 Task: Search one way flight ticket for 4 adults, 2 children, 2 infants in seat and 1 infant on lap in economy from Baltimore: Baltimore/washington International Airport to Fort Wayne: Fort Wayne International Airport on 5-4-2023. Choice of flights is Southwest. Price is upto 100000. Outbound departure time preference is 9:00.
Action: Mouse moved to (310, 118)
Screenshot: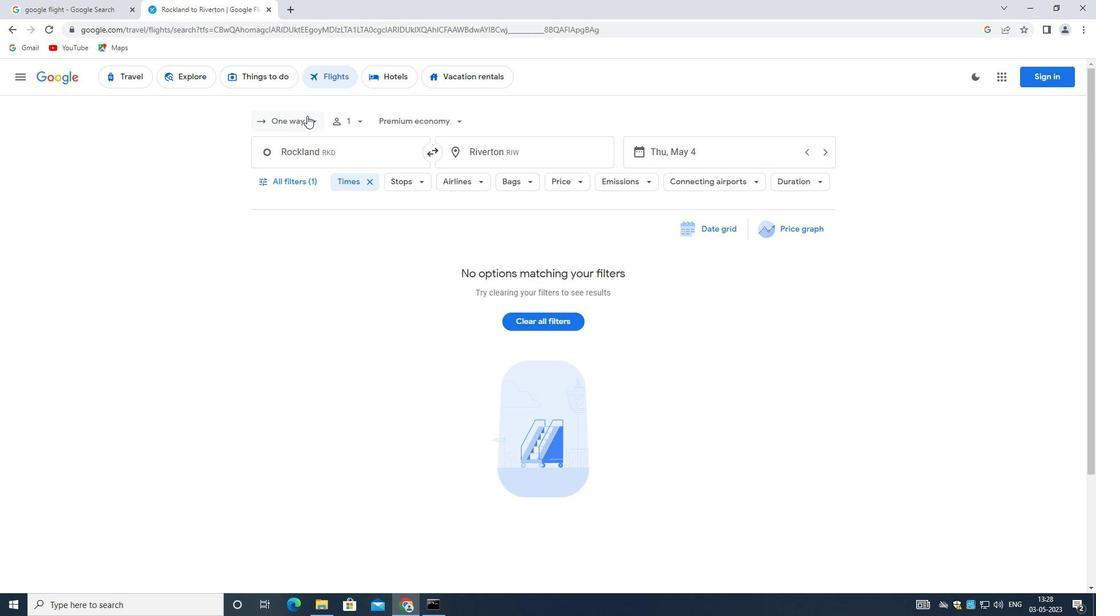 
Action: Mouse pressed left at (310, 118)
Screenshot: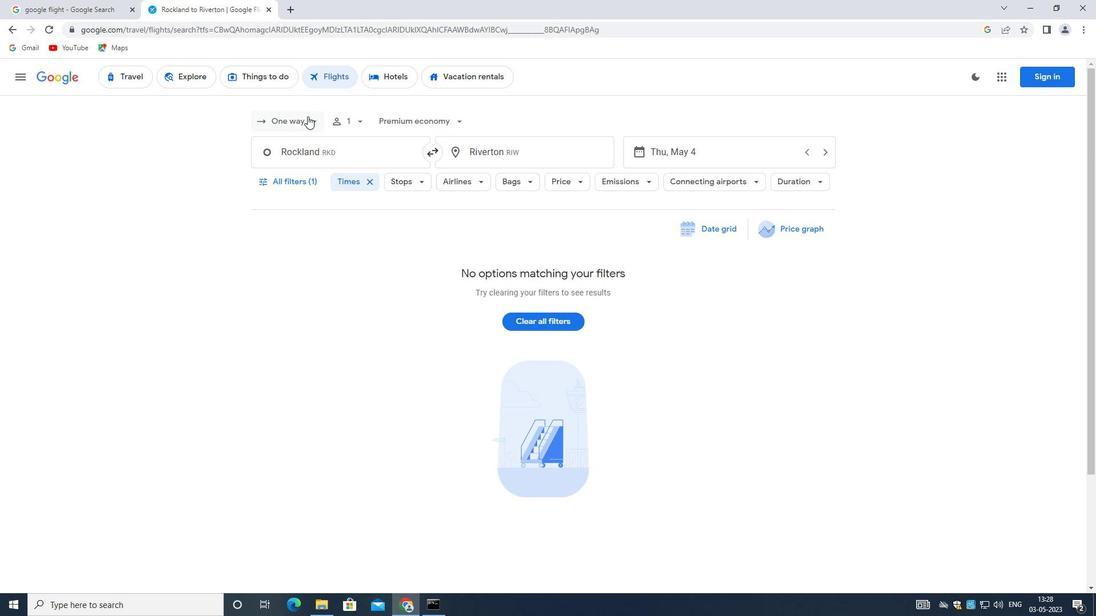 
Action: Mouse moved to (293, 174)
Screenshot: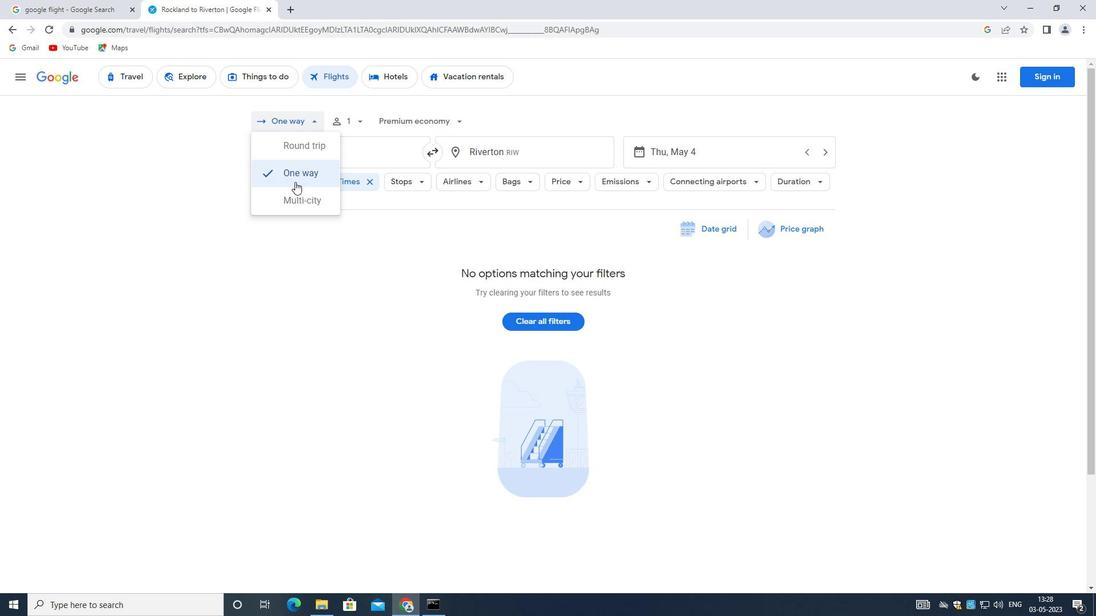 
Action: Mouse pressed left at (293, 174)
Screenshot: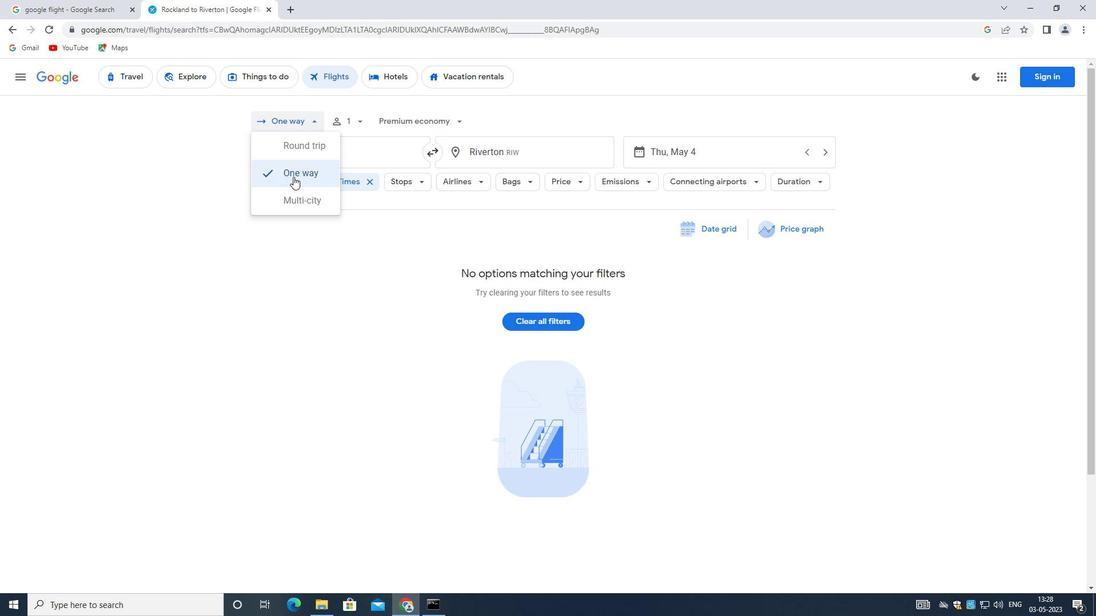 
Action: Mouse moved to (357, 123)
Screenshot: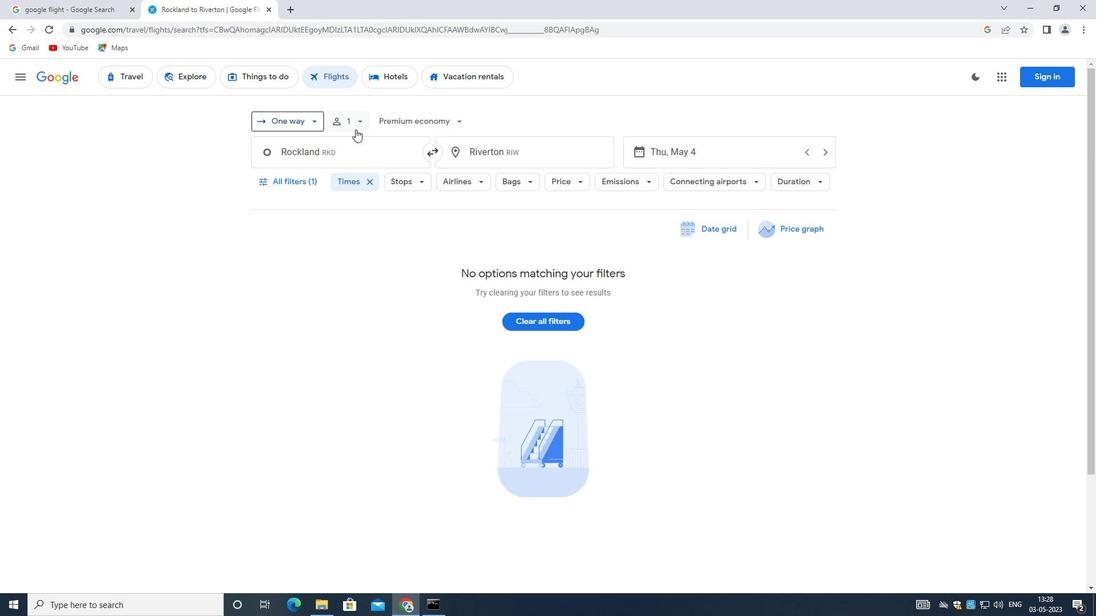 
Action: Mouse pressed left at (357, 123)
Screenshot: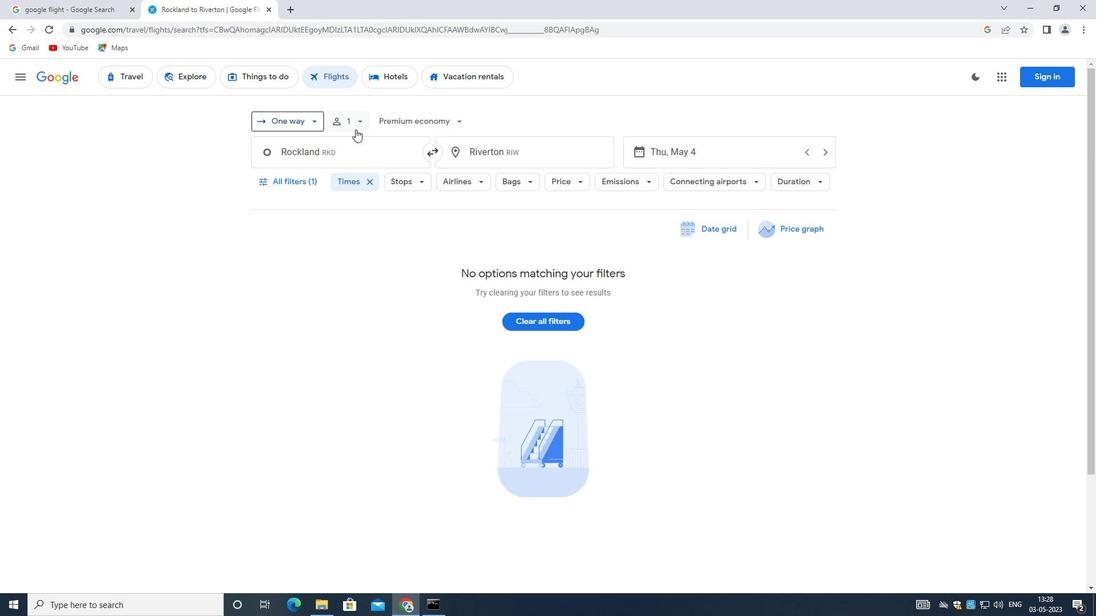 
Action: Mouse moved to (444, 149)
Screenshot: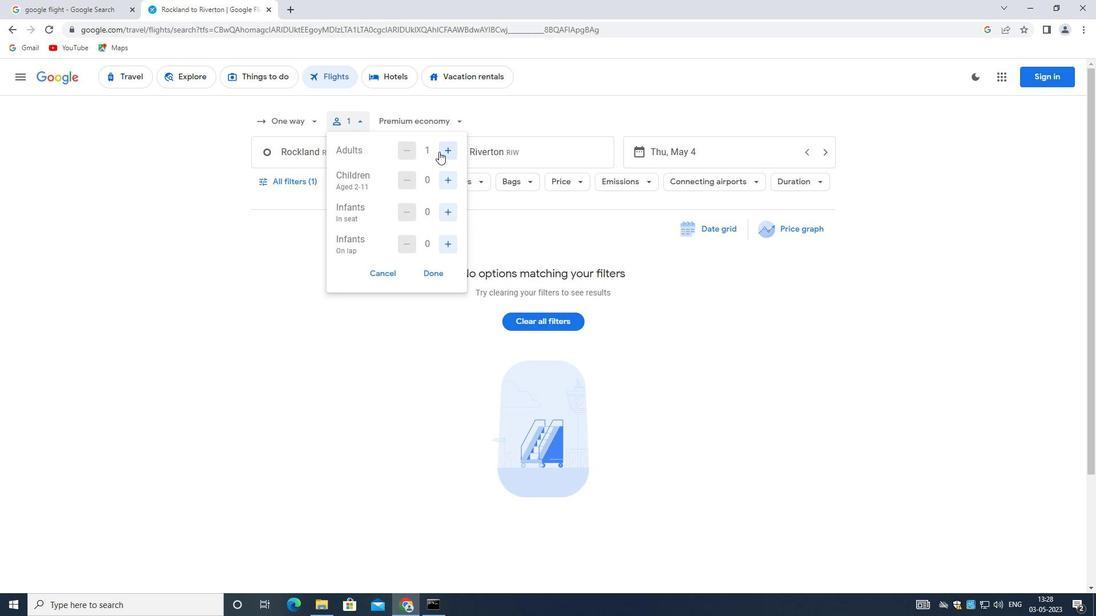 
Action: Mouse pressed left at (444, 149)
Screenshot: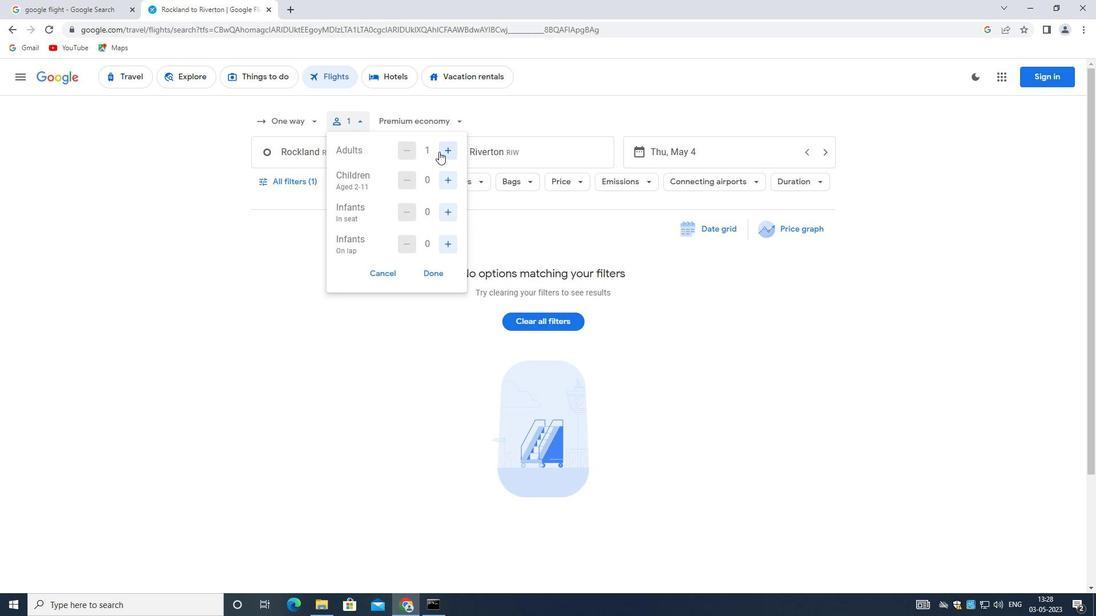 
Action: Mouse pressed left at (444, 149)
Screenshot: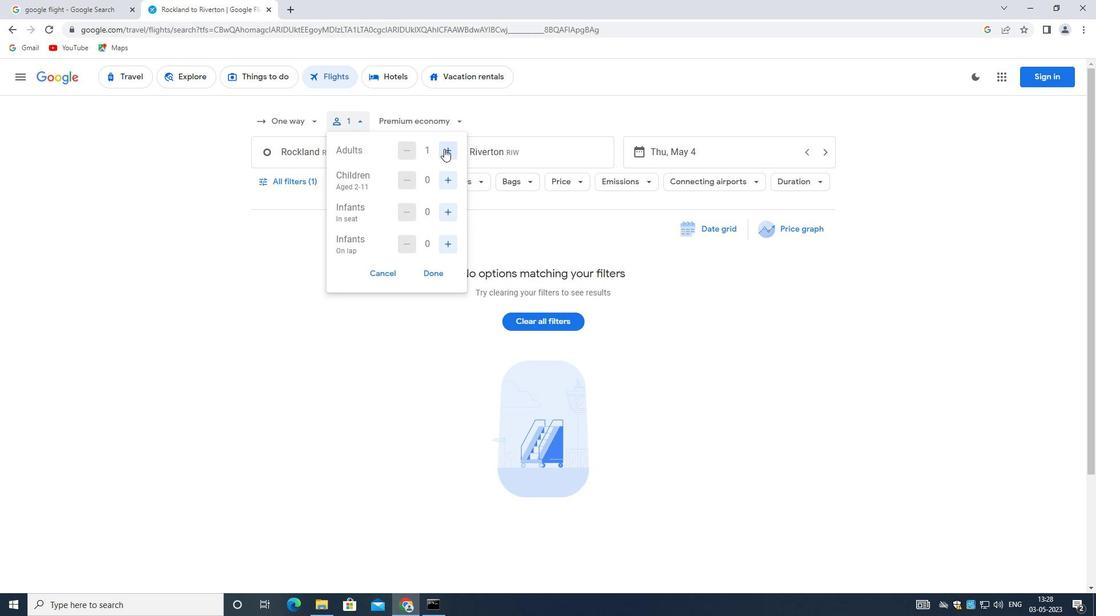 
Action: Mouse pressed left at (444, 149)
Screenshot: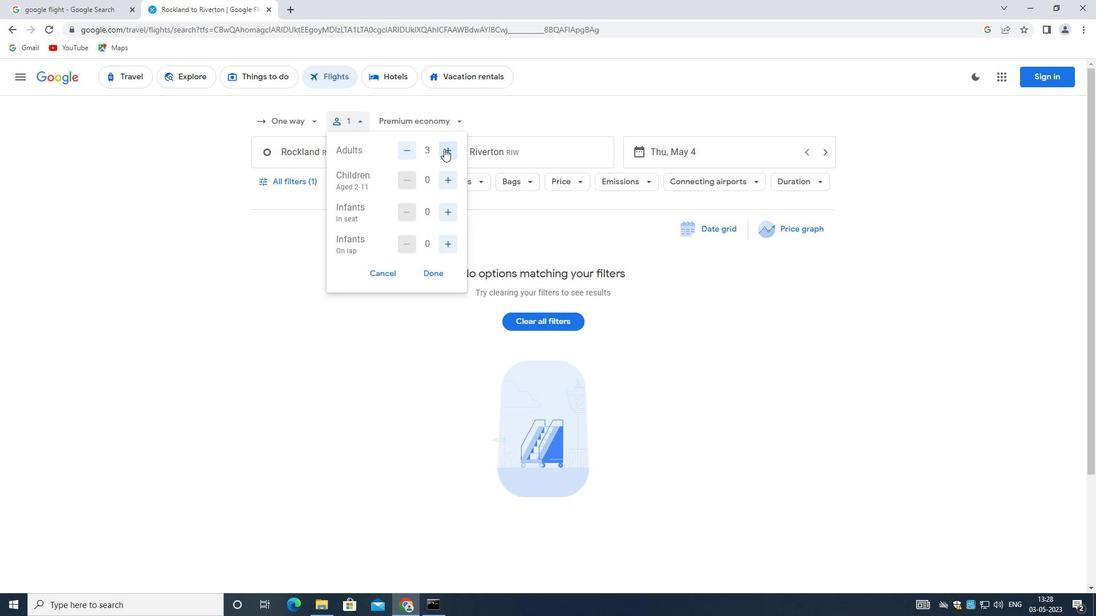 
Action: Mouse moved to (445, 178)
Screenshot: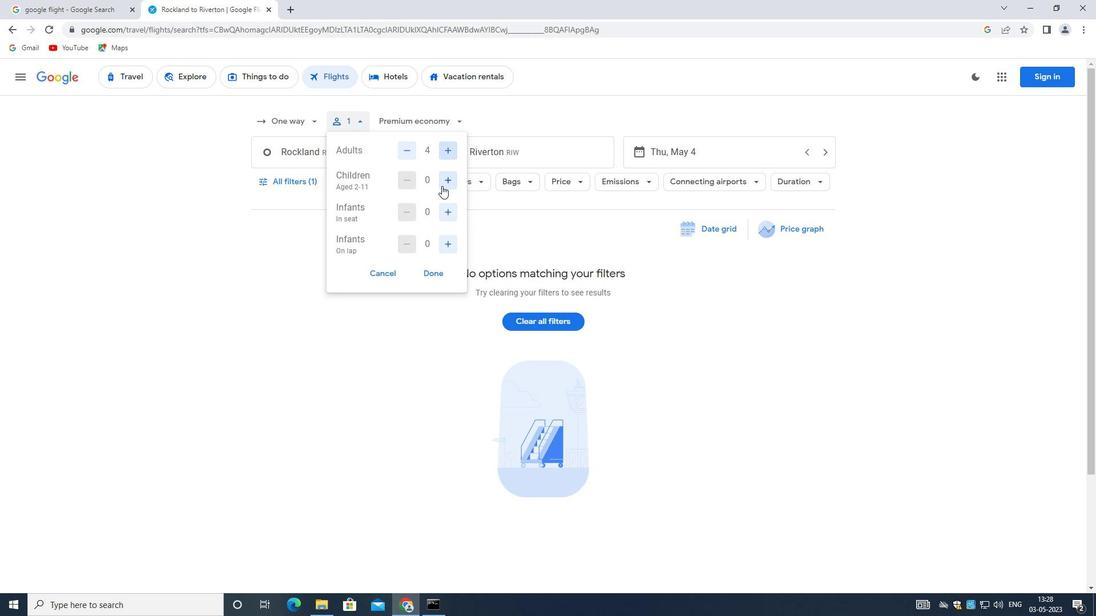 
Action: Mouse pressed left at (445, 178)
Screenshot: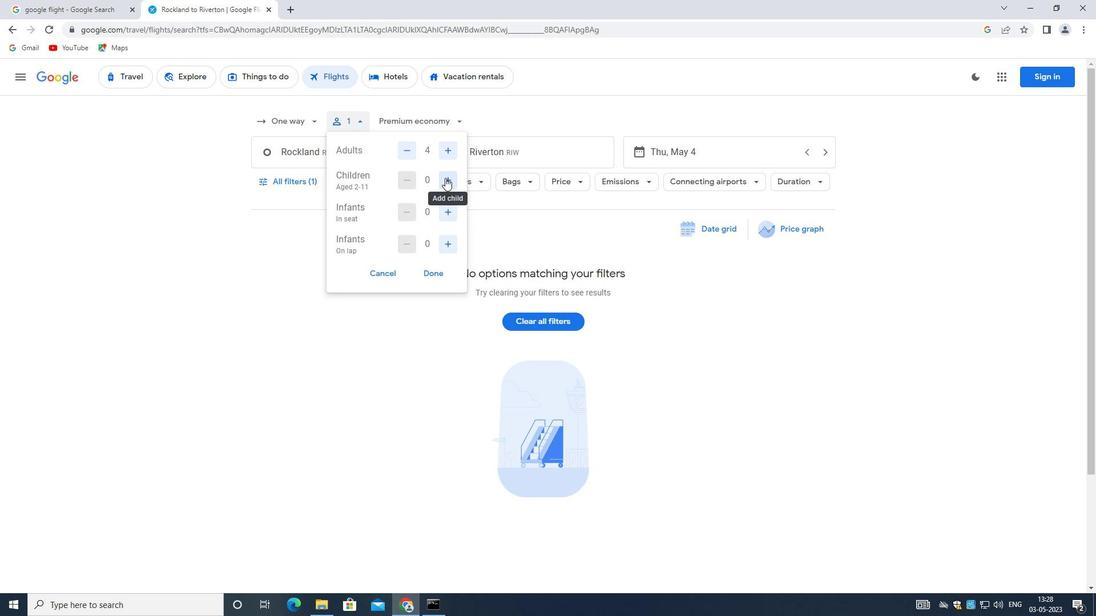 
Action: Mouse moved to (445, 178)
Screenshot: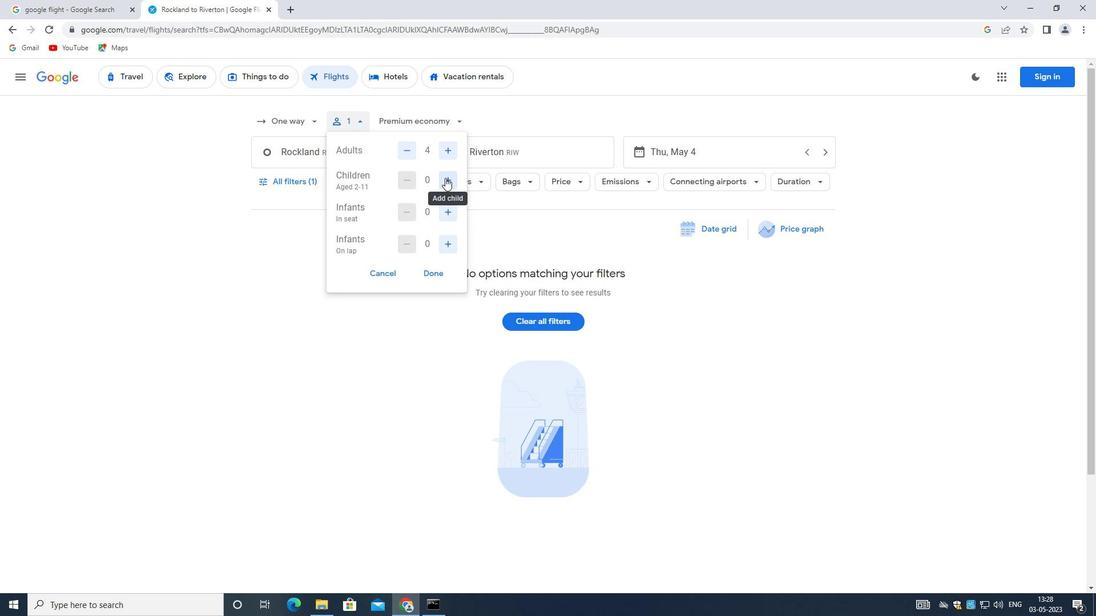 
Action: Mouse pressed left at (445, 178)
Screenshot: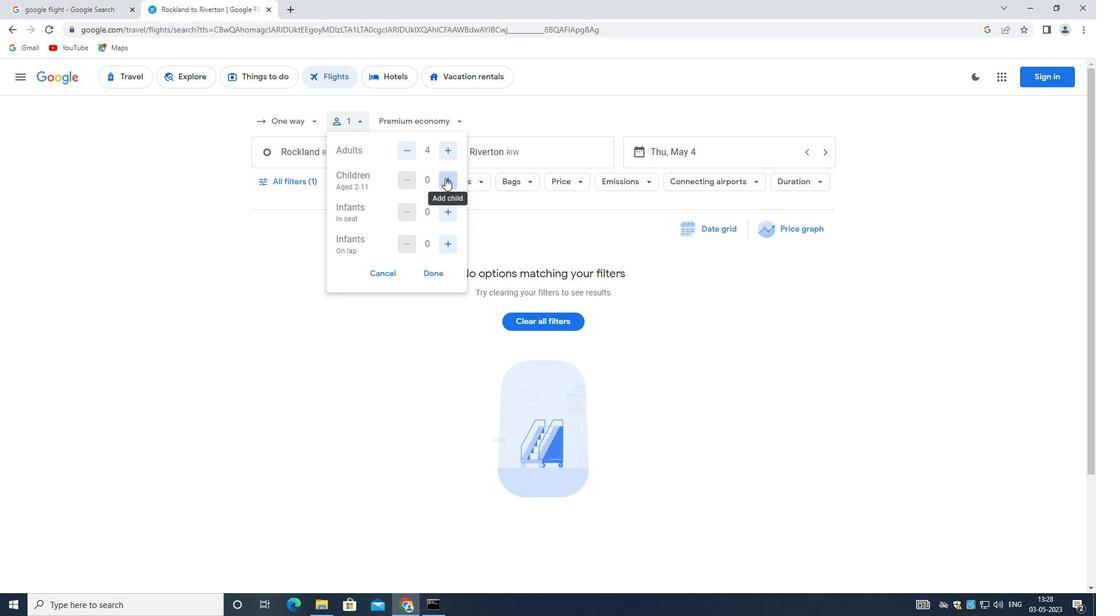 
Action: Mouse moved to (447, 211)
Screenshot: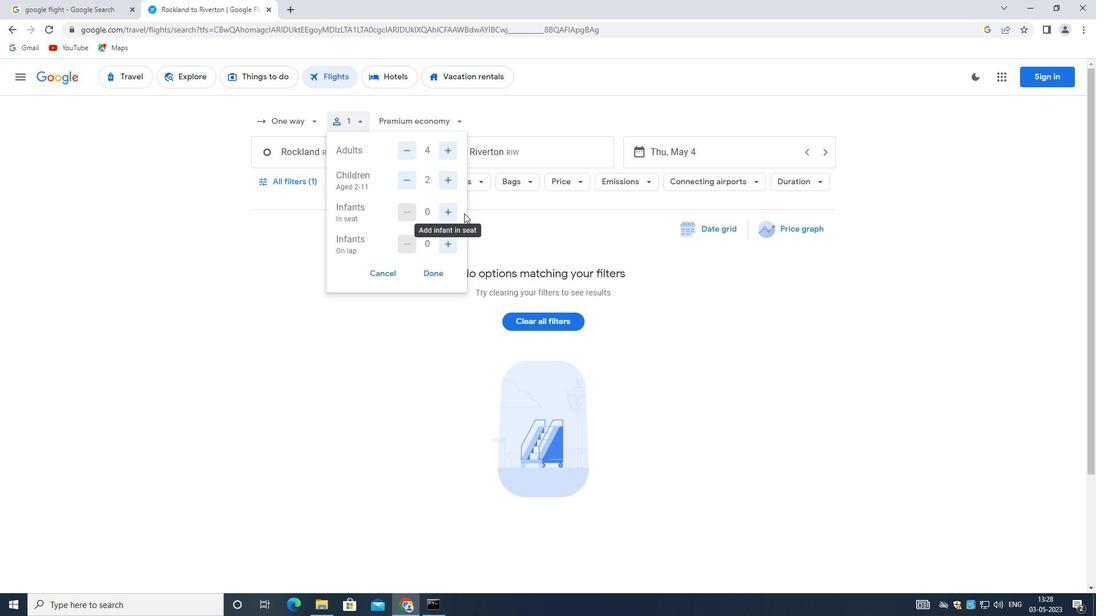 
Action: Mouse pressed left at (447, 211)
Screenshot: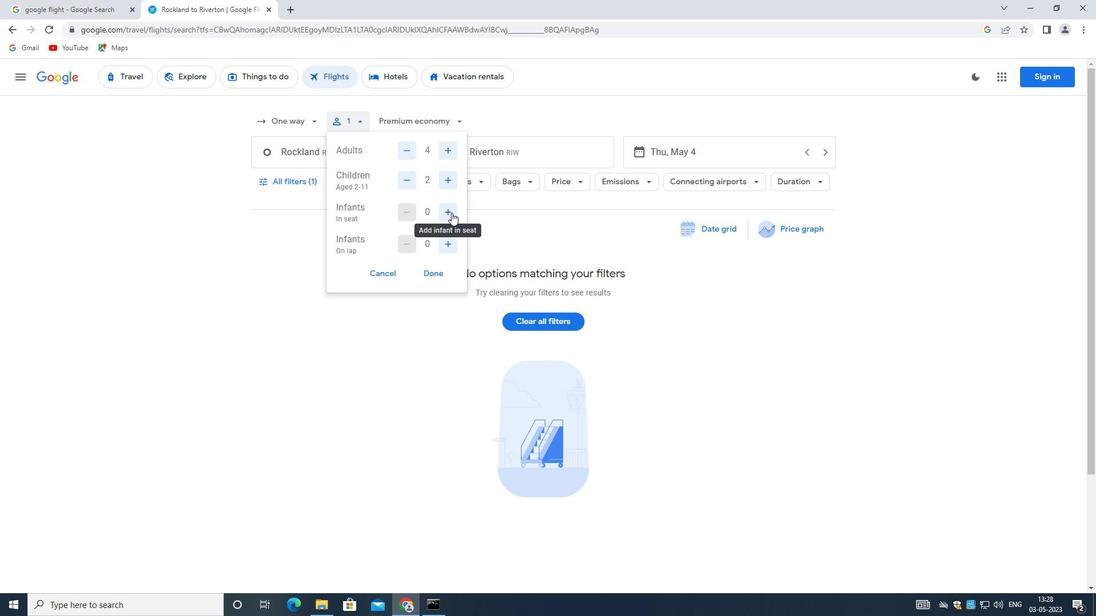 
Action: Mouse moved to (449, 242)
Screenshot: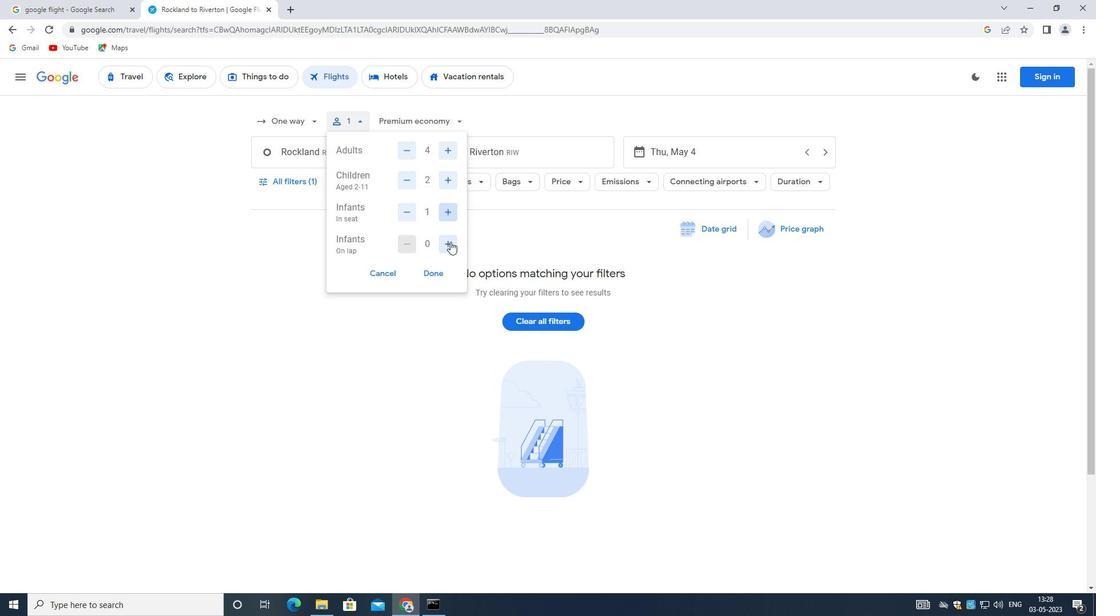 
Action: Mouse pressed left at (449, 242)
Screenshot: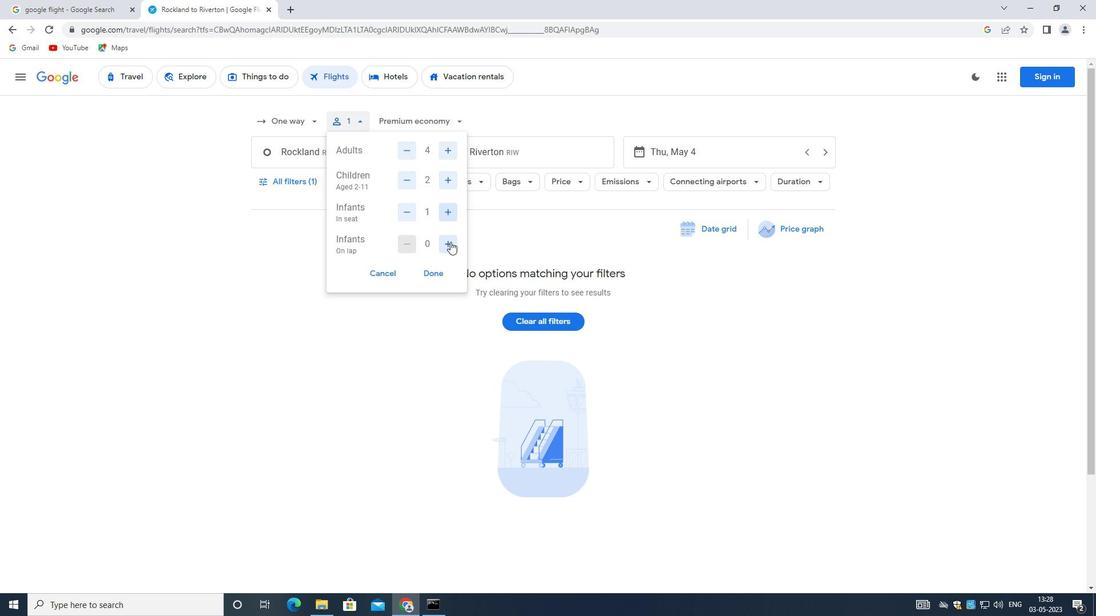 
Action: Mouse moved to (438, 273)
Screenshot: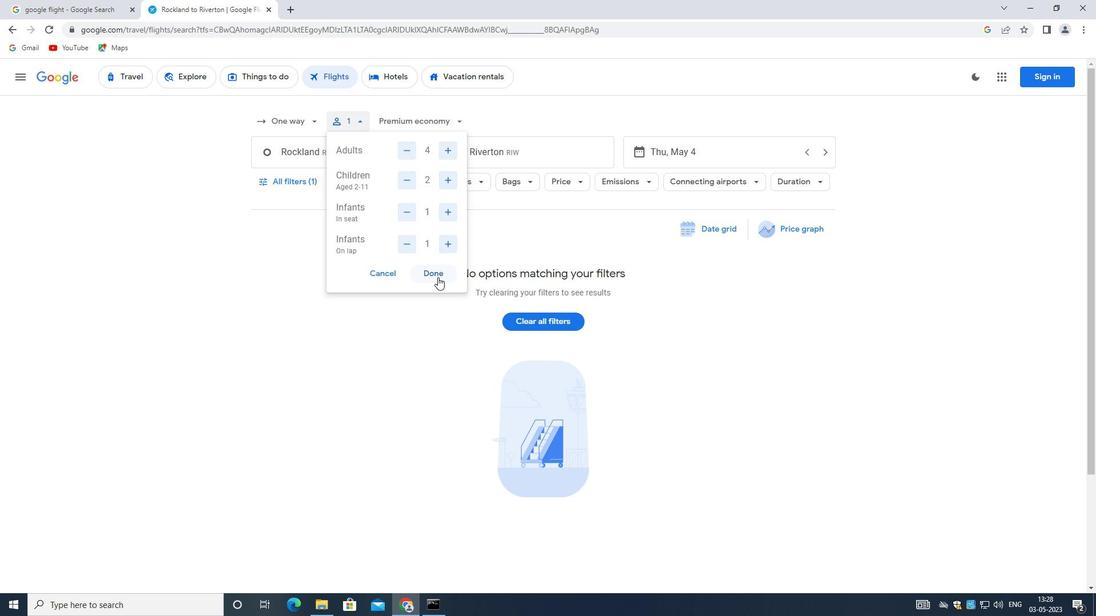 
Action: Mouse pressed left at (438, 273)
Screenshot: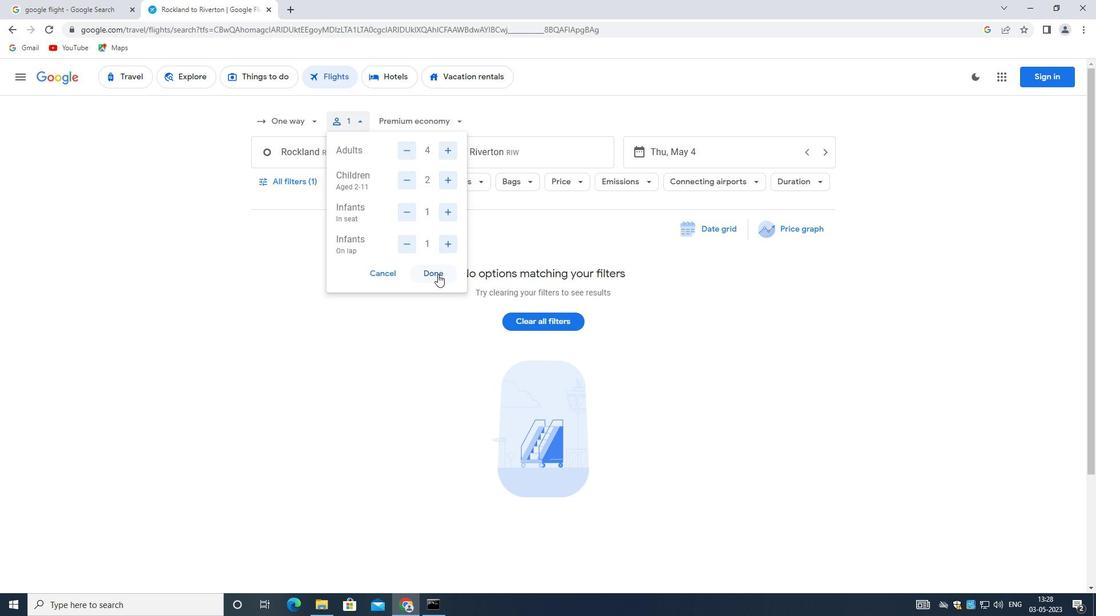 
Action: Mouse moved to (461, 263)
Screenshot: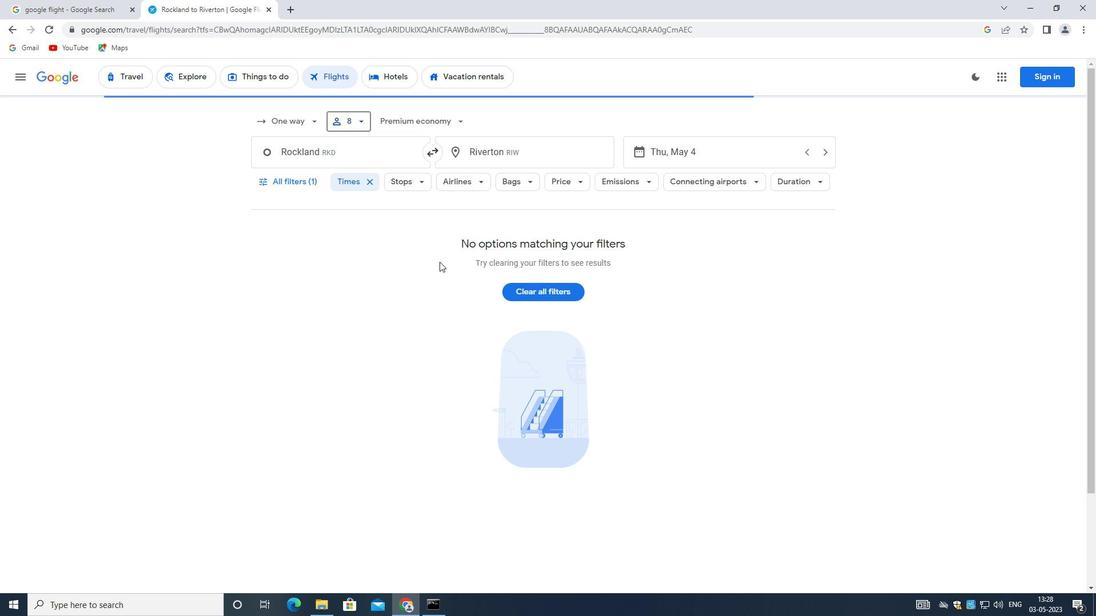 
Action: Mouse scrolled (461, 262) with delta (0, 0)
Screenshot: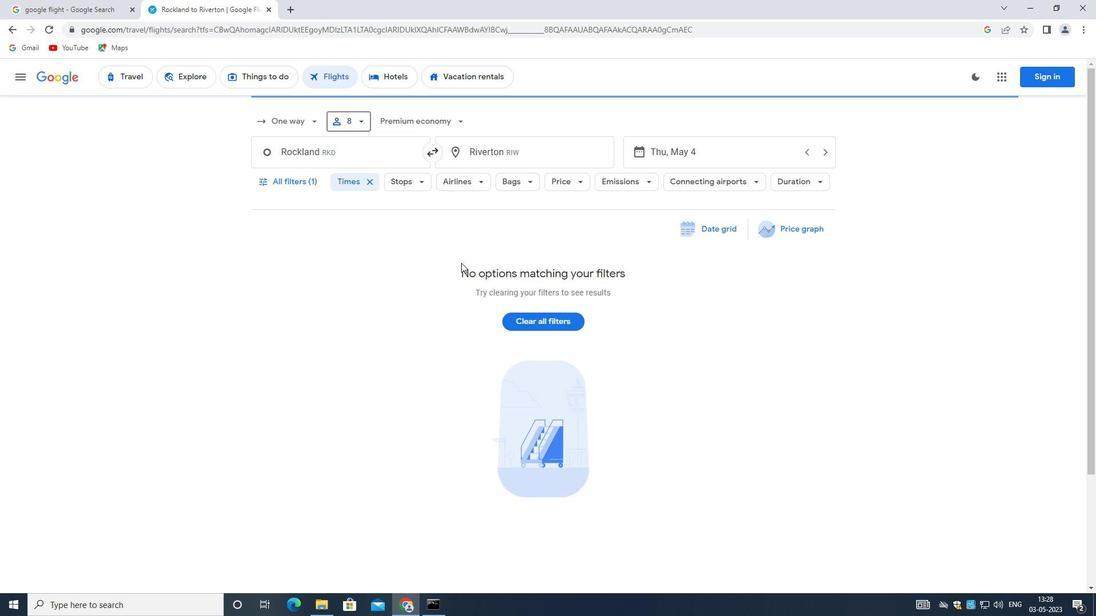 
Action: Mouse moved to (445, 230)
Screenshot: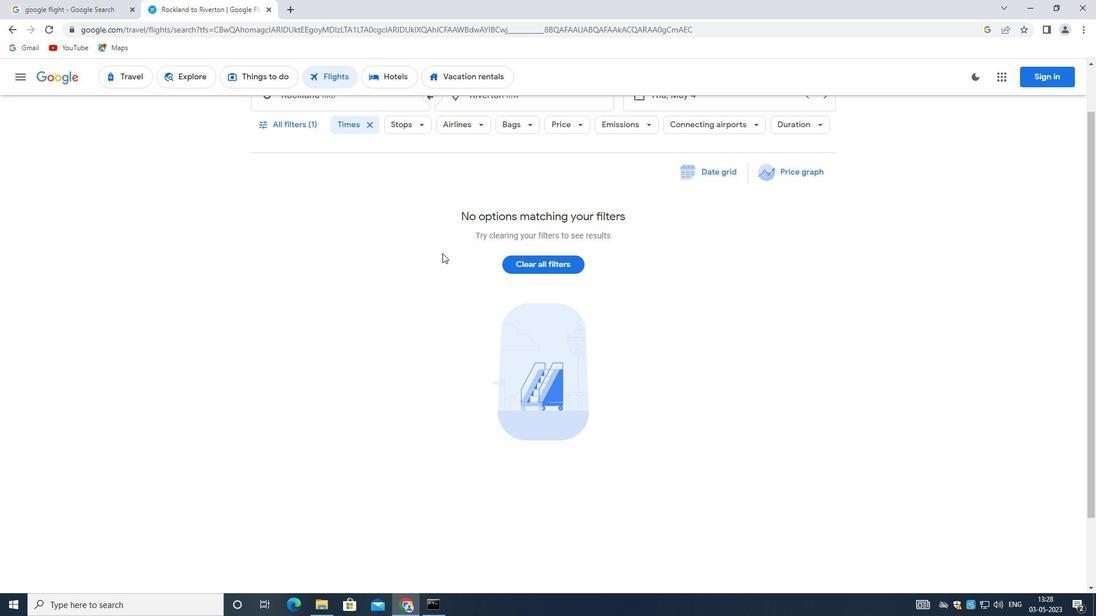 
Action: Mouse scrolled (445, 230) with delta (0, 0)
Screenshot: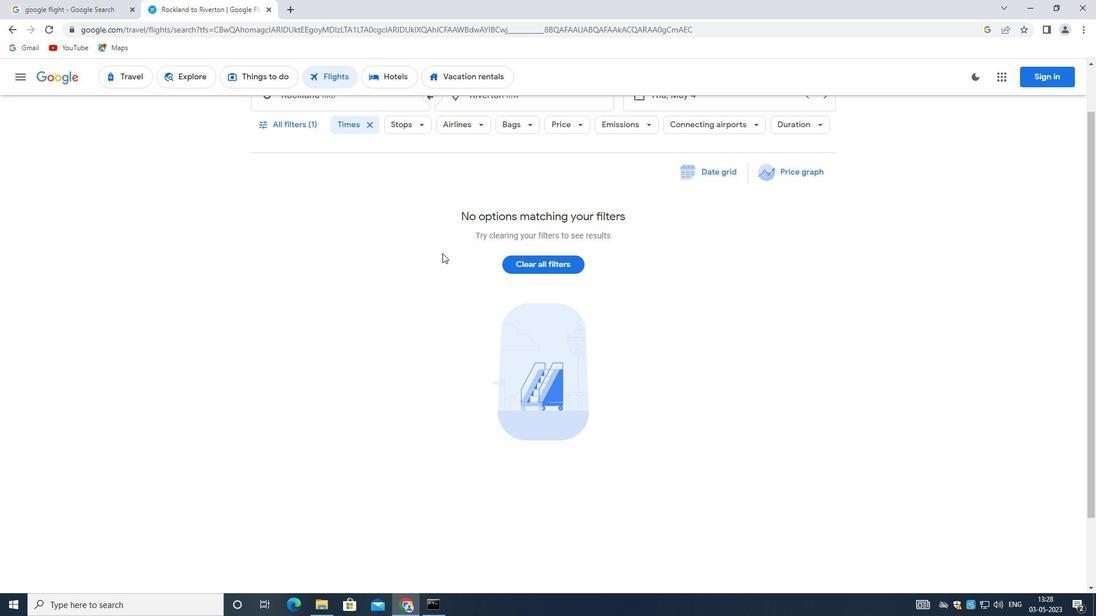 
Action: Mouse moved to (445, 227)
Screenshot: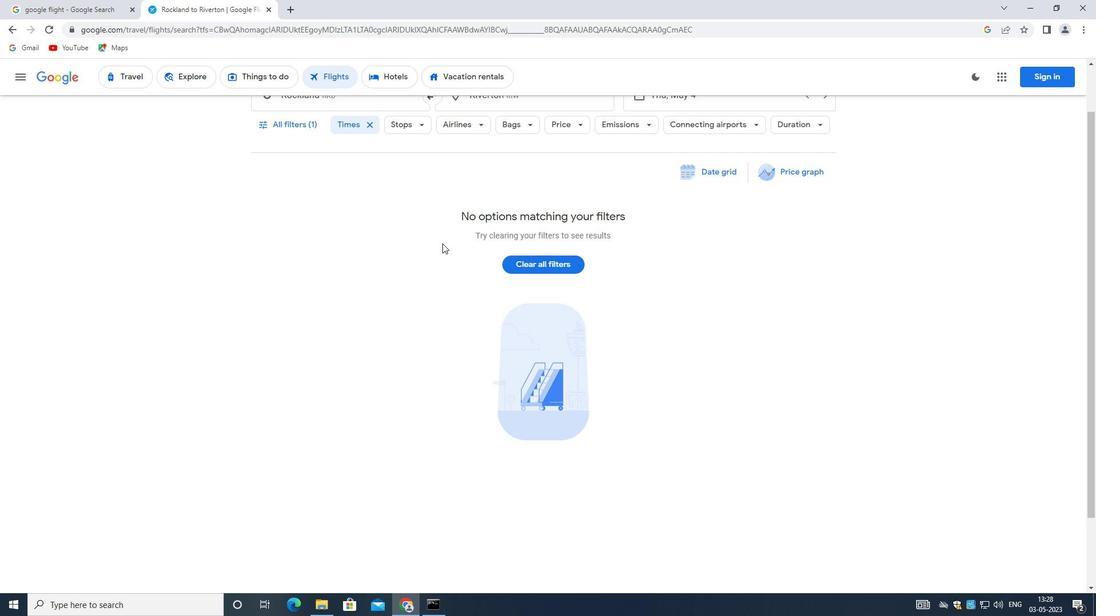 
Action: Mouse scrolled (445, 228) with delta (0, 0)
Screenshot: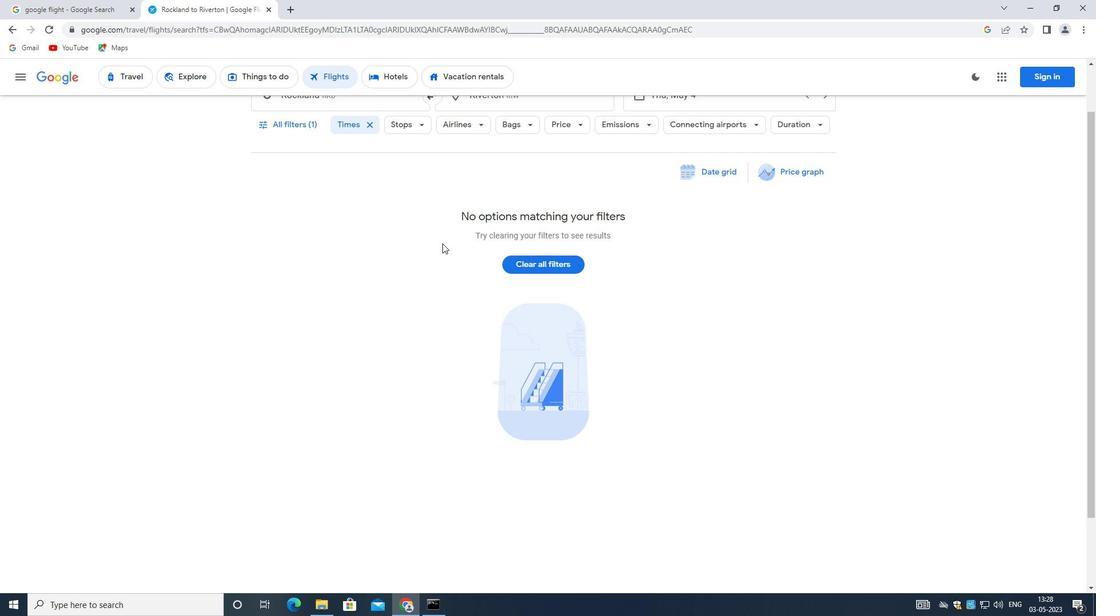 
Action: Mouse moved to (422, 120)
Screenshot: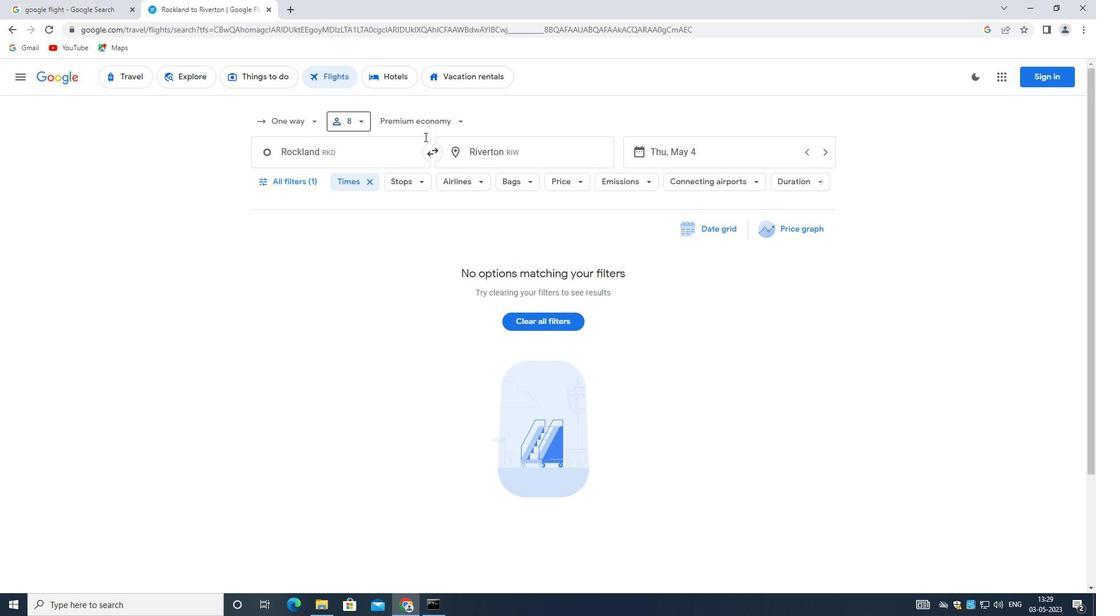
Action: Mouse pressed left at (422, 120)
Screenshot: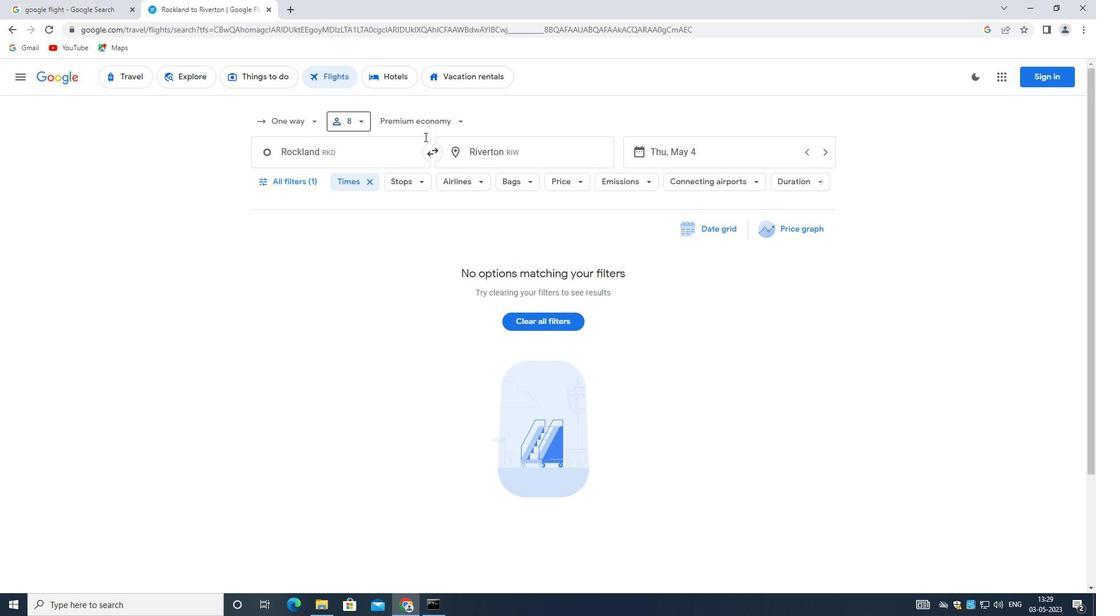 
Action: Mouse moved to (430, 146)
Screenshot: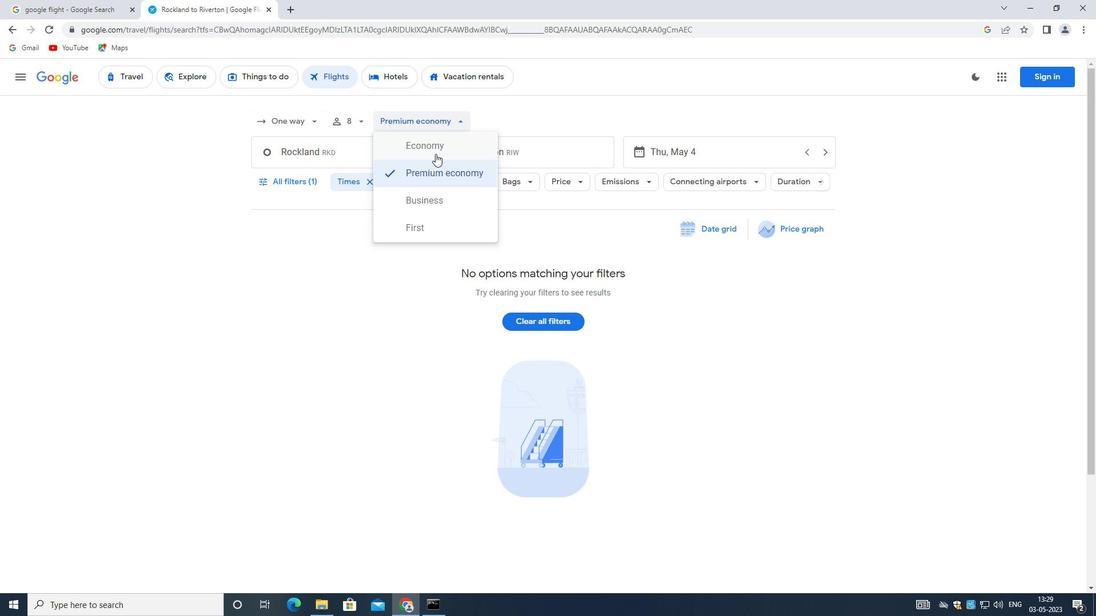 
Action: Mouse pressed left at (430, 146)
Screenshot: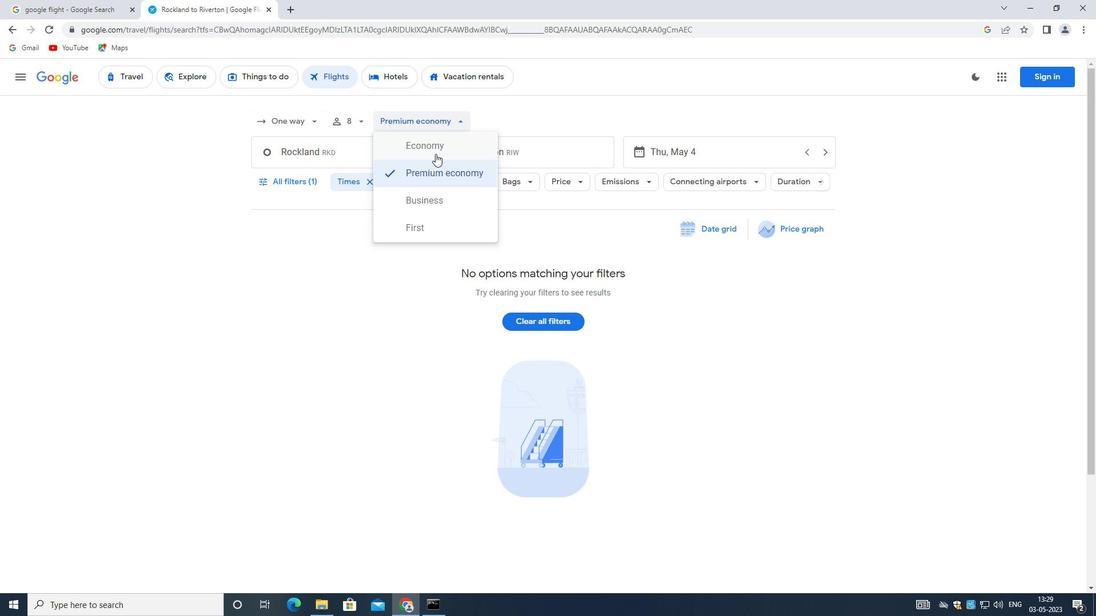 
Action: Mouse moved to (342, 150)
Screenshot: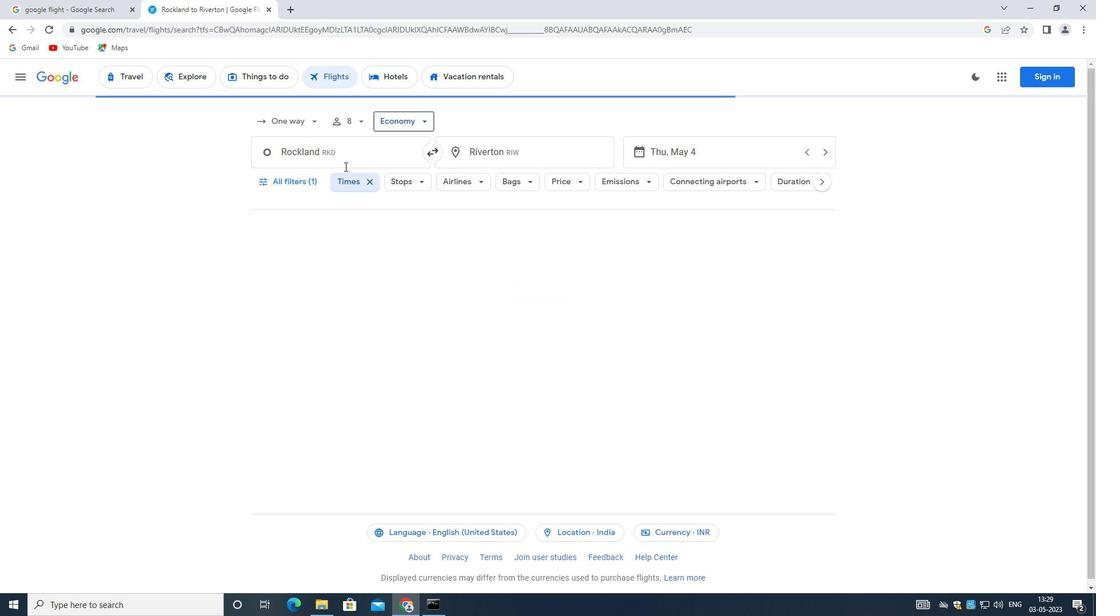 
Action: Mouse pressed left at (342, 150)
Screenshot: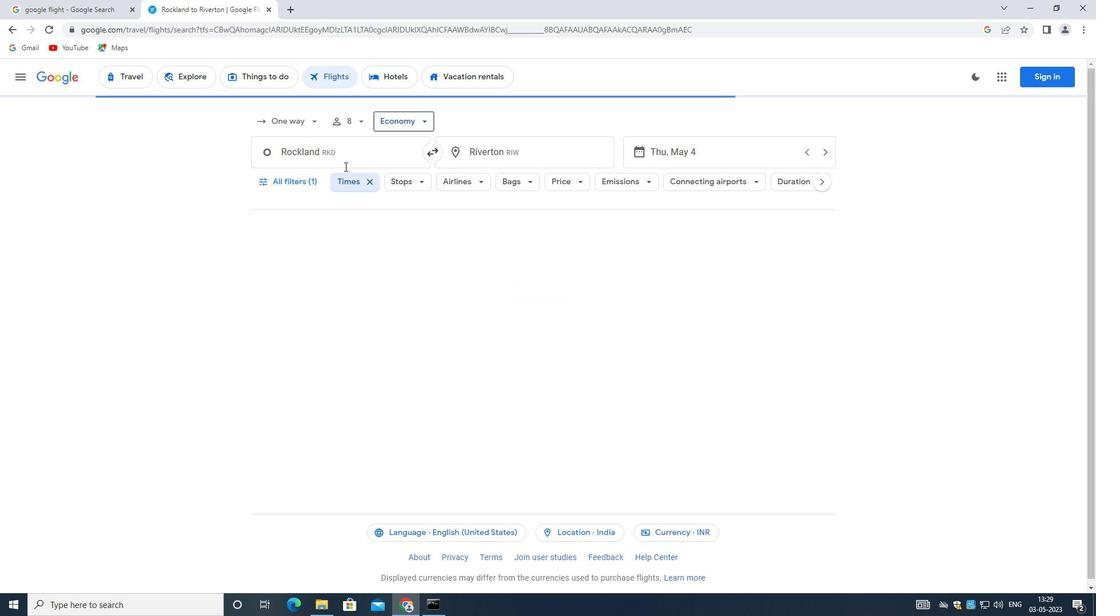 
Action: Mouse moved to (347, 143)
Screenshot: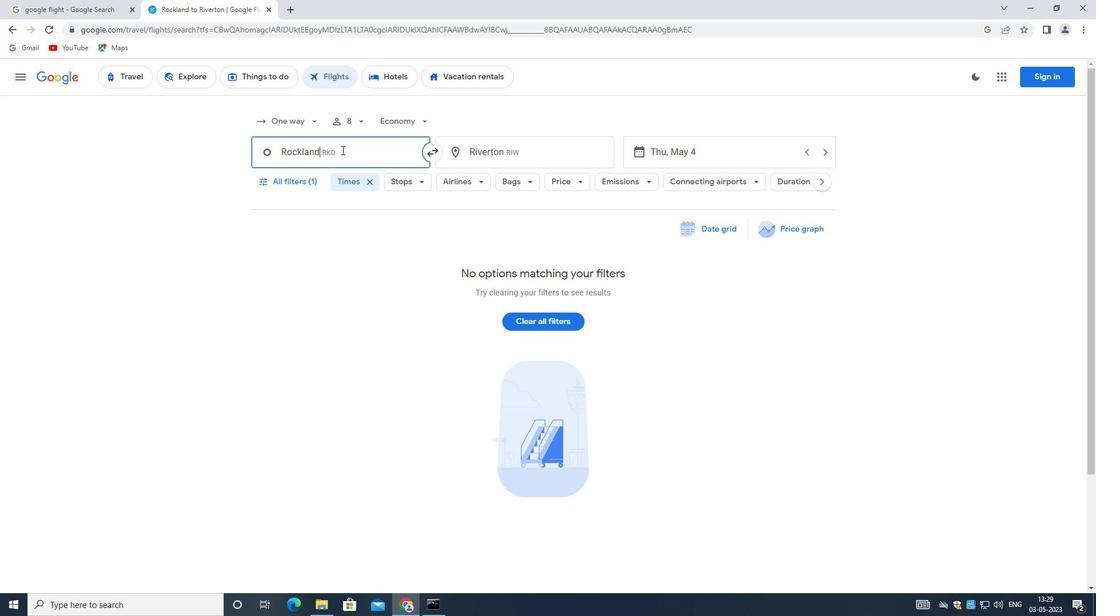 
Action: Key pressed <Key.backspace><Key.shift_r><Key.shift_r><Key.shift_r><Key.shift_r><Key.shift_r><Key.shift_r><Key.shift_r><Key.shift_r><Key.shift_r><Key.shift_r>Baltimore
Screenshot: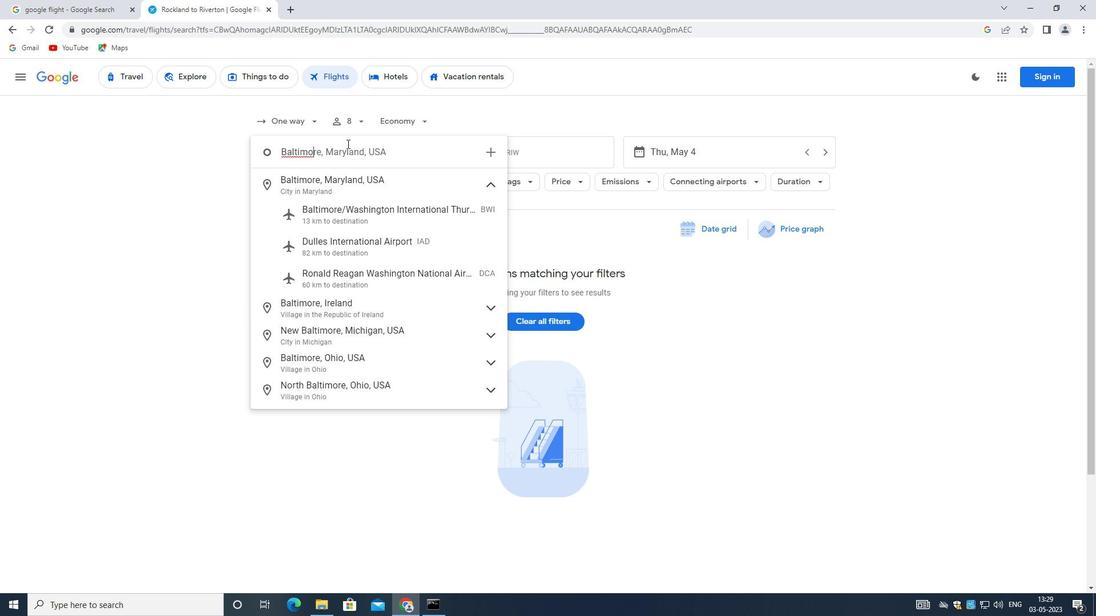
Action: Mouse moved to (383, 206)
Screenshot: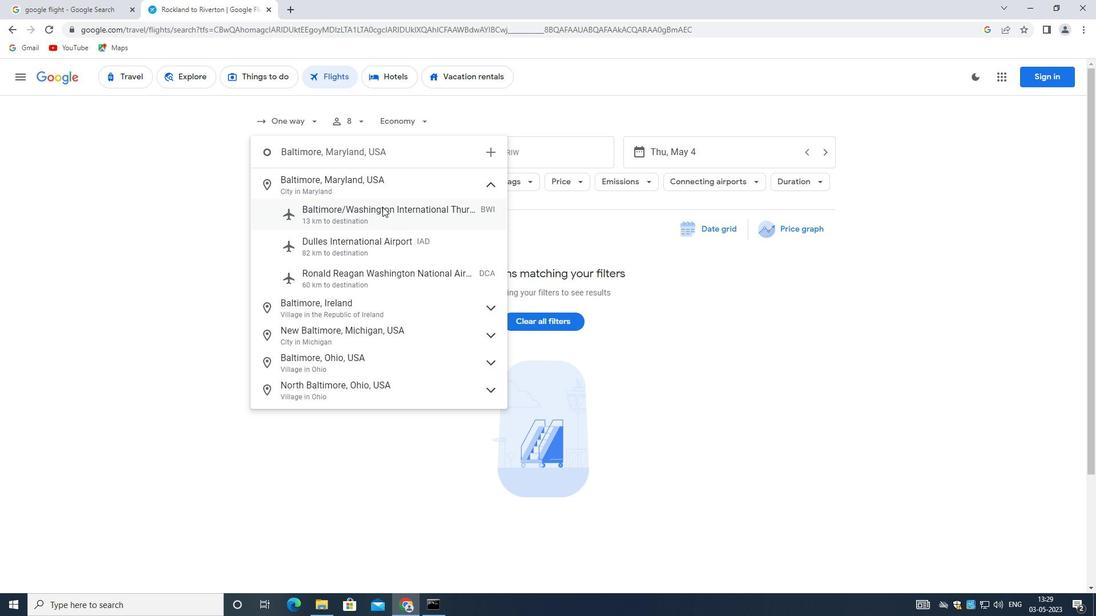 
Action: Mouse pressed left at (383, 206)
Screenshot: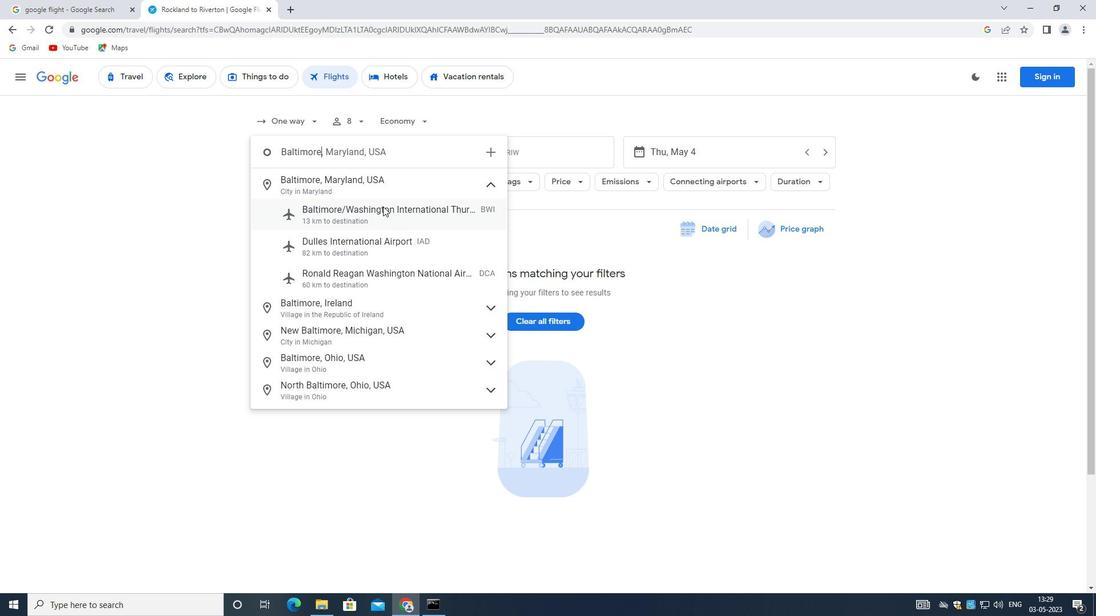 
Action: Mouse moved to (498, 156)
Screenshot: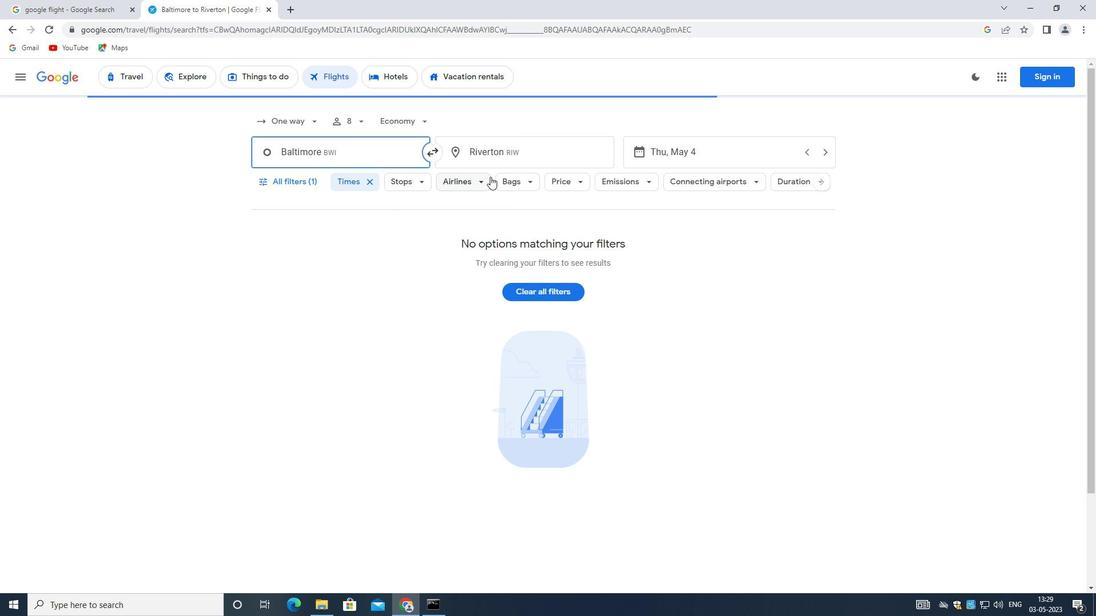 
Action: Mouse pressed left at (498, 156)
Screenshot: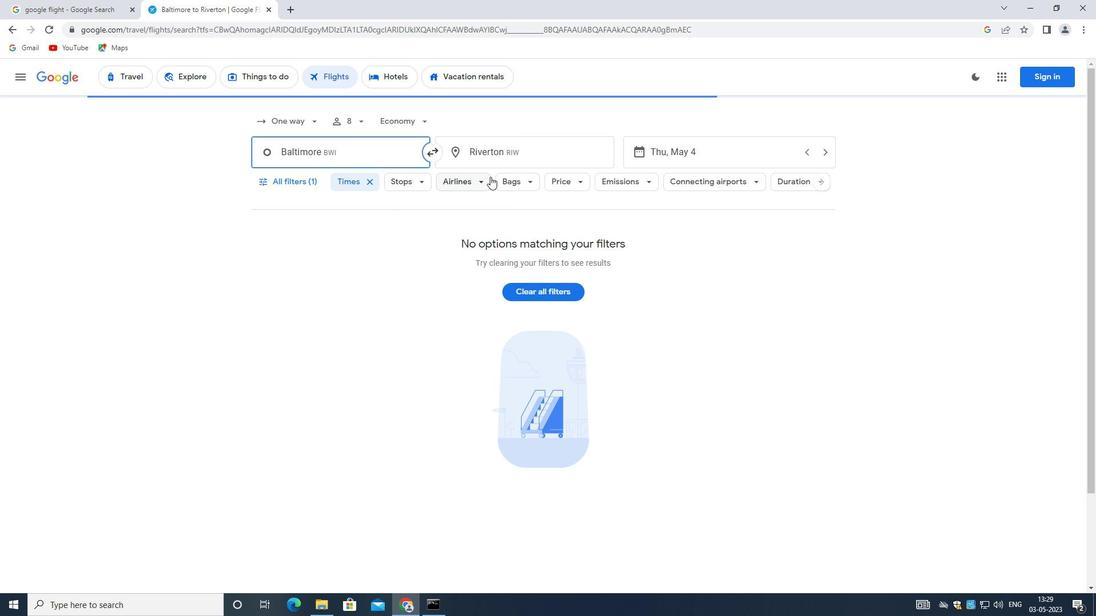 
Action: Mouse moved to (518, 190)
Screenshot: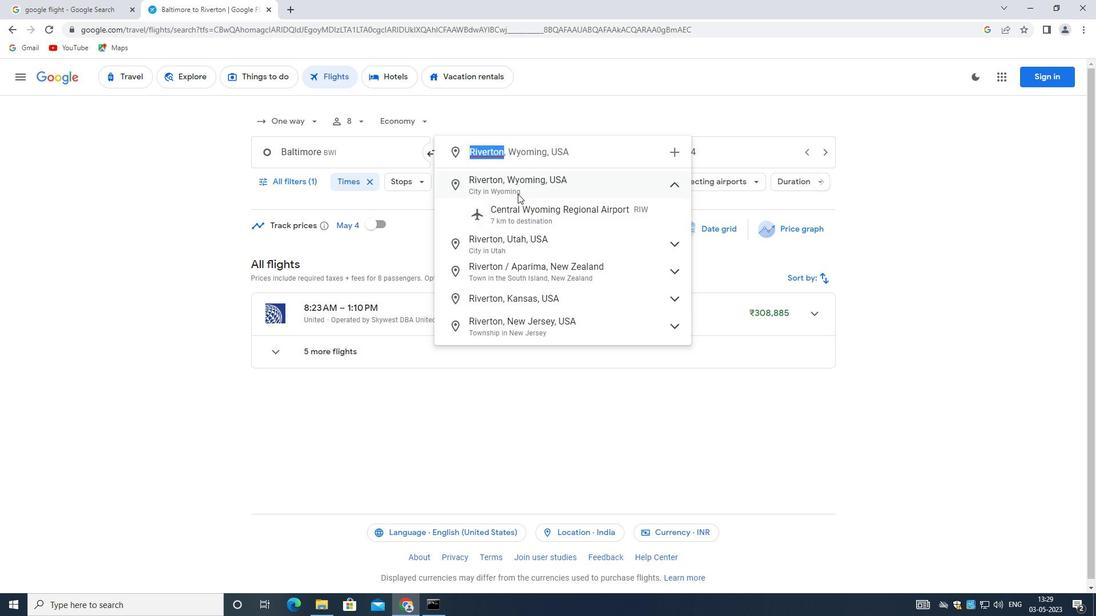 
Action: Key pressed <Key.backspace><Key.shift><Key.shift><Key.shift><Key.shift><Key.shift><Key.shift>FORT<Key.space><Key.shift>W
Screenshot: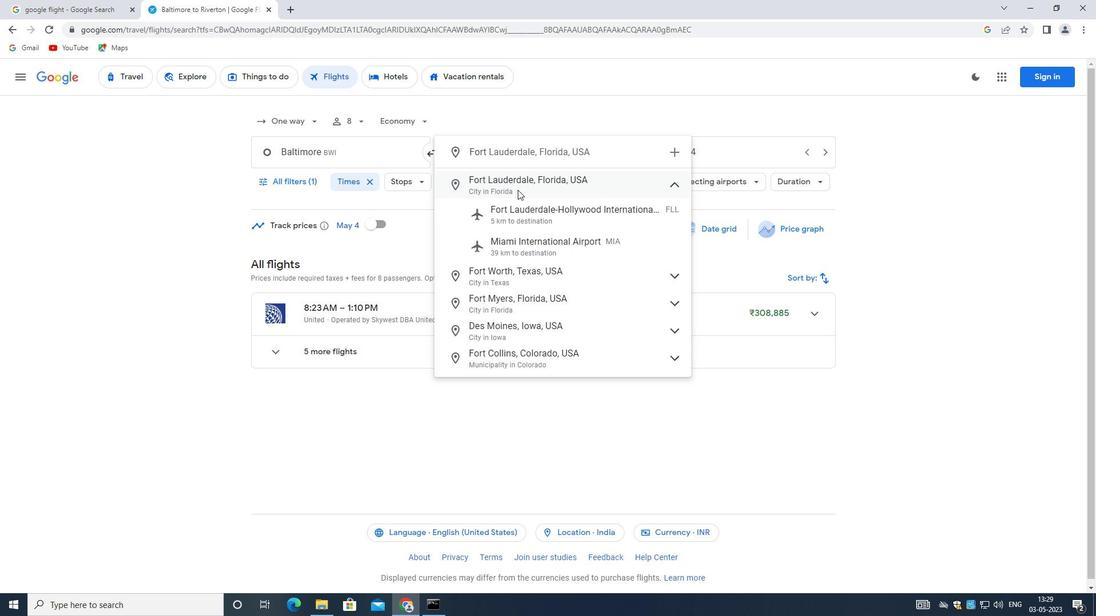 
Action: Mouse moved to (523, 189)
Screenshot: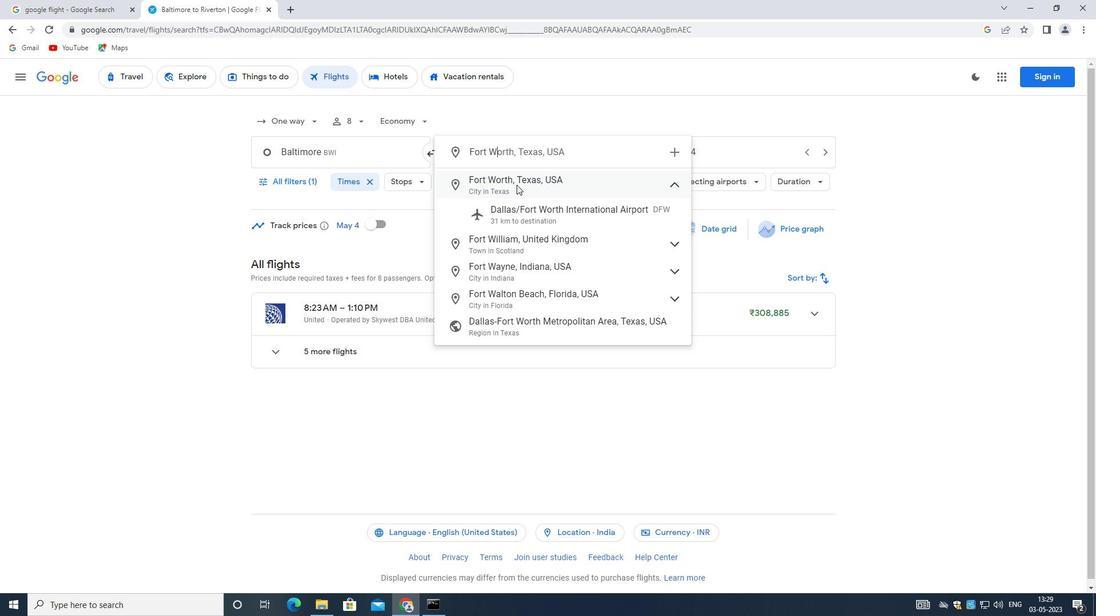 
Action: Key pressed AYNE
Screenshot: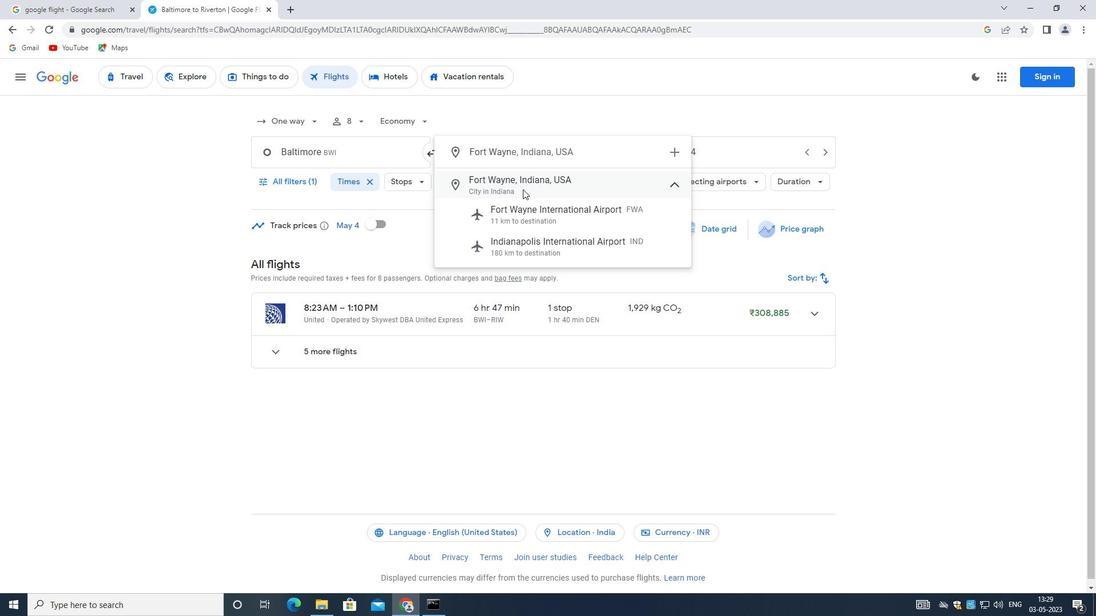 
Action: Mouse moved to (555, 210)
Screenshot: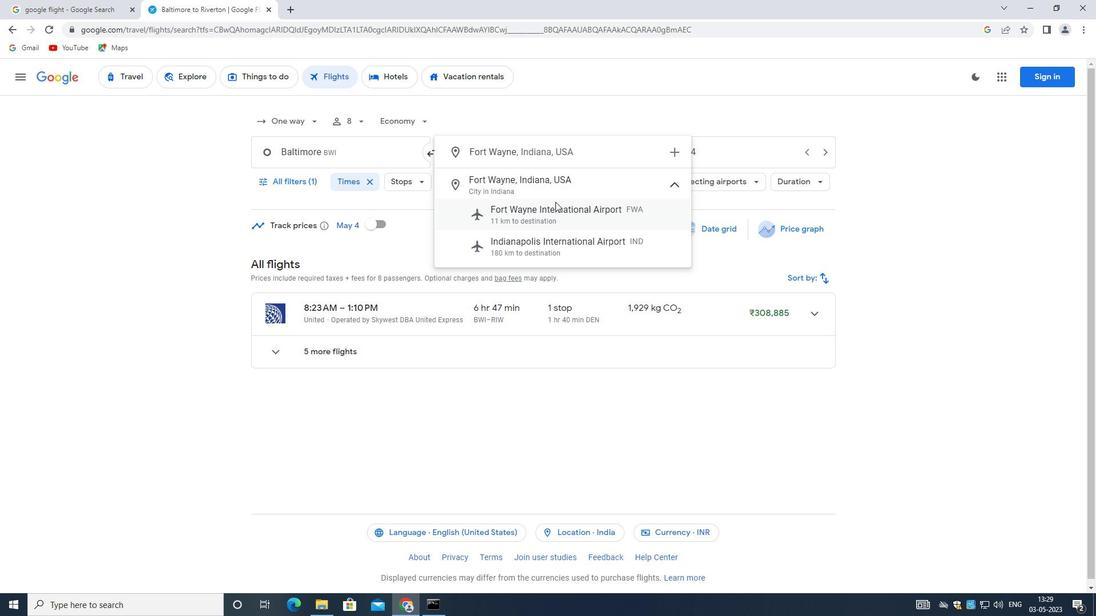 
Action: Mouse pressed left at (555, 210)
Screenshot: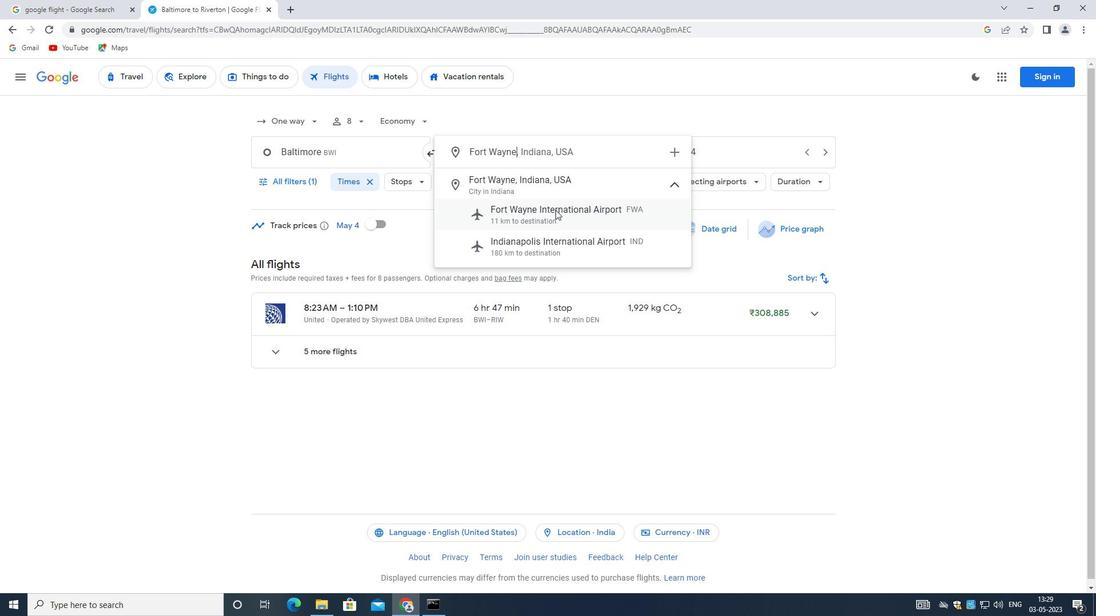 
Action: Mouse moved to (667, 146)
Screenshot: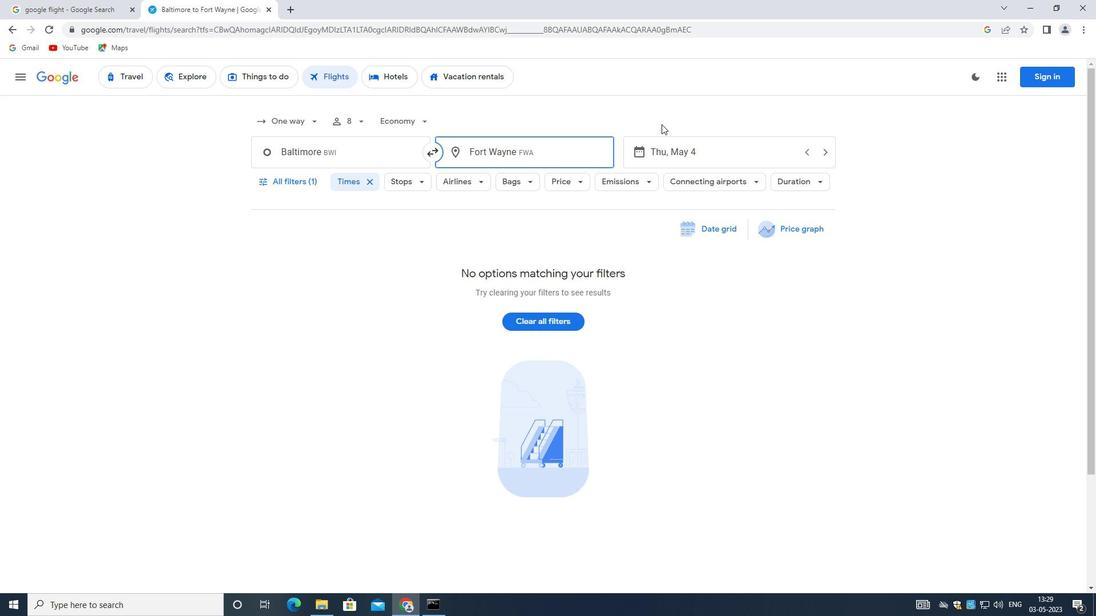 
Action: Mouse pressed left at (667, 146)
Screenshot: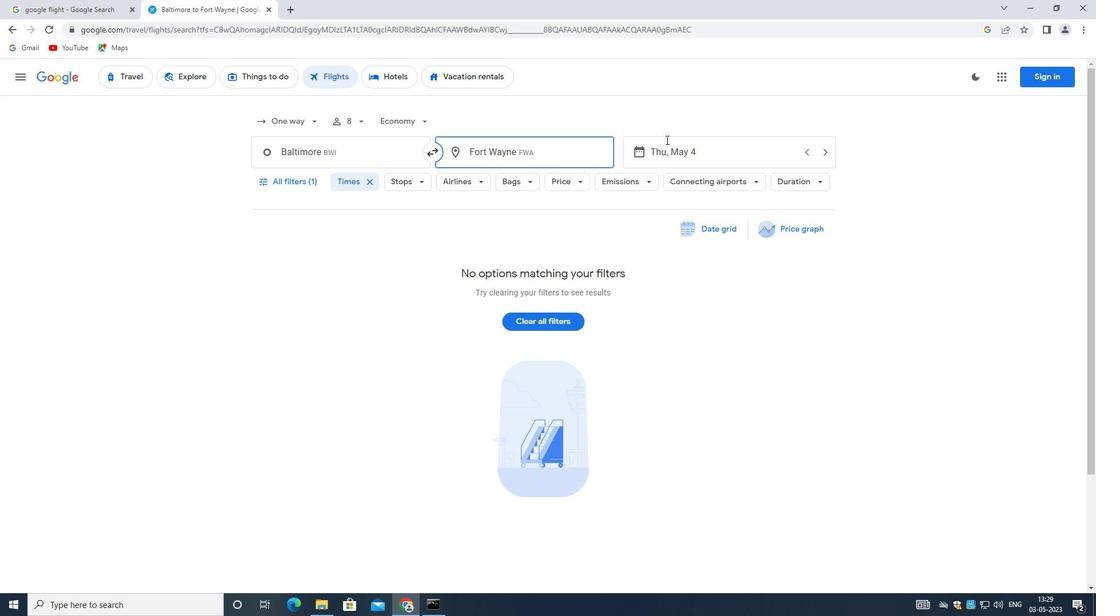 
Action: Mouse moved to (812, 429)
Screenshot: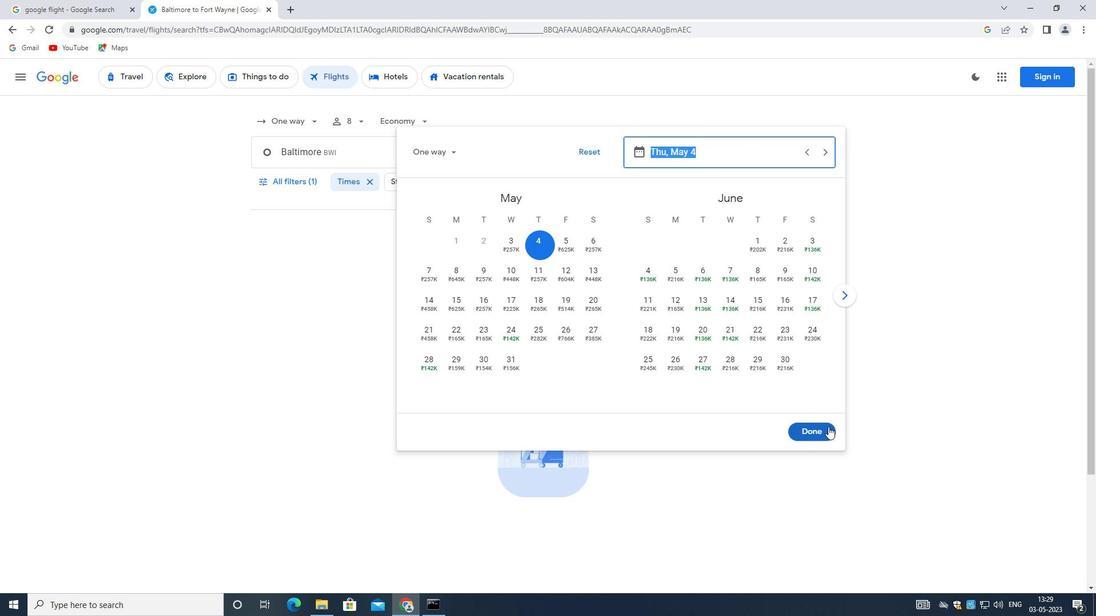 
Action: Mouse pressed left at (812, 429)
Screenshot: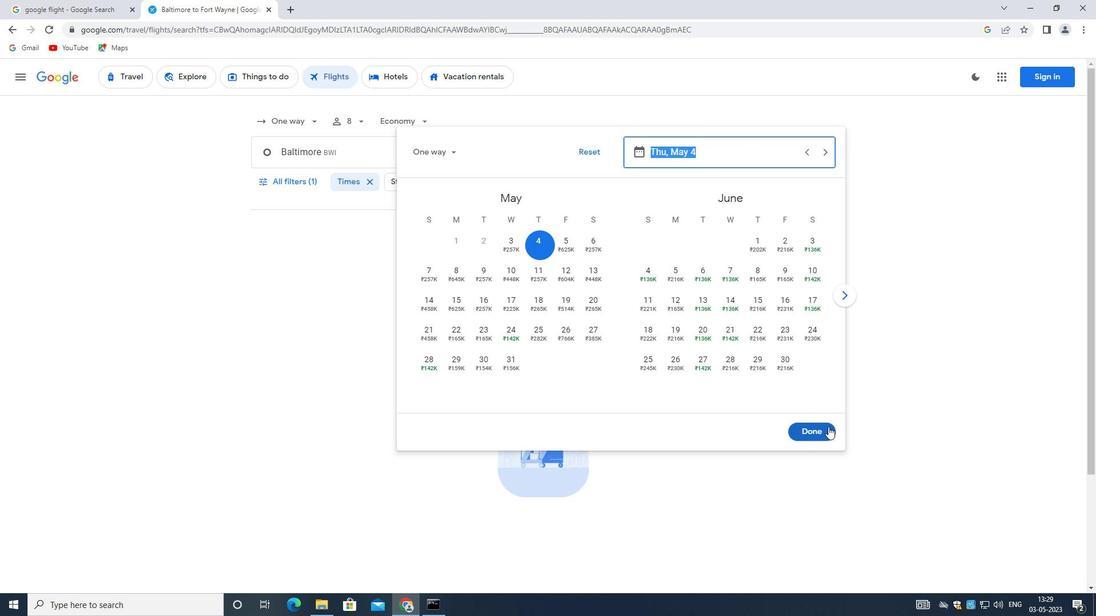 
Action: Mouse moved to (304, 180)
Screenshot: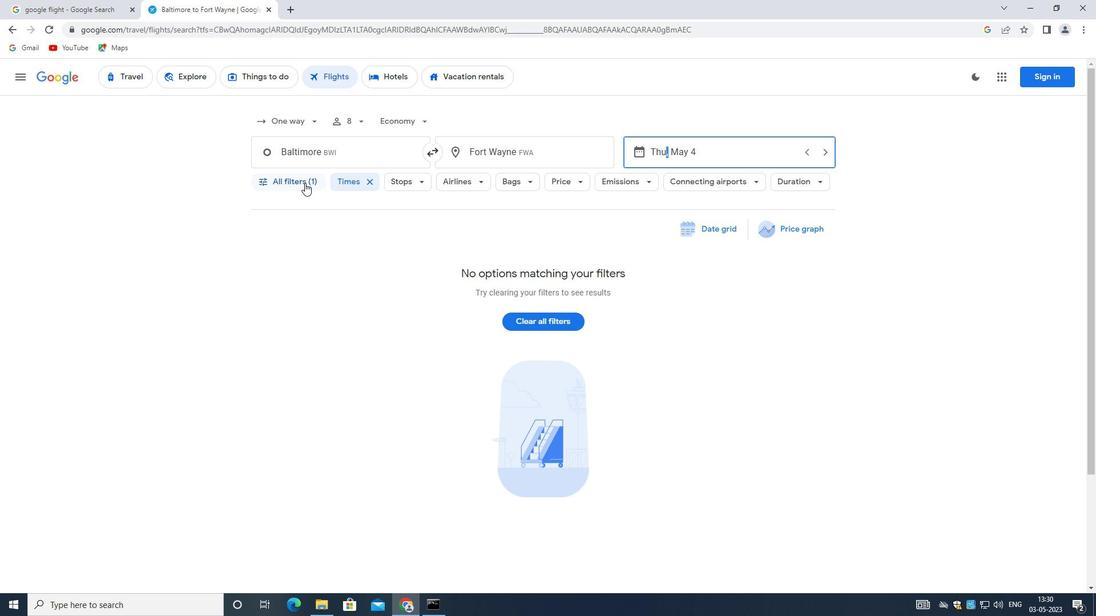 
Action: Mouse pressed left at (304, 180)
Screenshot: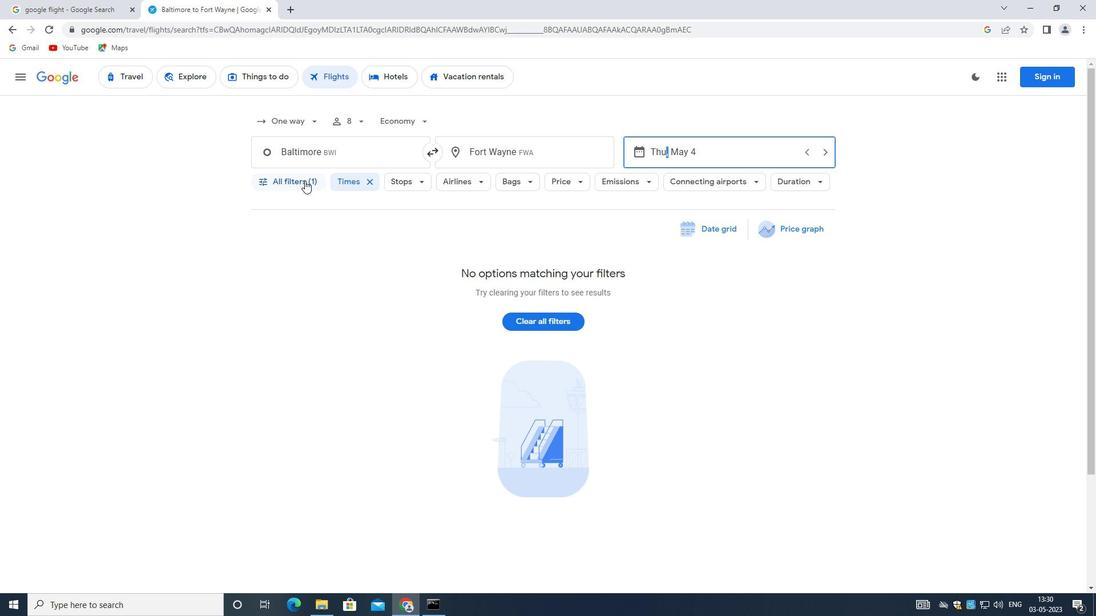 
Action: Mouse moved to (350, 322)
Screenshot: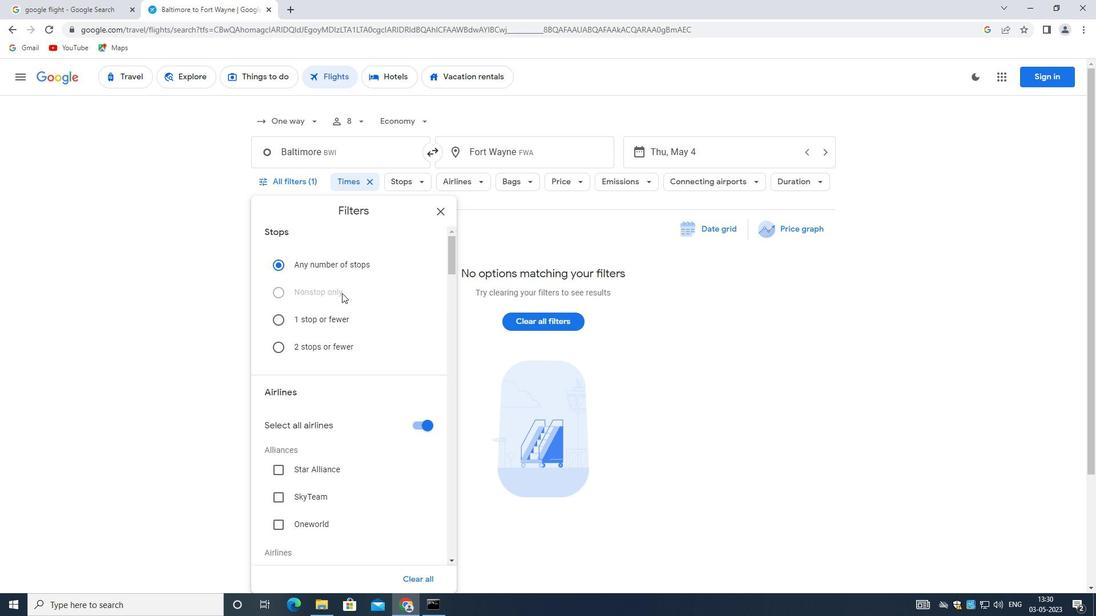 
Action: Mouse scrolled (350, 322) with delta (0, 0)
Screenshot: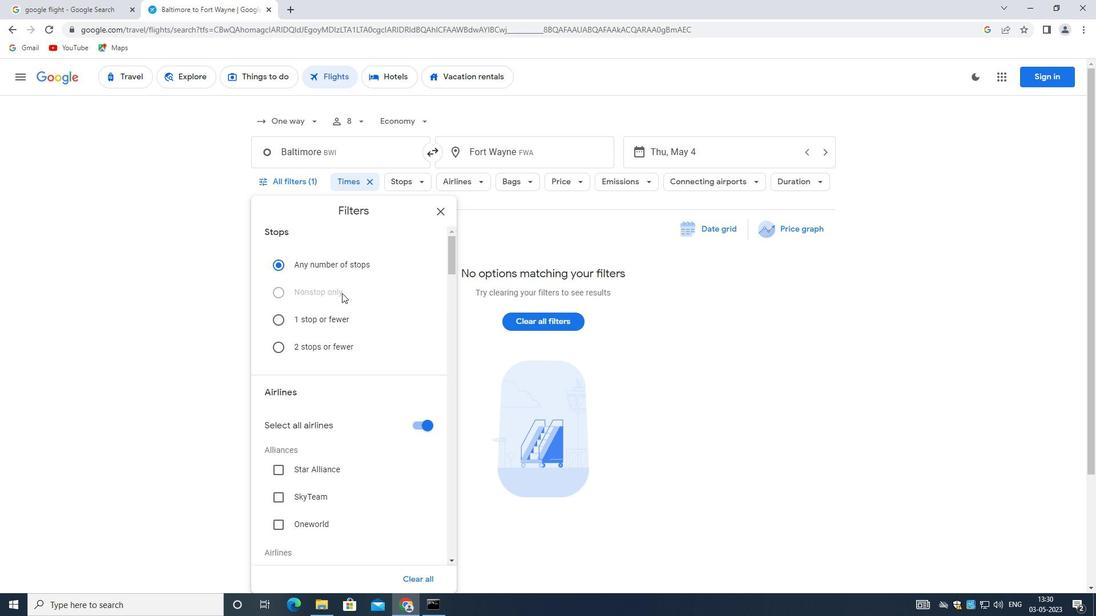 
Action: Mouse scrolled (350, 322) with delta (0, 0)
Screenshot: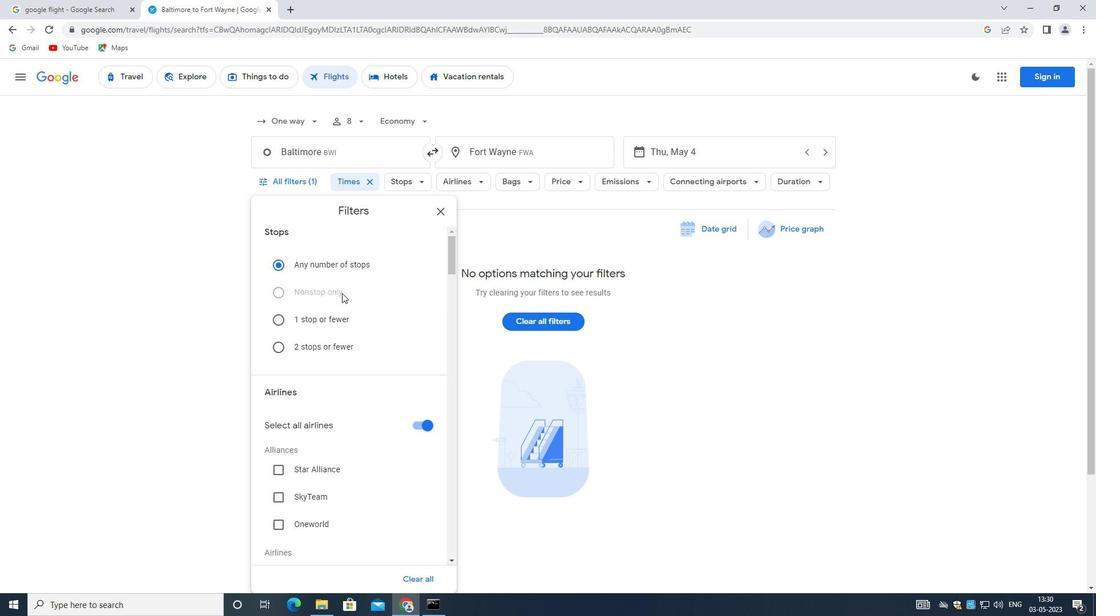 
Action: Mouse scrolled (350, 322) with delta (0, 0)
Screenshot: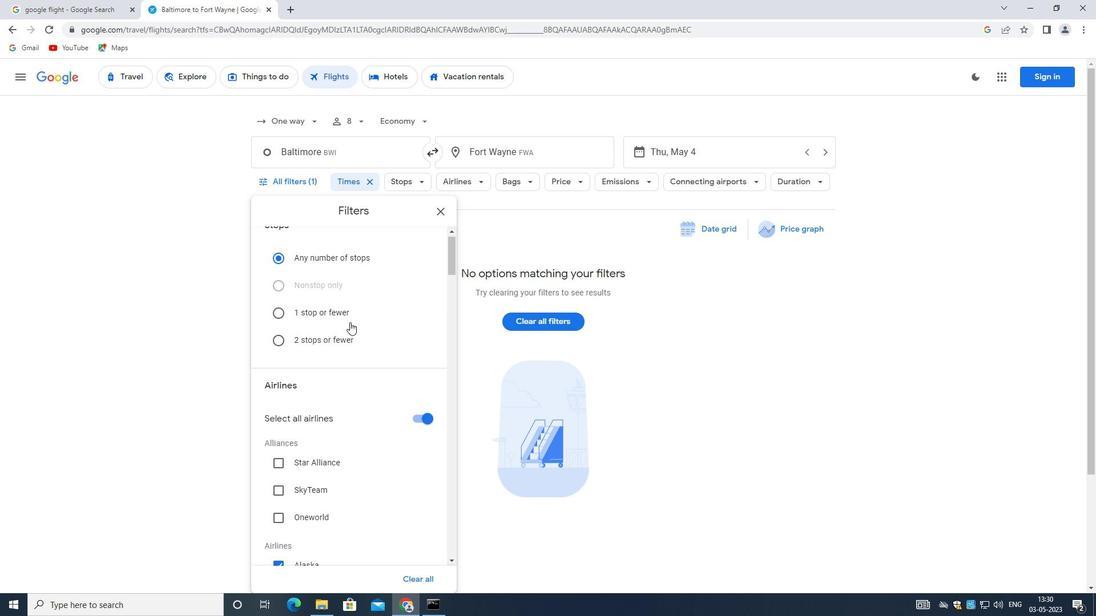 
Action: Mouse moved to (412, 254)
Screenshot: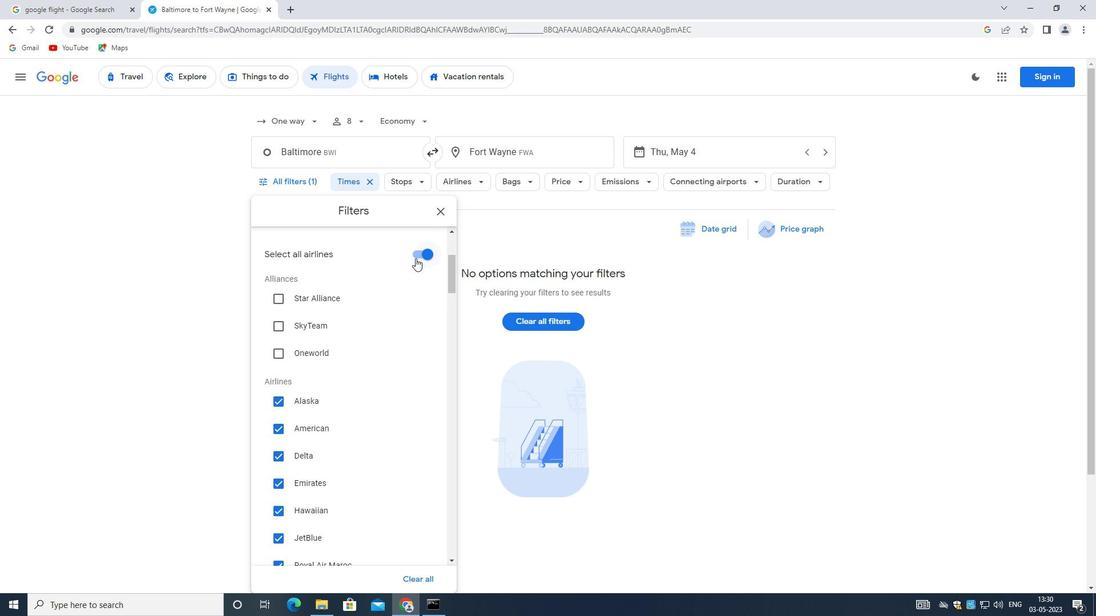 
Action: Mouse pressed left at (412, 254)
Screenshot: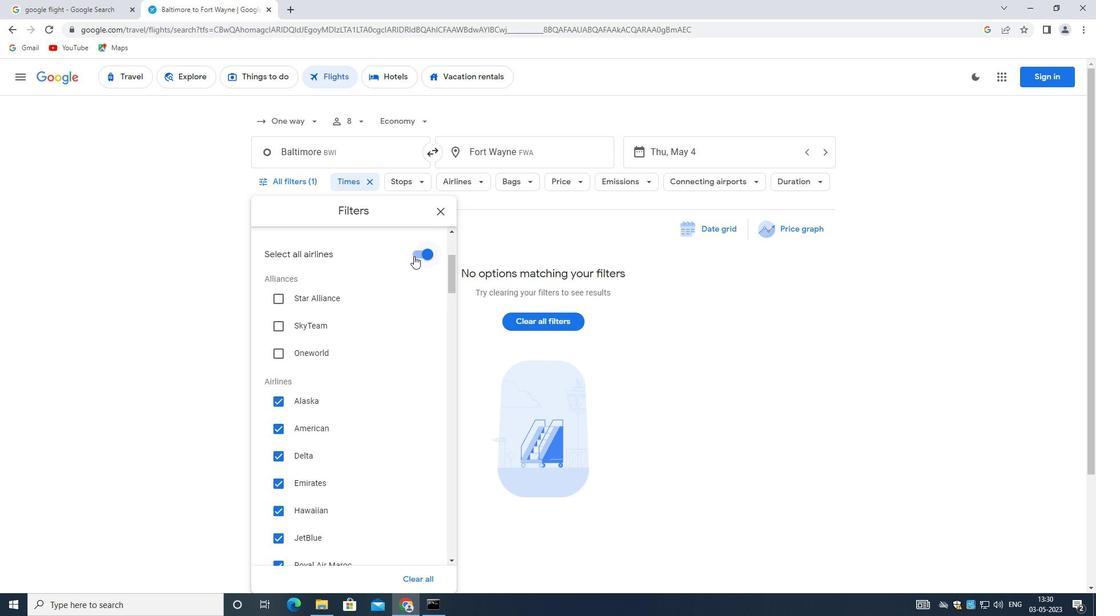
Action: Mouse moved to (372, 339)
Screenshot: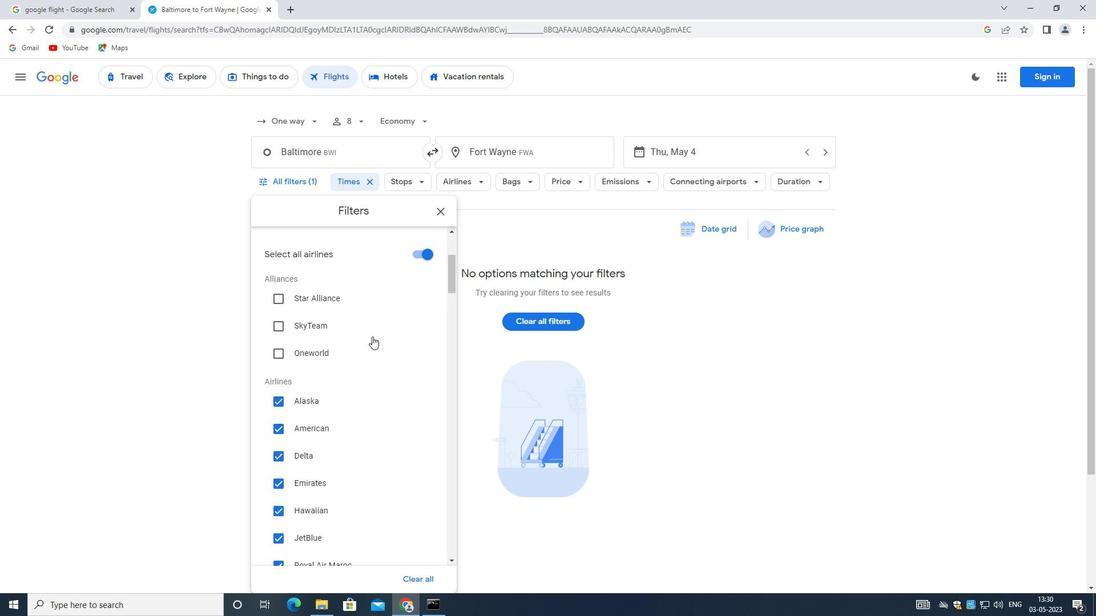 
Action: Mouse scrolled (372, 339) with delta (0, 0)
Screenshot: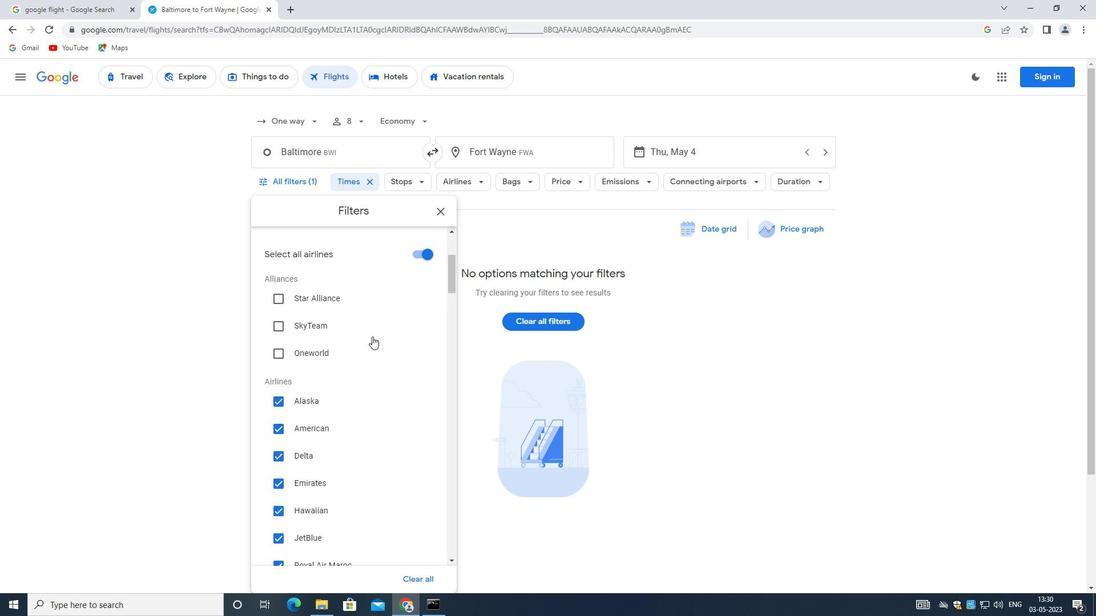 
Action: Mouse moved to (382, 305)
Screenshot: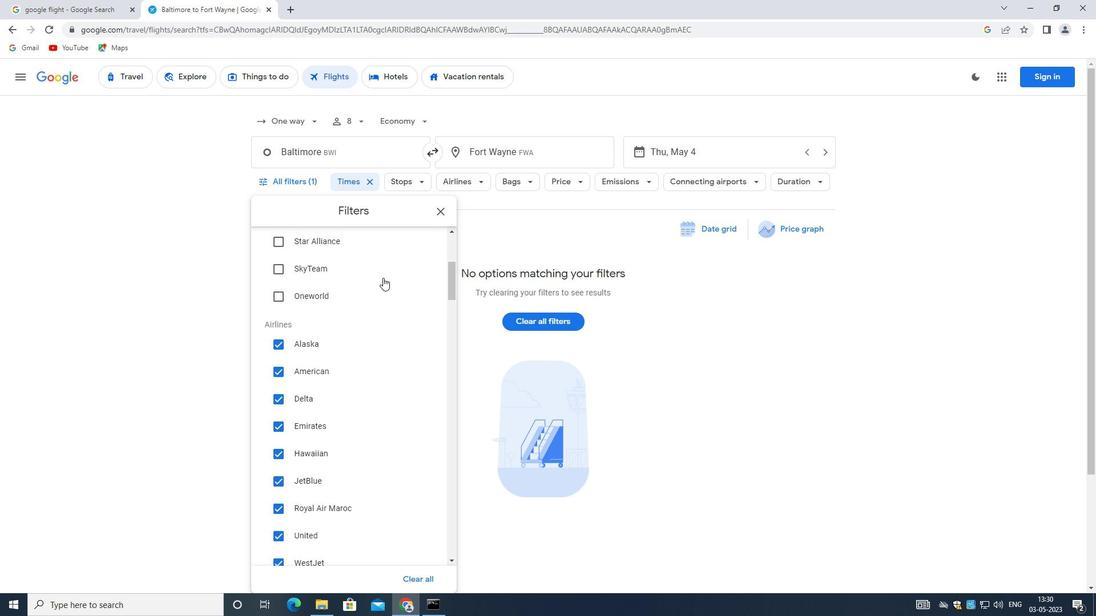 
Action: Mouse scrolled (382, 306) with delta (0, 0)
Screenshot: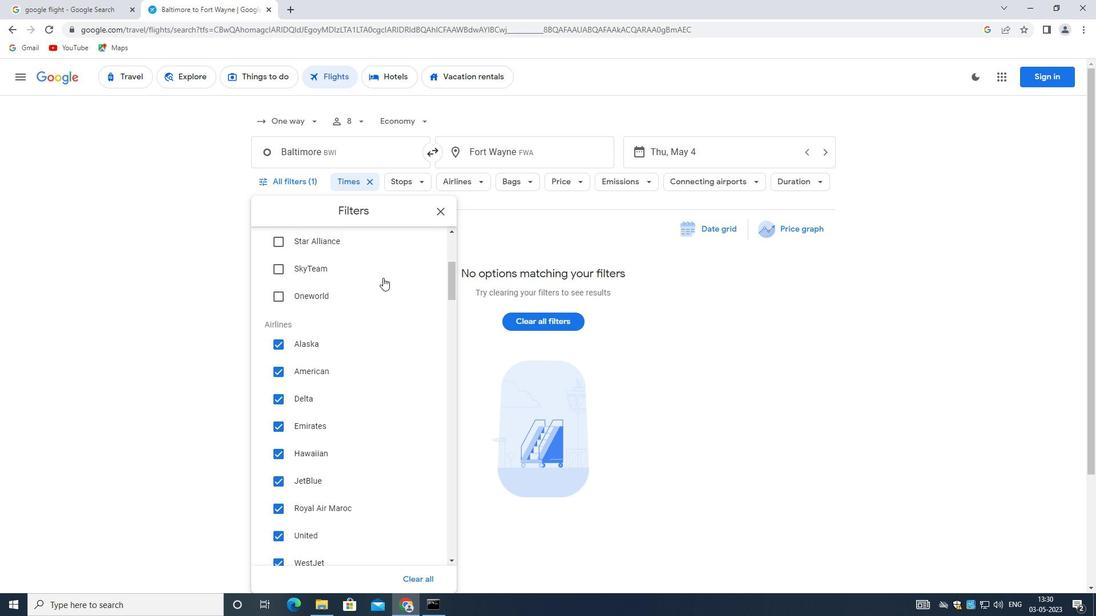 
Action: Mouse scrolled (382, 306) with delta (0, 0)
Screenshot: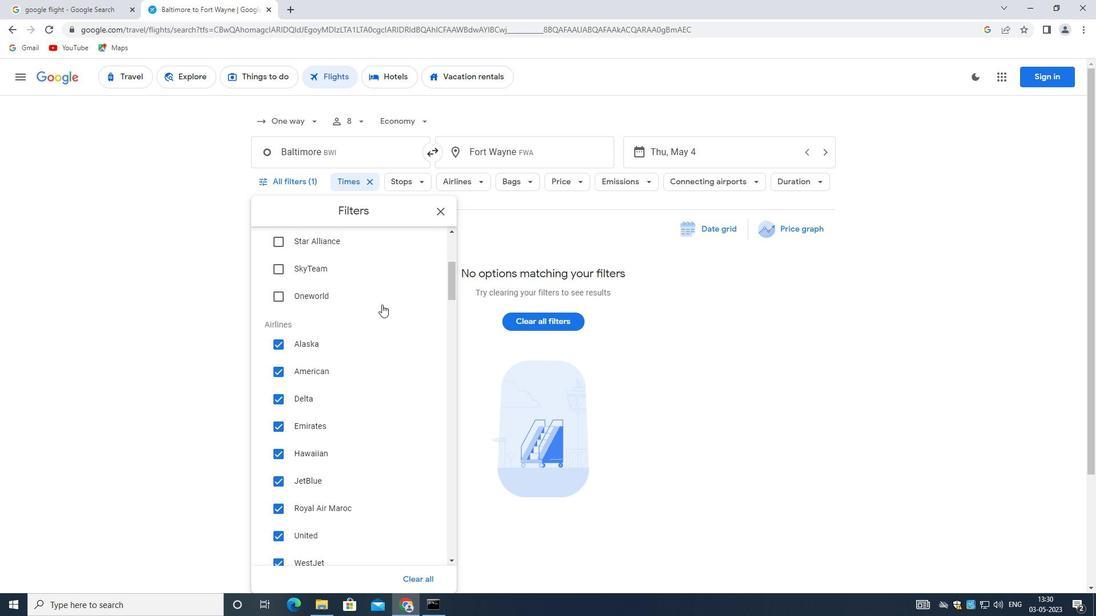 
Action: Mouse moved to (414, 313)
Screenshot: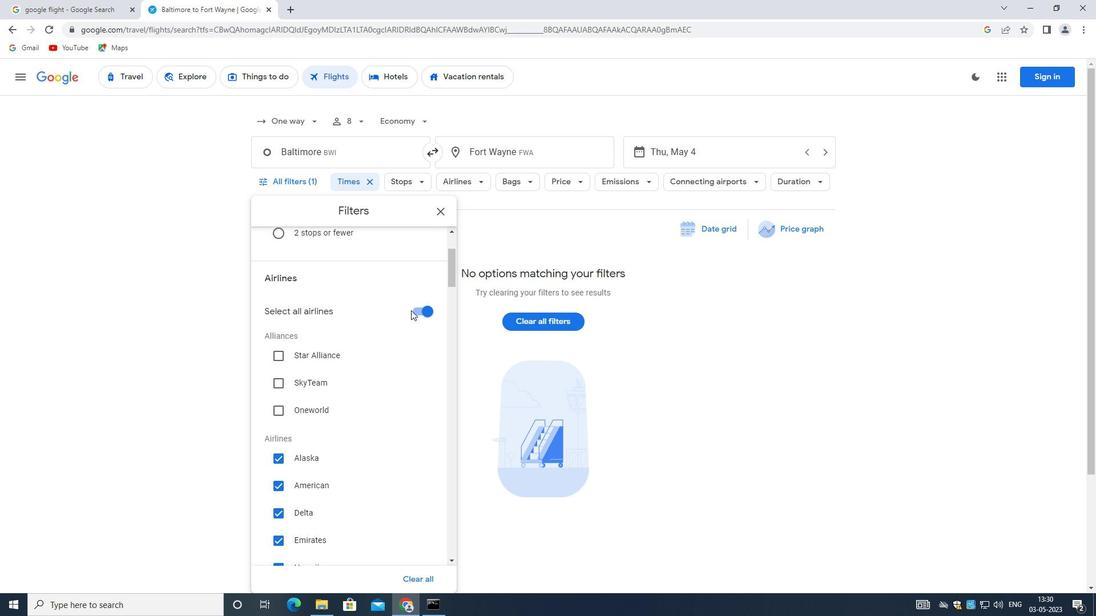 
Action: Mouse pressed left at (414, 313)
Screenshot: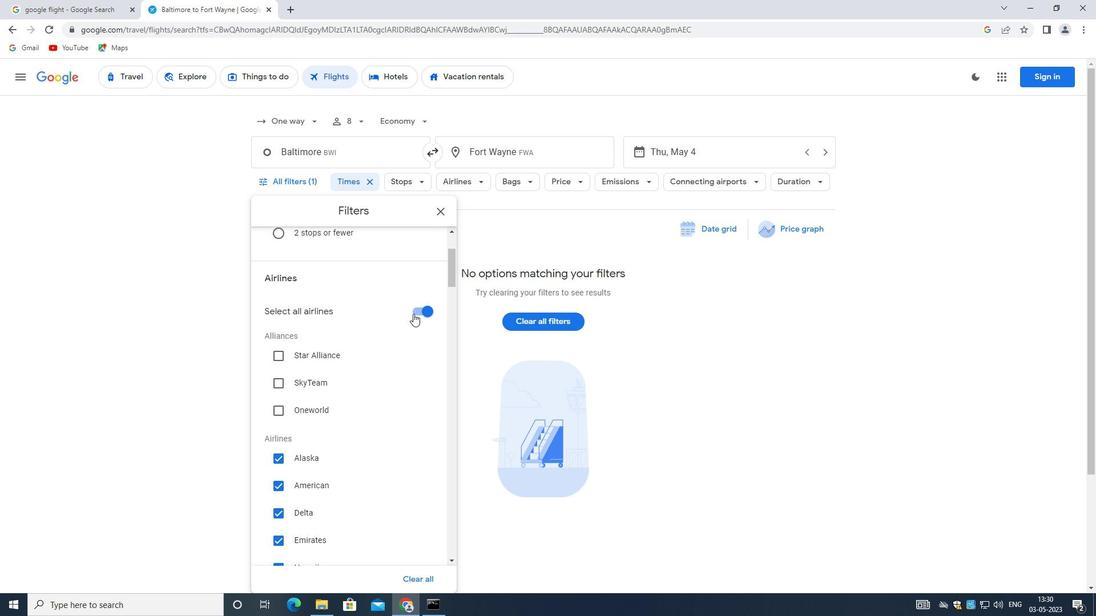 
Action: Mouse moved to (394, 361)
Screenshot: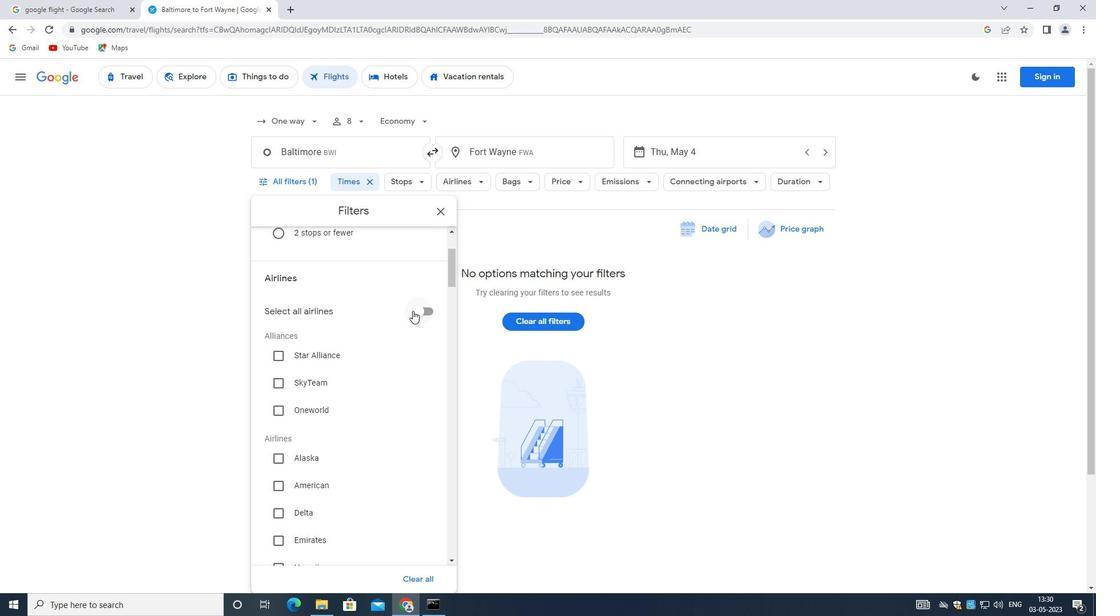 
Action: Mouse scrolled (394, 361) with delta (0, 0)
Screenshot: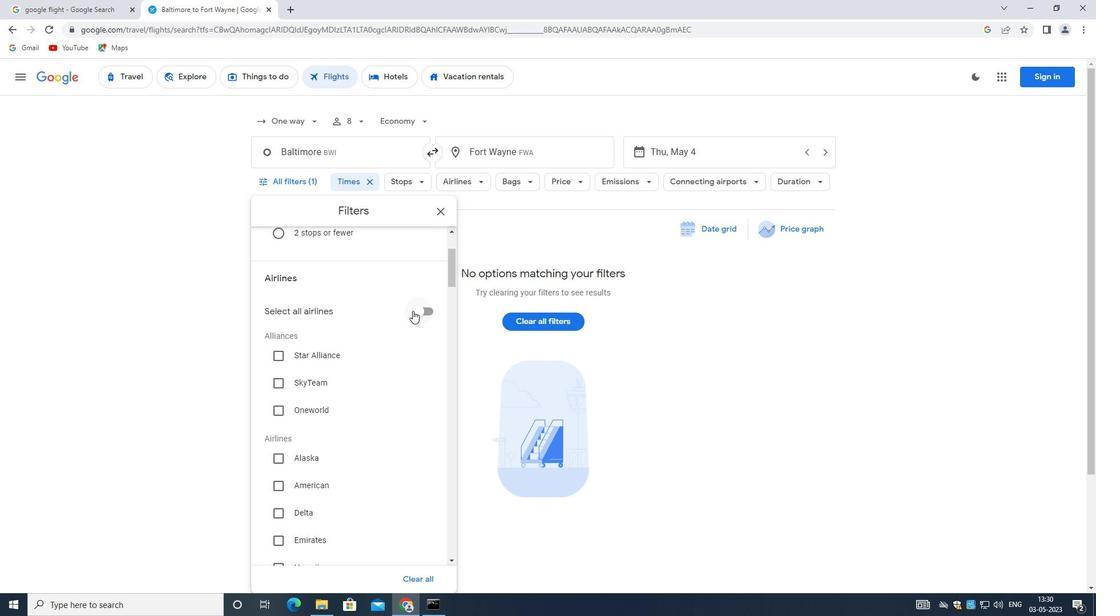 
Action: Mouse moved to (394, 362)
Screenshot: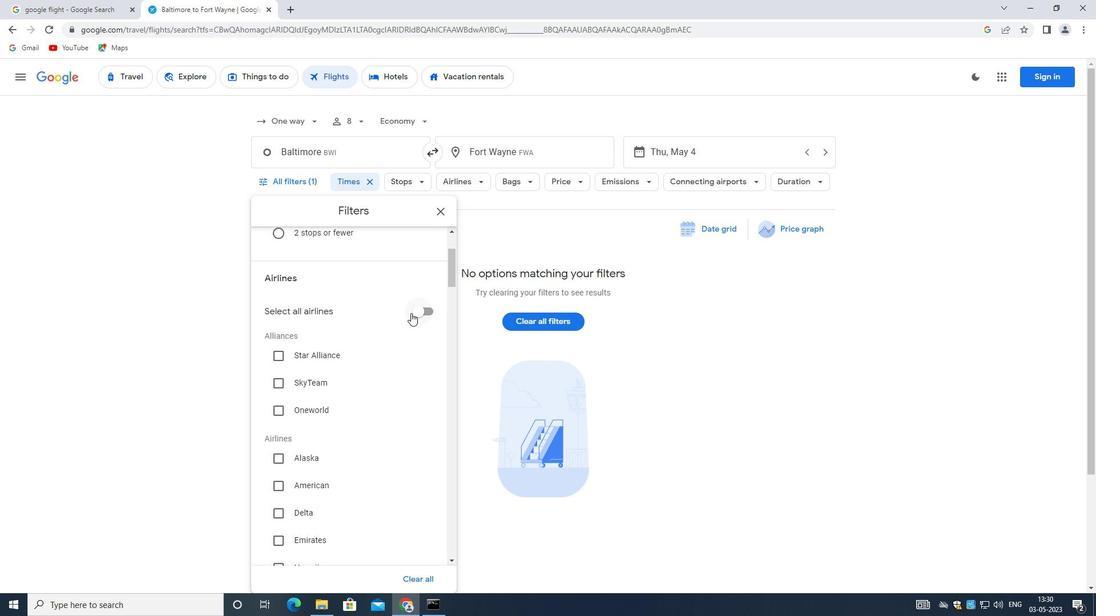 
Action: Mouse scrolled (394, 362) with delta (0, 0)
Screenshot: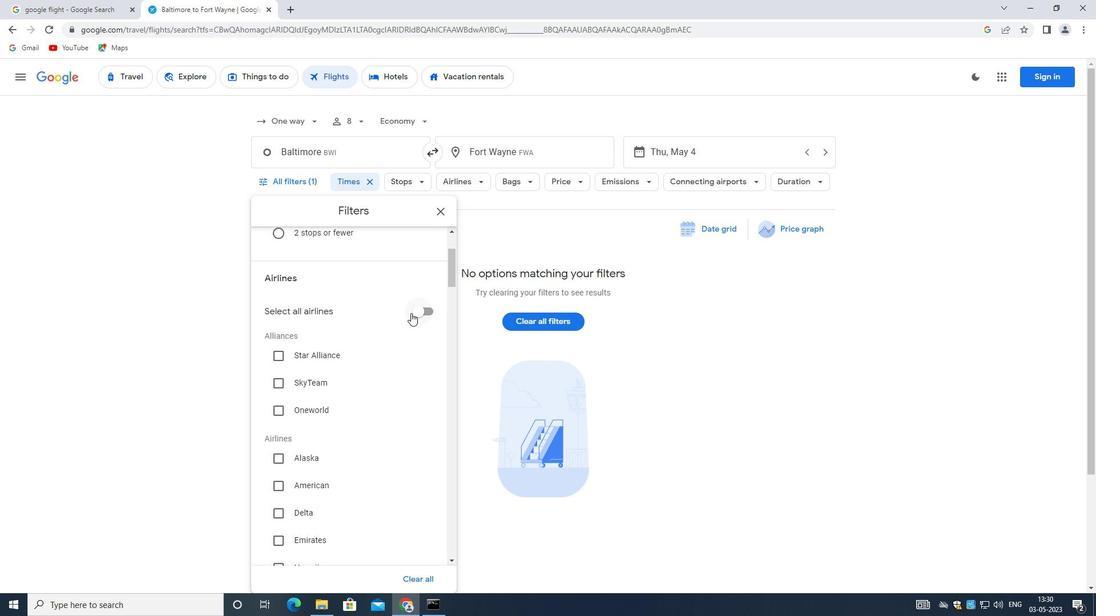 
Action: Mouse moved to (394, 363)
Screenshot: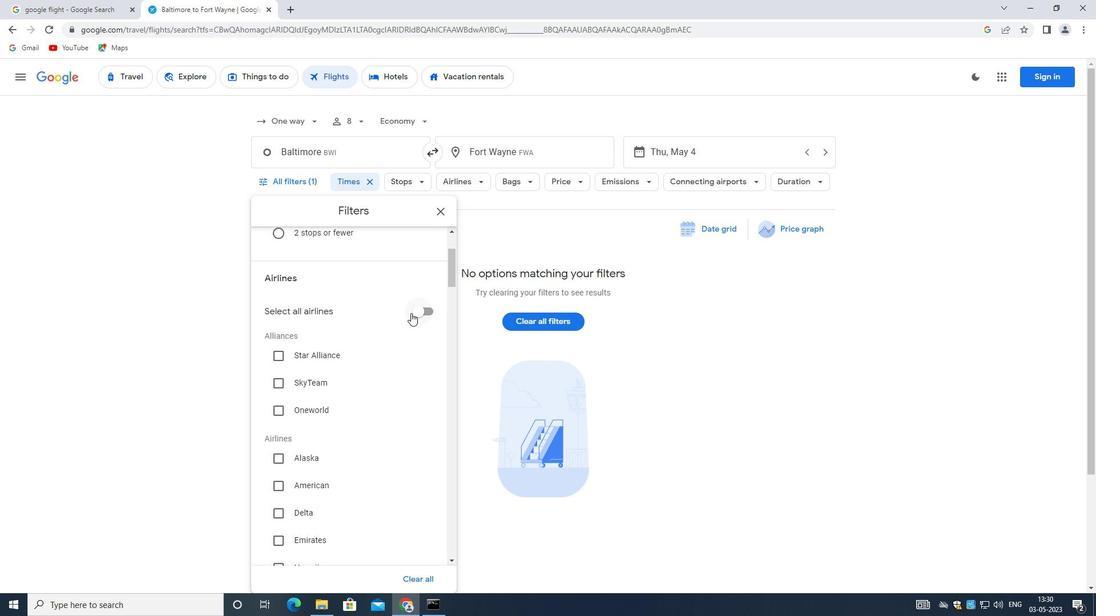 
Action: Mouse scrolled (394, 363) with delta (0, 0)
Screenshot: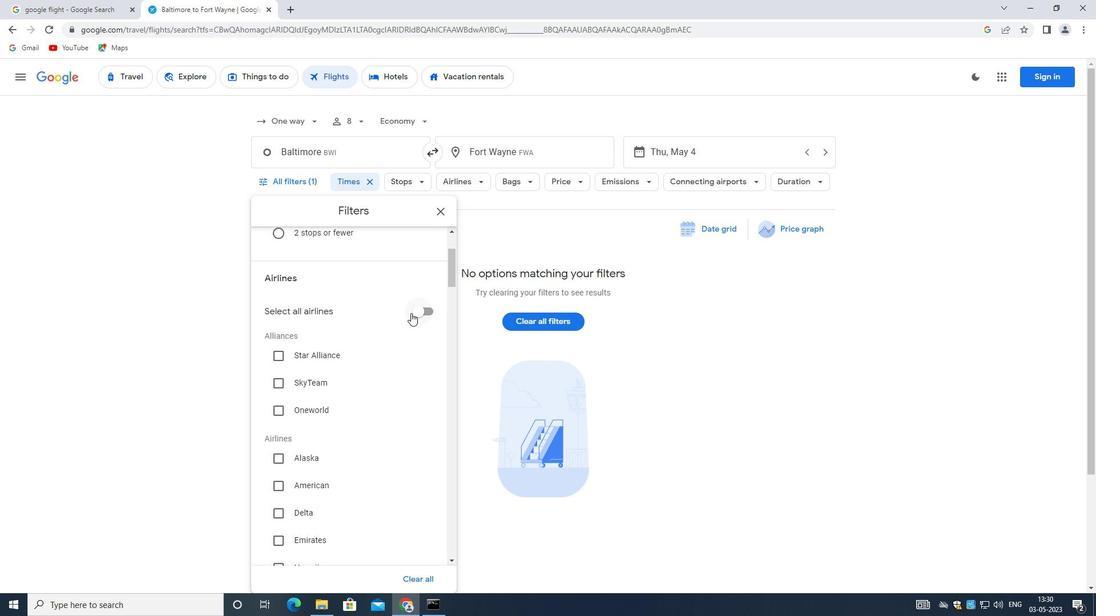 
Action: Mouse moved to (394, 364)
Screenshot: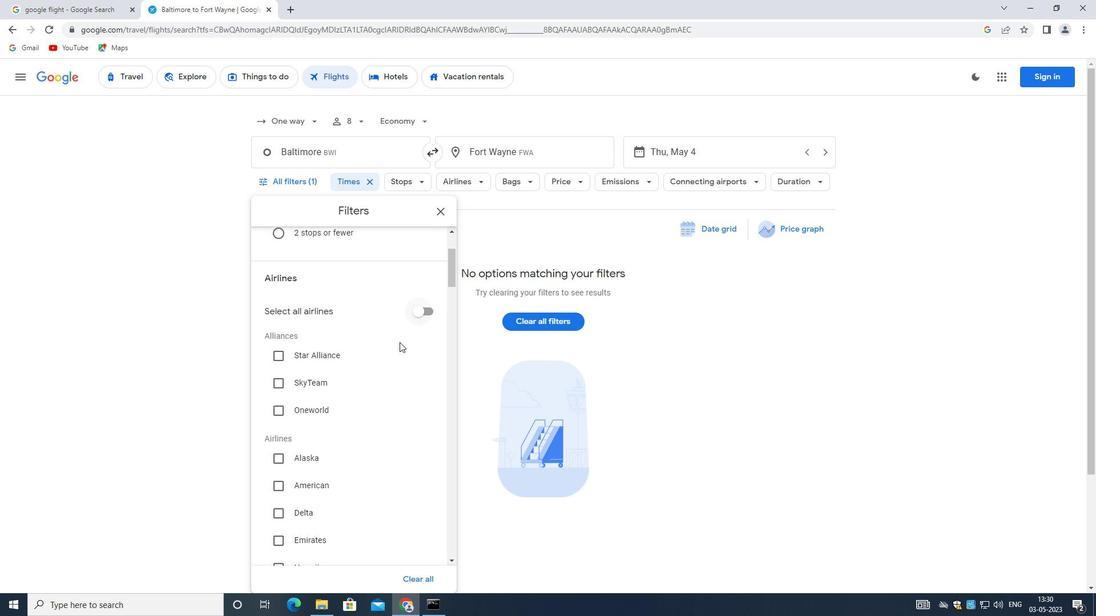 
Action: Mouse scrolled (394, 363) with delta (0, 0)
Screenshot: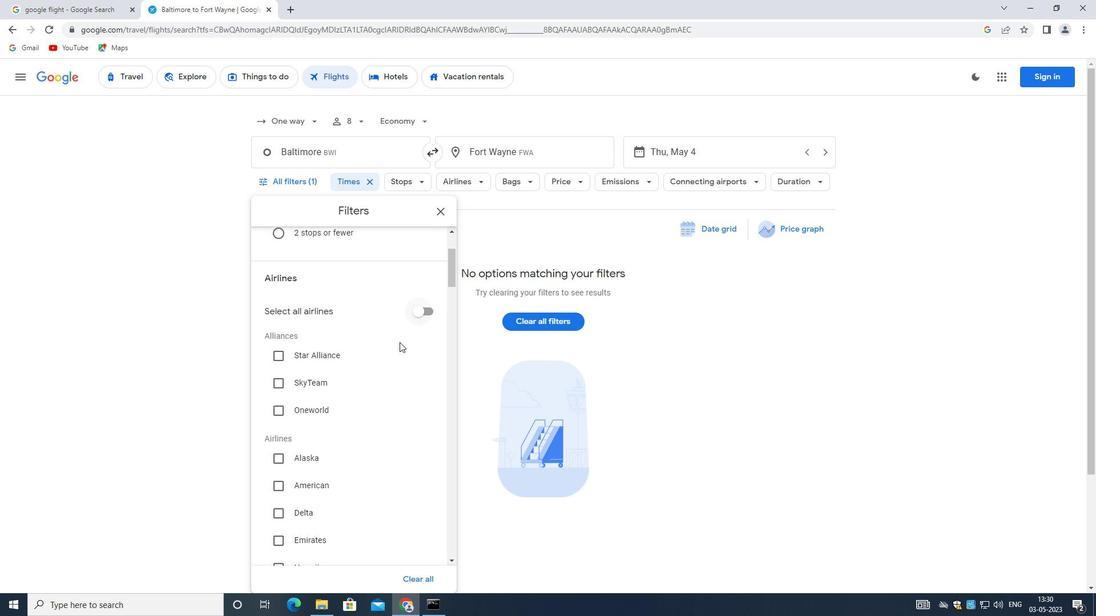 
Action: Mouse moved to (394, 366)
Screenshot: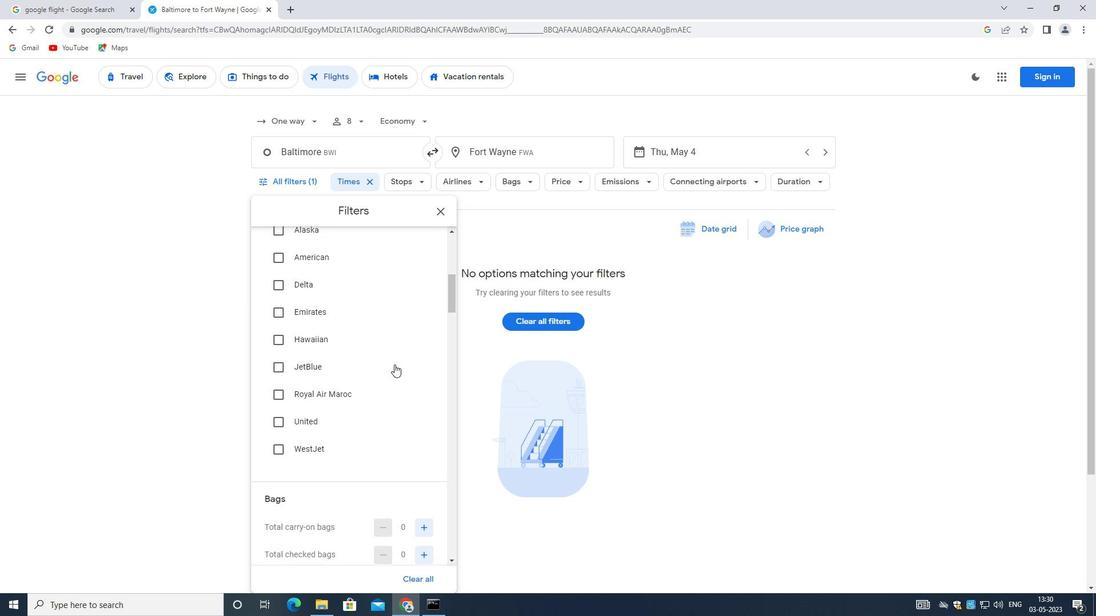 
Action: Mouse scrolled (394, 365) with delta (0, 0)
Screenshot: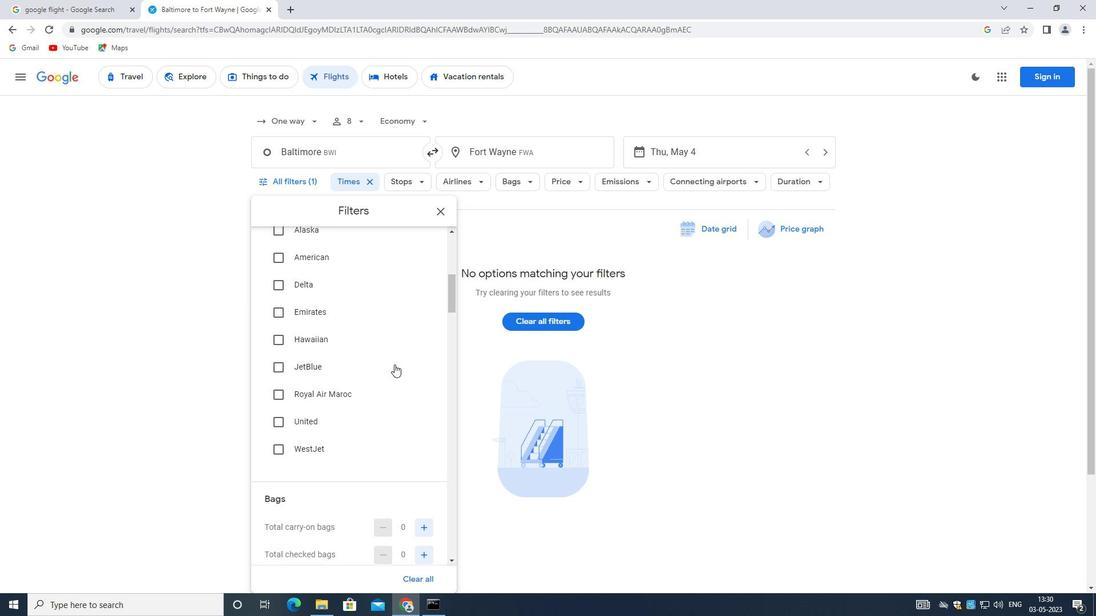 
Action: Mouse scrolled (394, 365) with delta (0, 0)
Screenshot: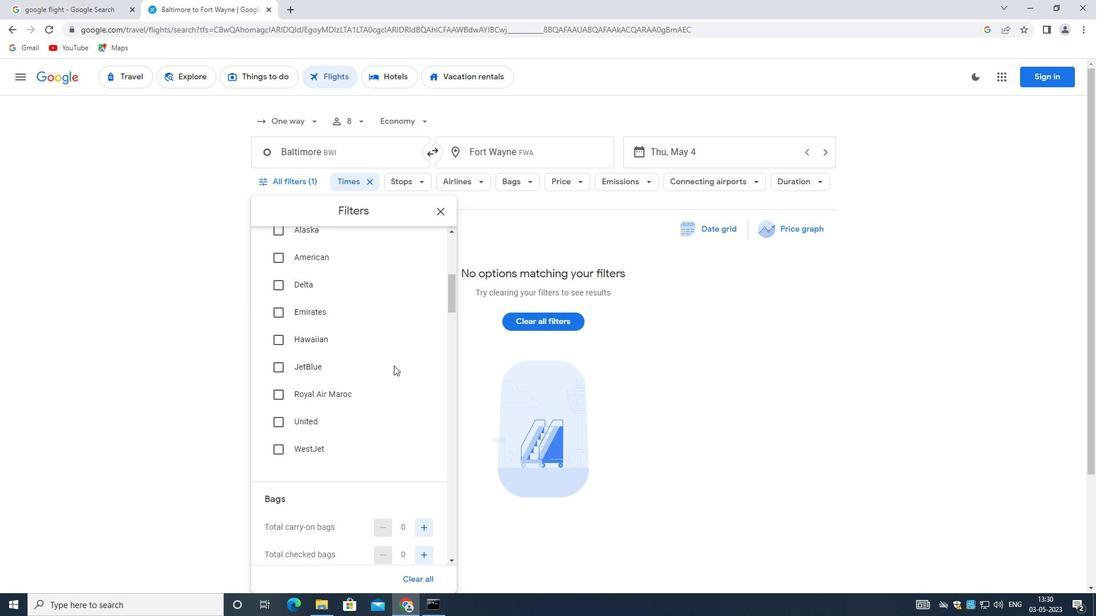 
Action: Mouse scrolled (394, 365) with delta (0, 0)
Screenshot: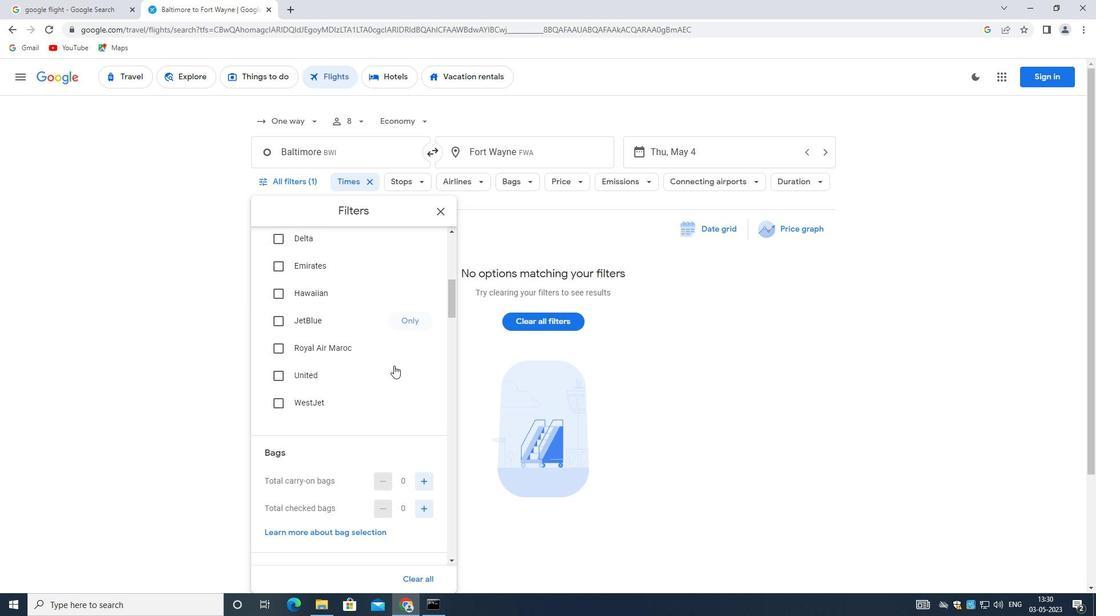 
Action: Mouse moved to (286, 411)
Screenshot: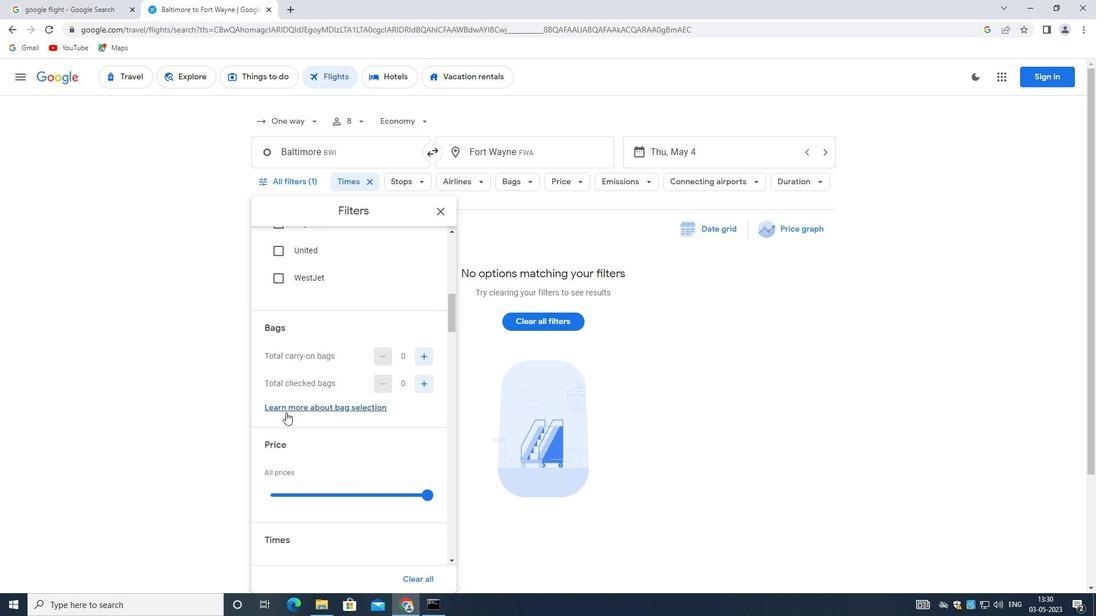 
Action: Mouse scrolled (286, 410) with delta (0, 0)
Screenshot: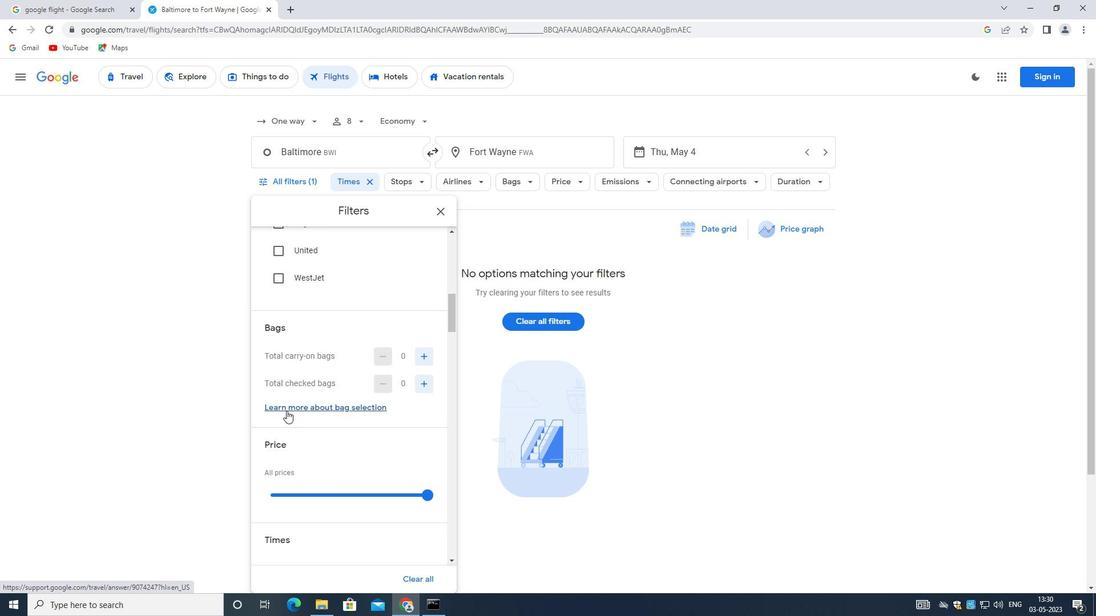 
Action: Mouse moved to (315, 365)
Screenshot: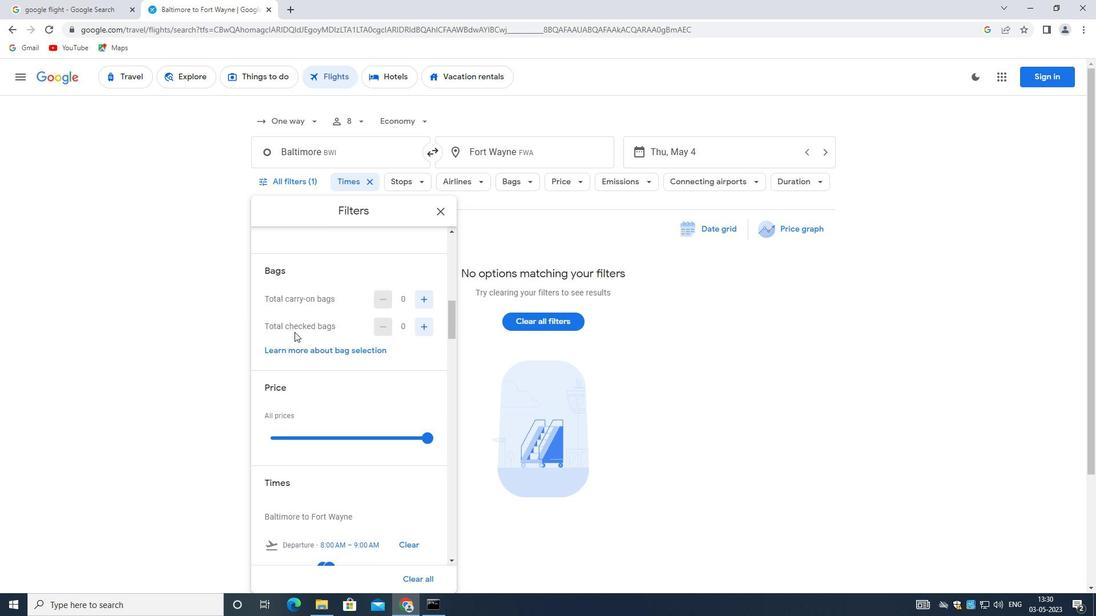 
Action: Mouse scrolled (315, 365) with delta (0, 0)
Screenshot: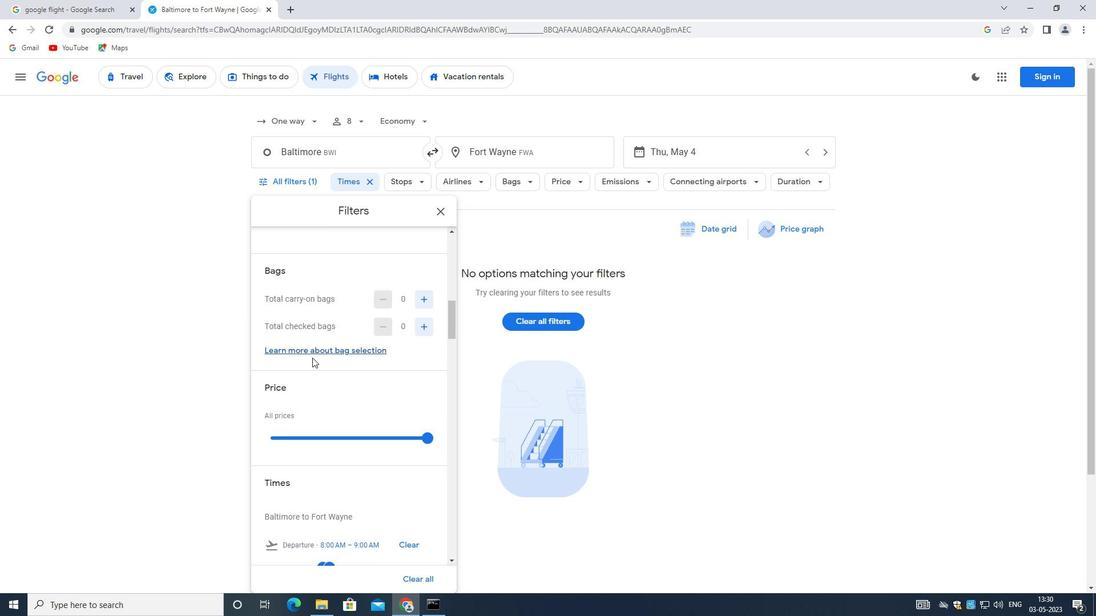
Action: Mouse moved to (423, 379)
Screenshot: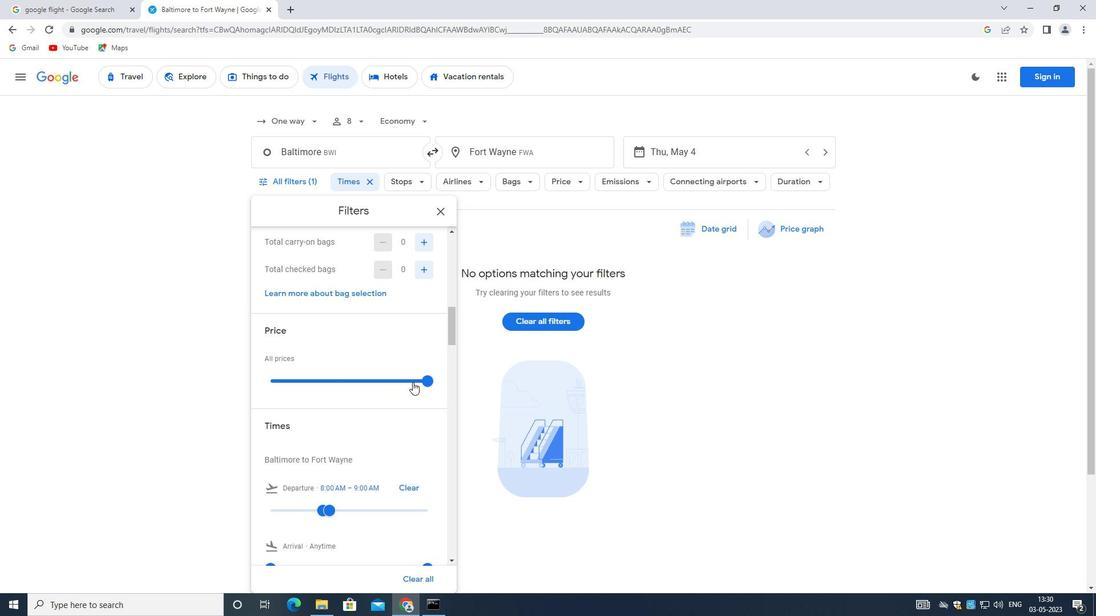 
Action: Mouse pressed left at (423, 379)
Screenshot: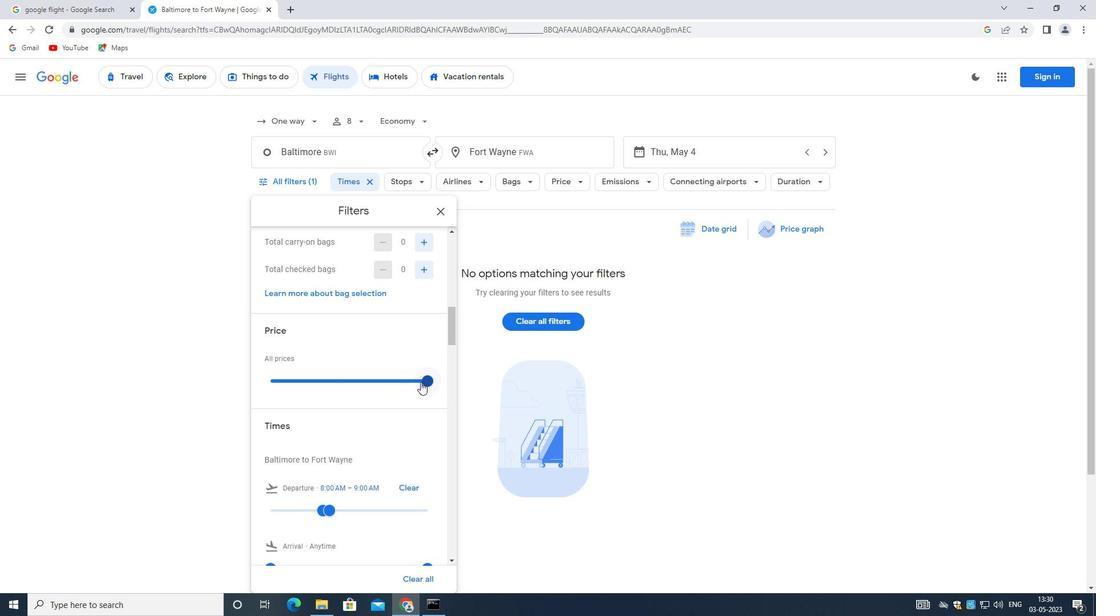 
Action: Mouse moved to (423, 379)
Screenshot: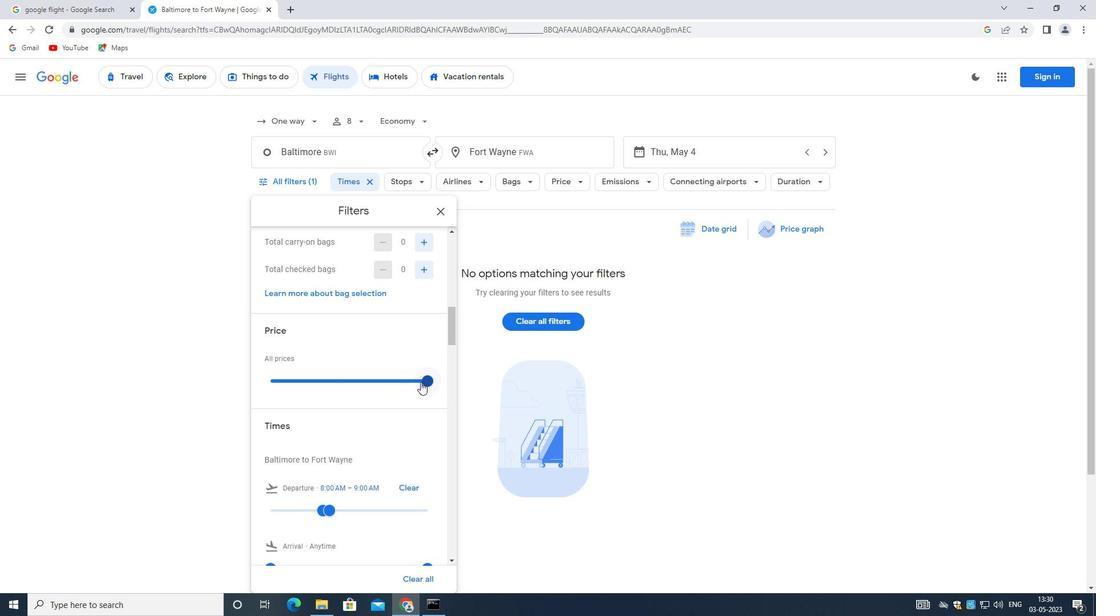 
Action: Mouse pressed left at (423, 379)
Screenshot: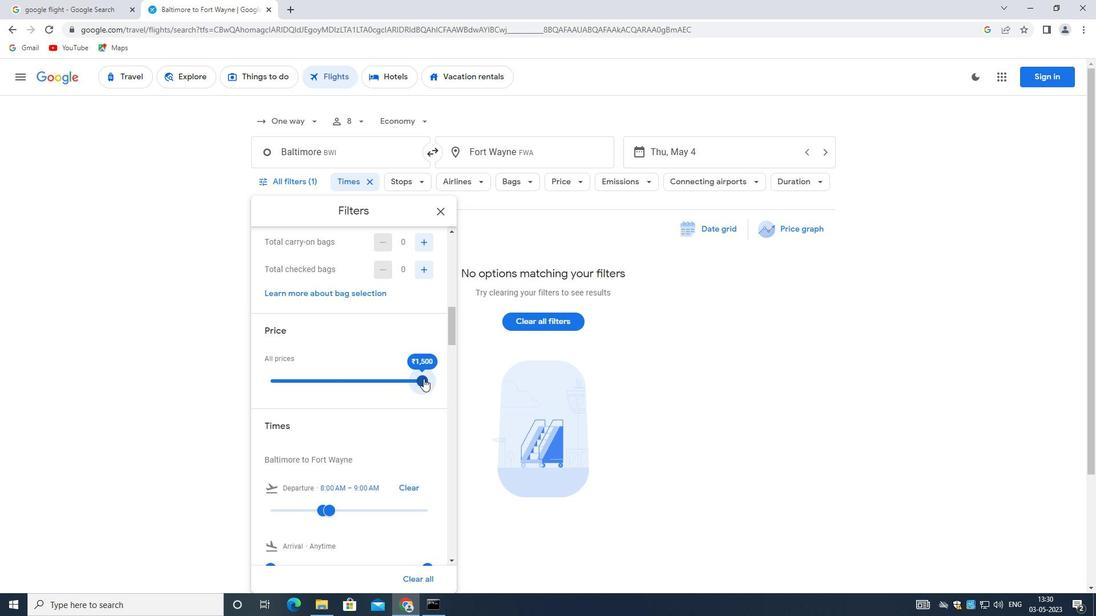 
Action: Mouse moved to (357, 469)
Screenshot: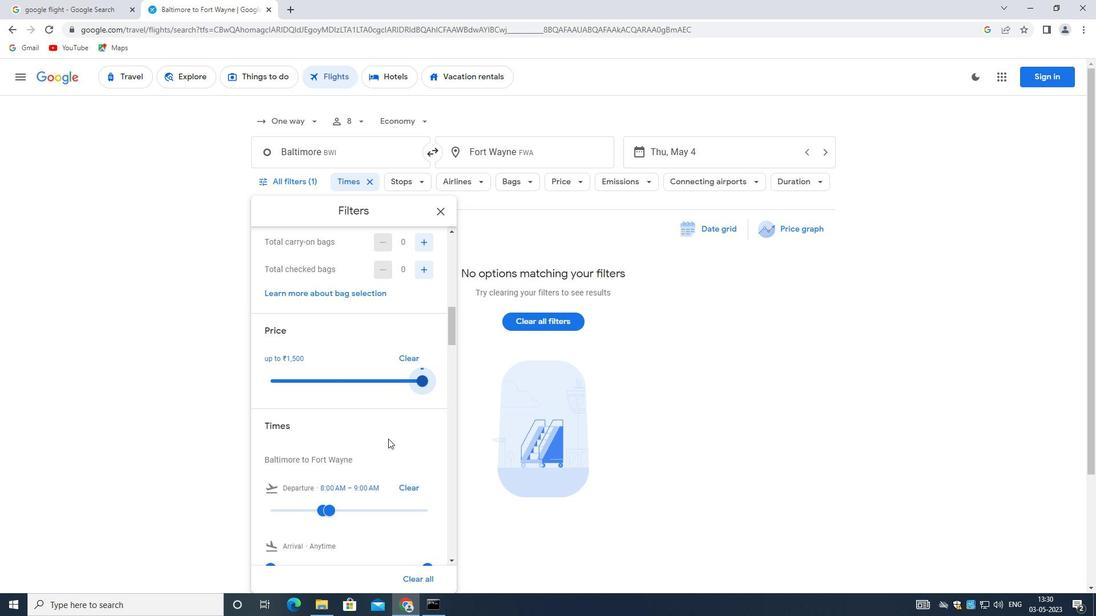 
Action: Mouse scrolled (357, 468) with delta (0, 0)
Screenshot: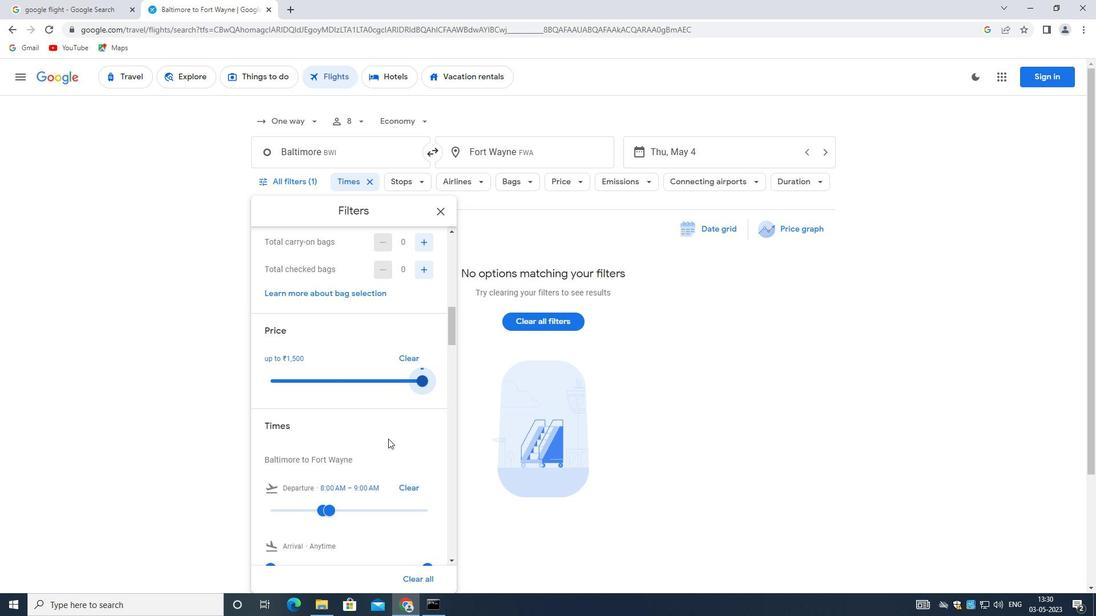 
Action: Mouse moved to (355, 474)
Screenshot: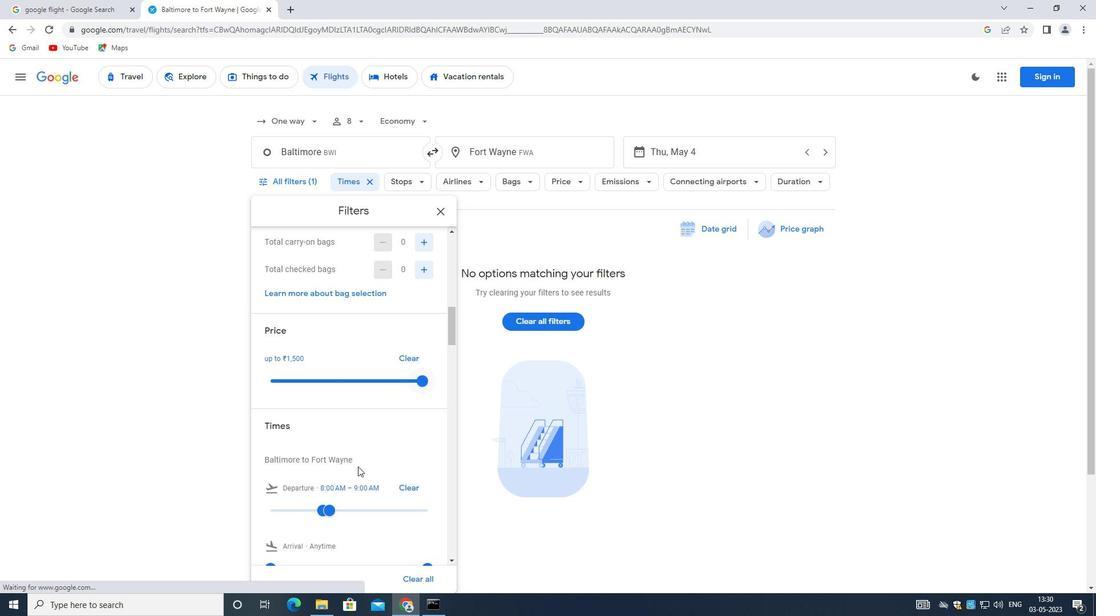 
Action: Mouse scrolled (355, 474) with delta (0, 0)
Screenshot: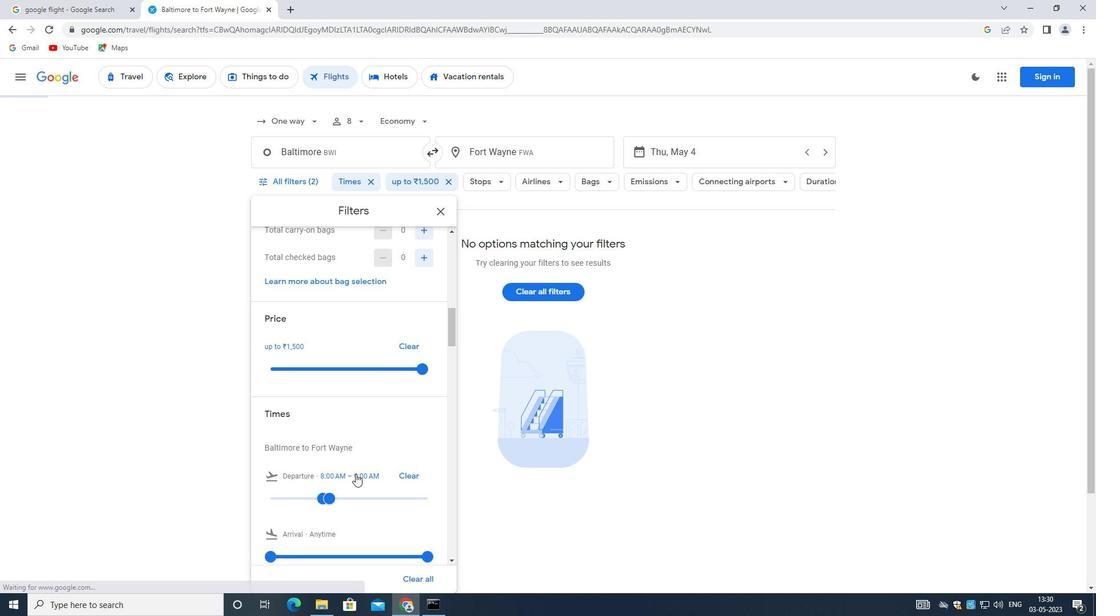 
Action: Mouse moved to (347, 392)
Screenshot: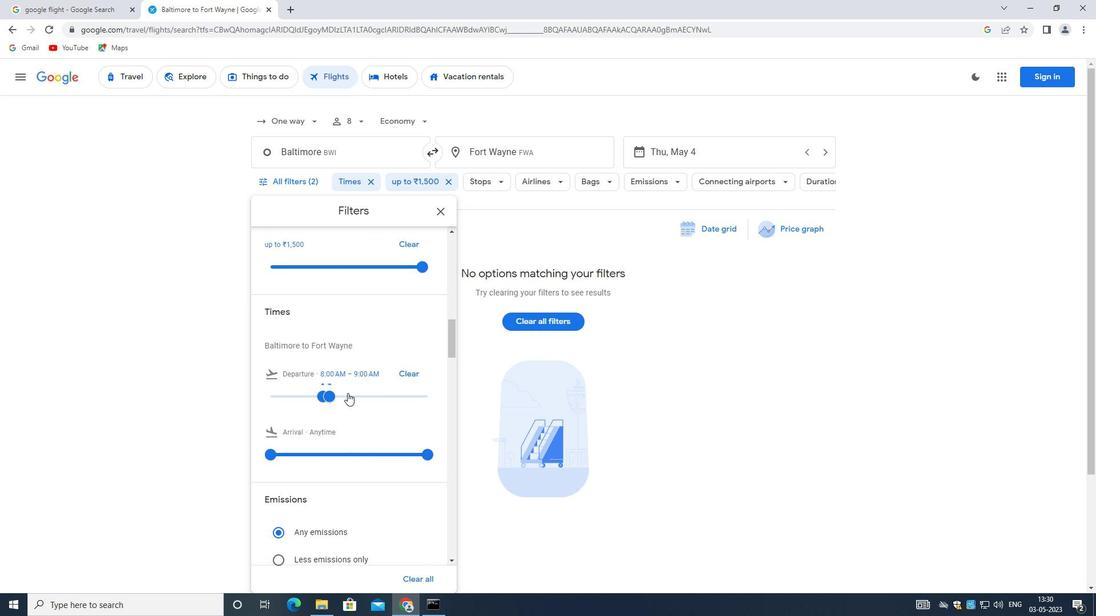 
Action: Mouse pressed left at (347, 392)
Screenshot: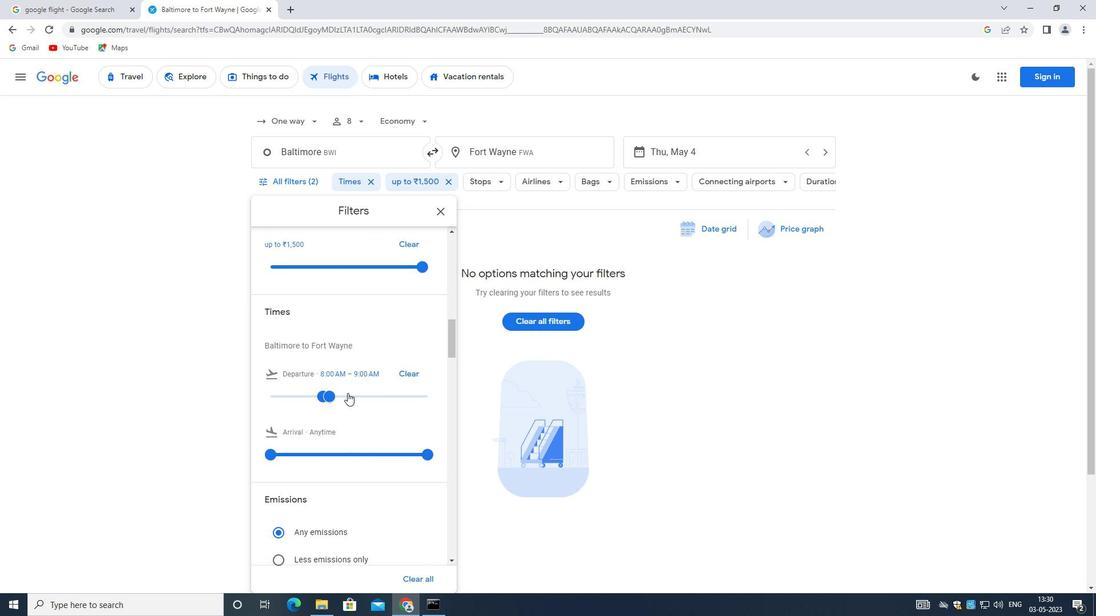 
Action: Mouse moved to (322, 394)
Screenshot: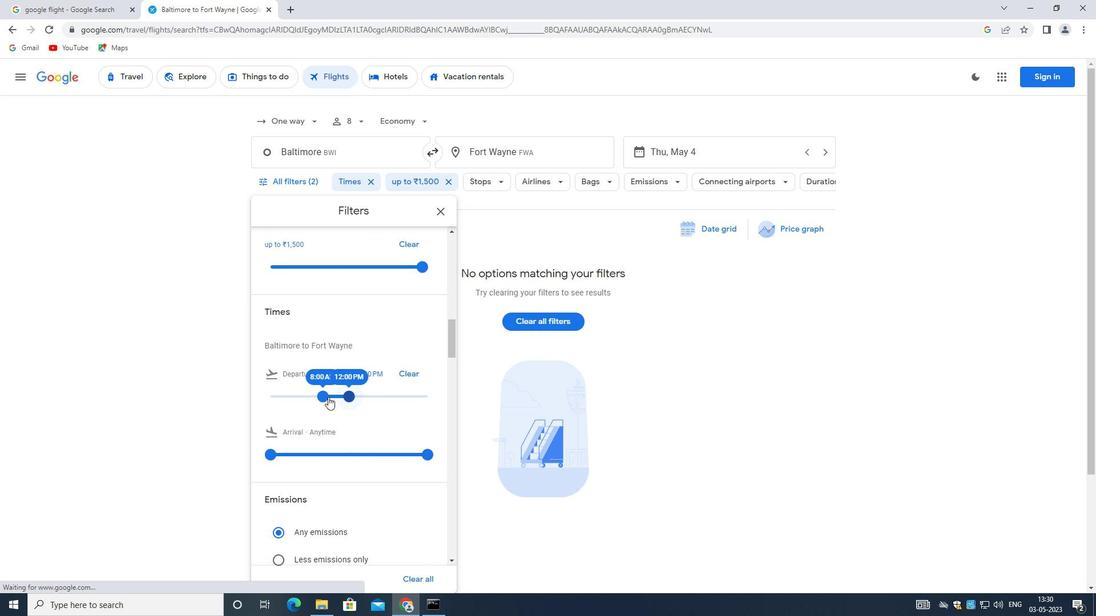 
Action: Mouse pressed left at (322, 394)
Screenshot: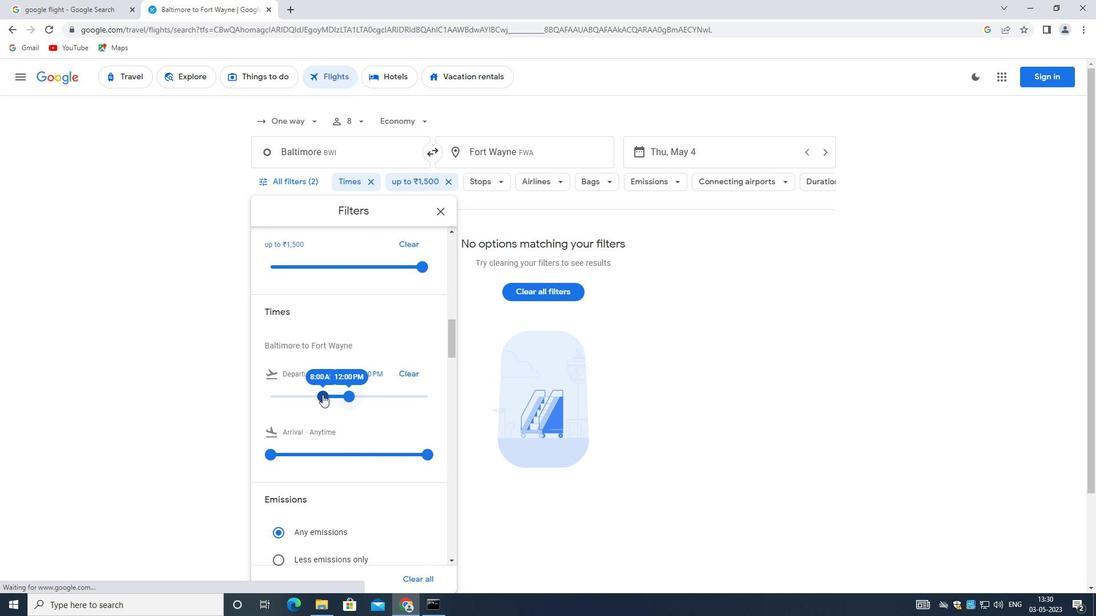 
Action: Mouse moved to (347, 394)
Screenshot: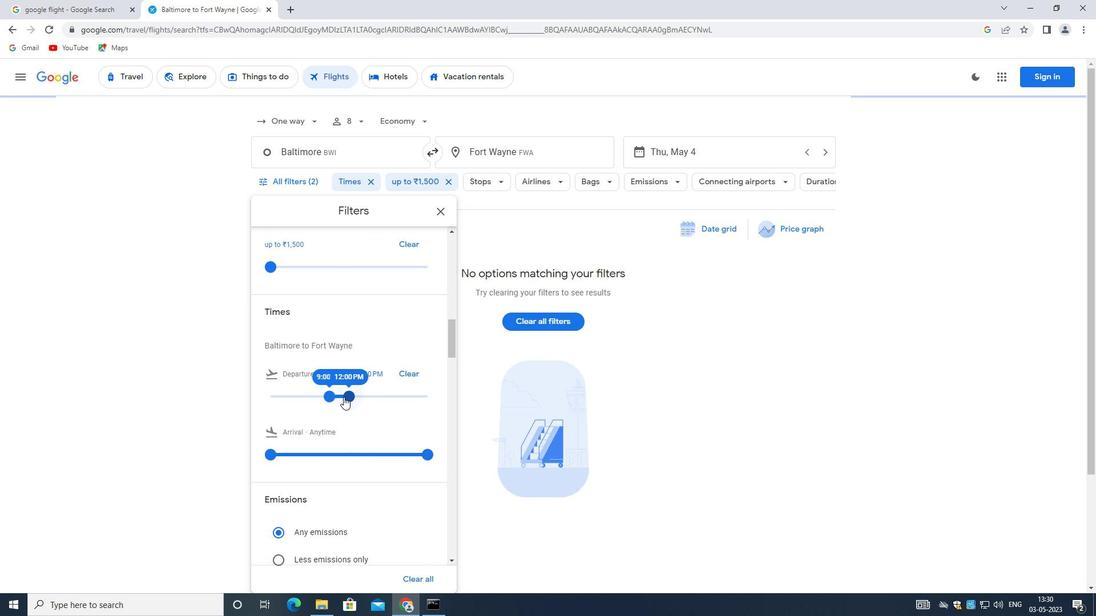 
Action: Mouse pressed left at (347, 394)
Screenshot: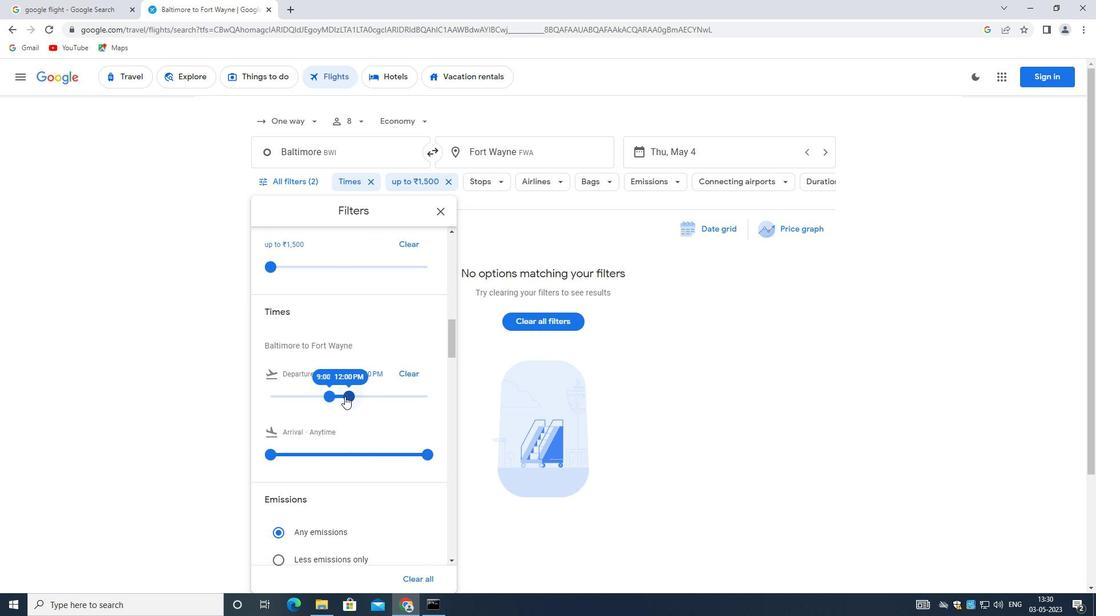 
Action: Mouse moved to (374, 502)
Screenshot: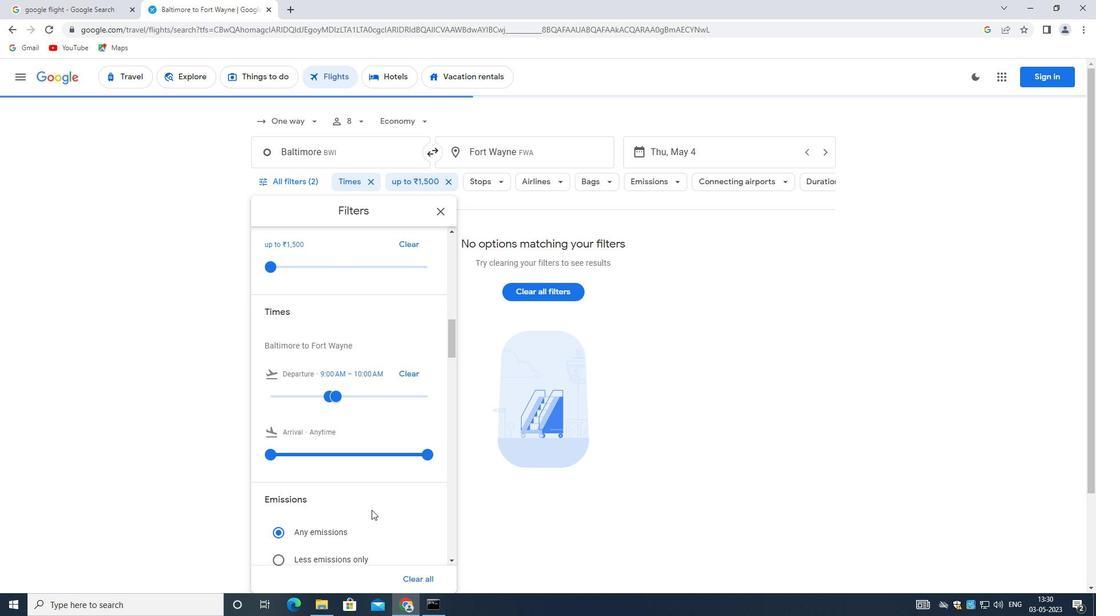 
Action: Mouse scrolled (374, 502) with delta (0, 0)
Screenshot: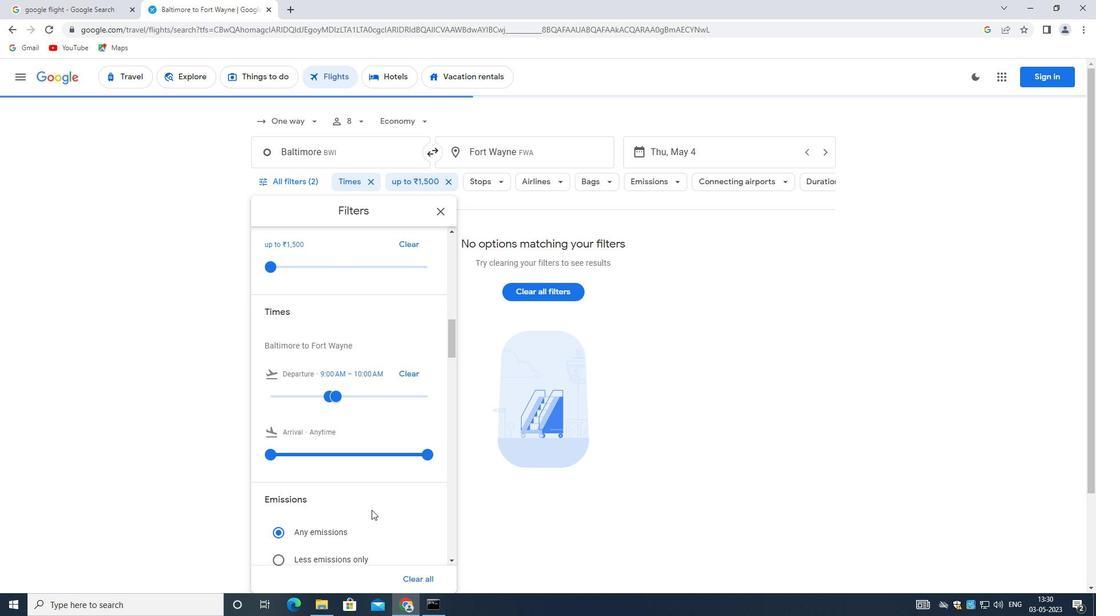 
Action: Mouse moved to (374, 501)
Screenshot: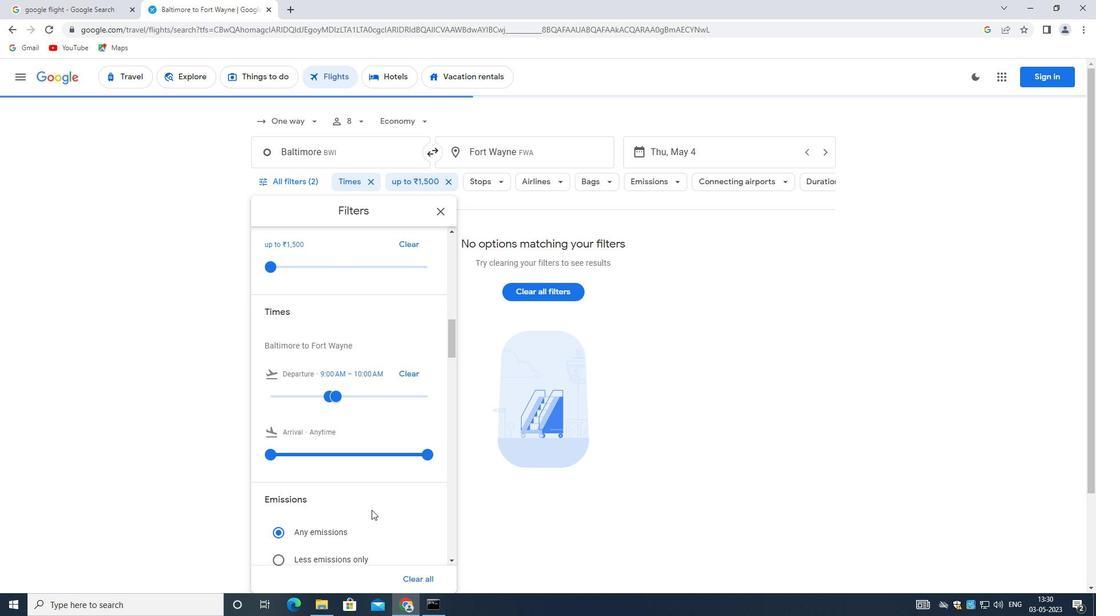 
Action: Mouse scrolled (374, 501) with delta (0, 0)
Screenshot: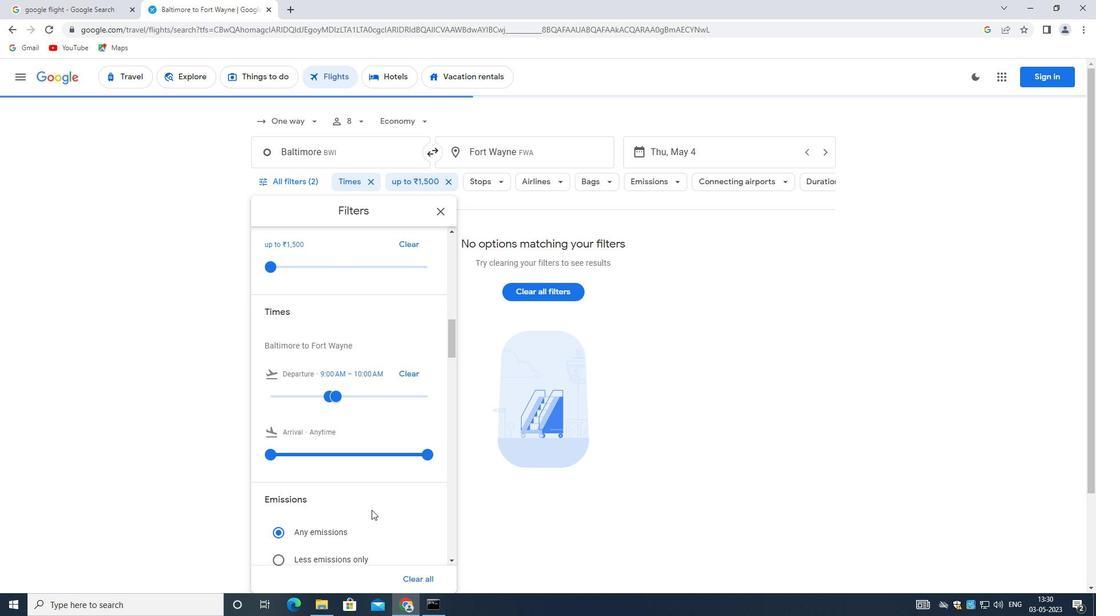 
Action: Mouse moved to (374, 499)
Screenshot: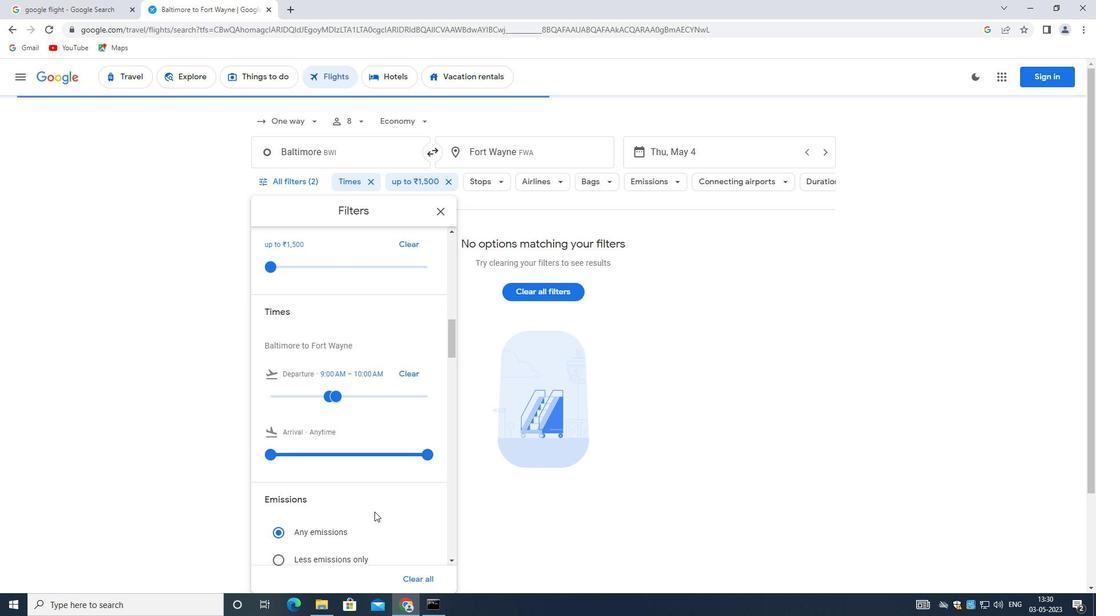 
Action: Mouse scrolled (374, 498) with delta (0, 0)
Screenshot: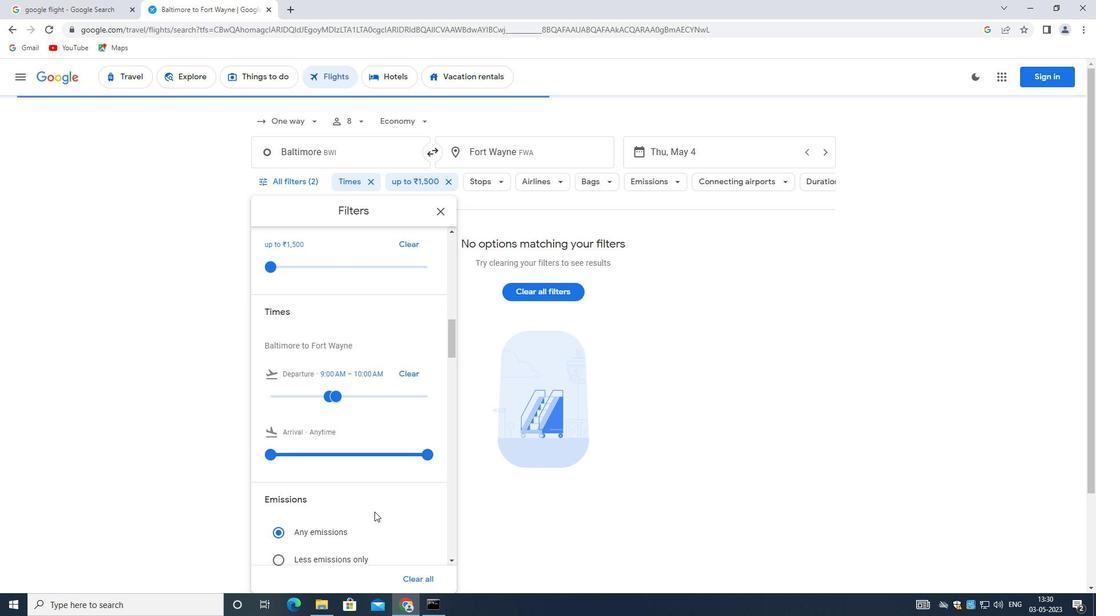 
Action: Mouse moved to (374, 494)
Screenshot: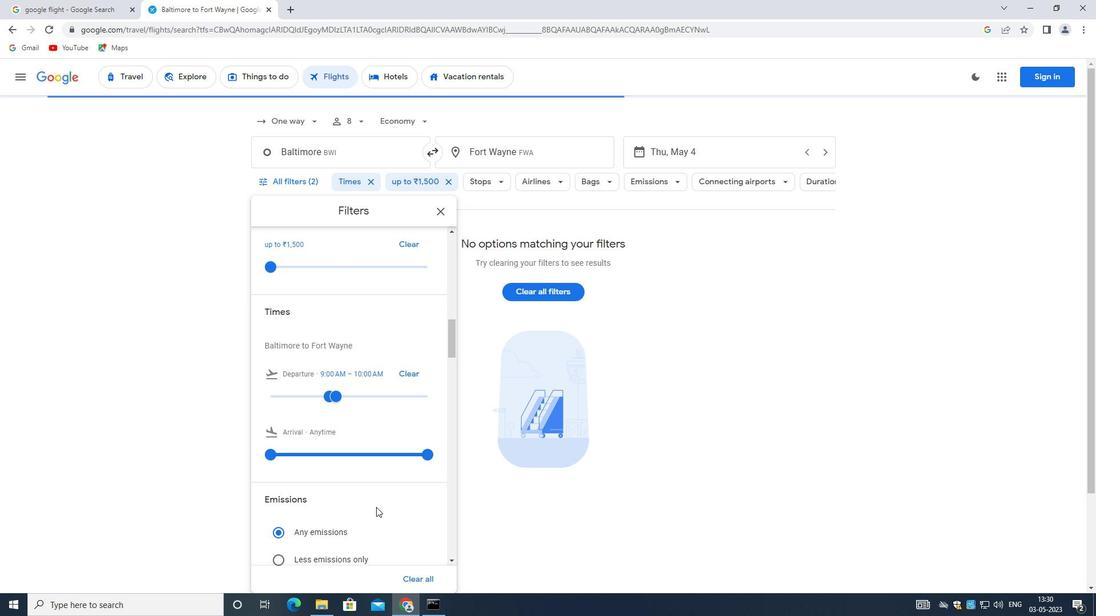 
Action: Mouse scrolled (374, 494) with delta (0, 0)
Screenshot: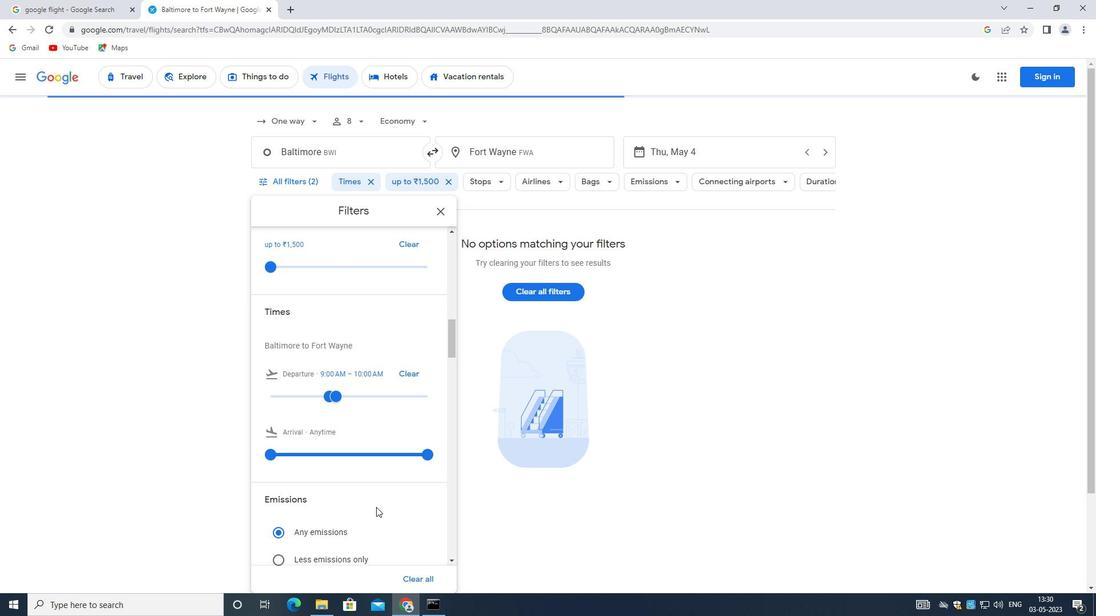 
Action: Mouse moved to (371, 487)
Screenshot: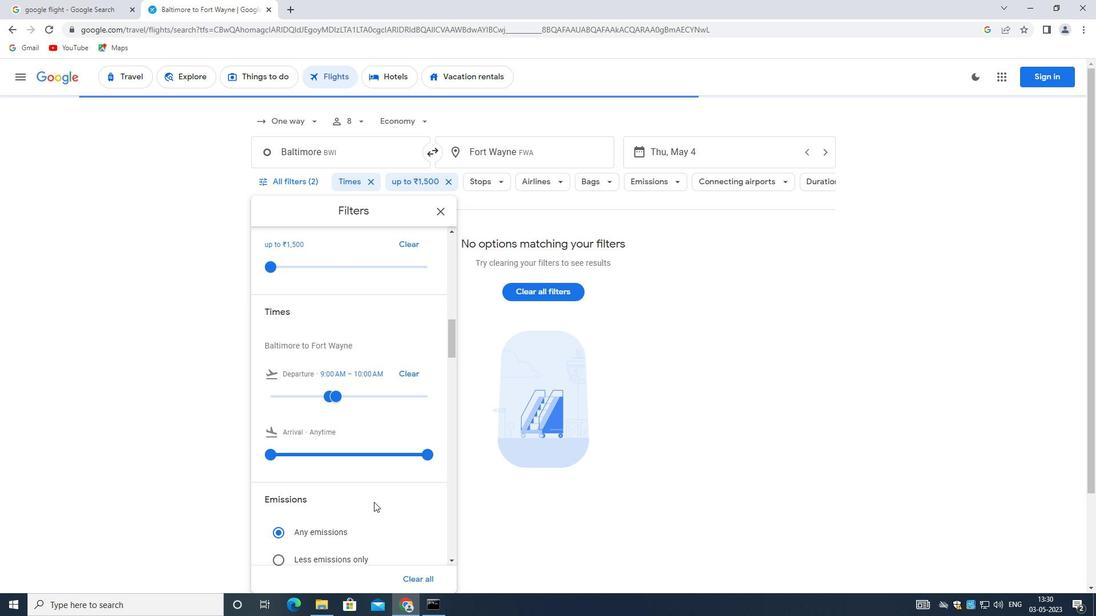 
Action: Mouse scrolled (371, 487) with delta (0, 0)
Screenshot: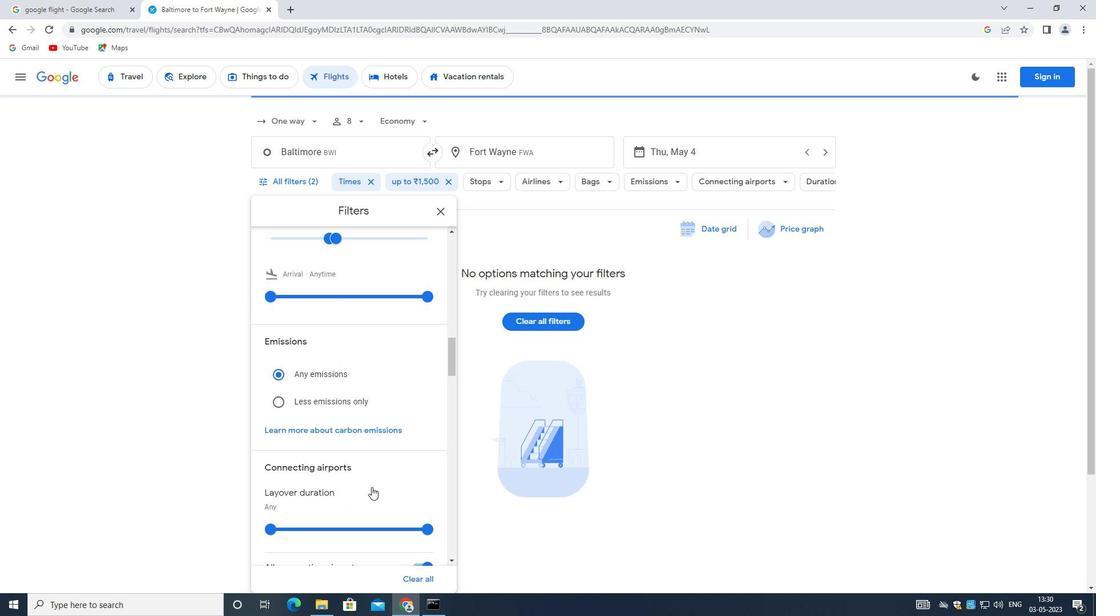 
Action: Mouse scrolled (371, 487) with delta (0, 0)
Screenshot: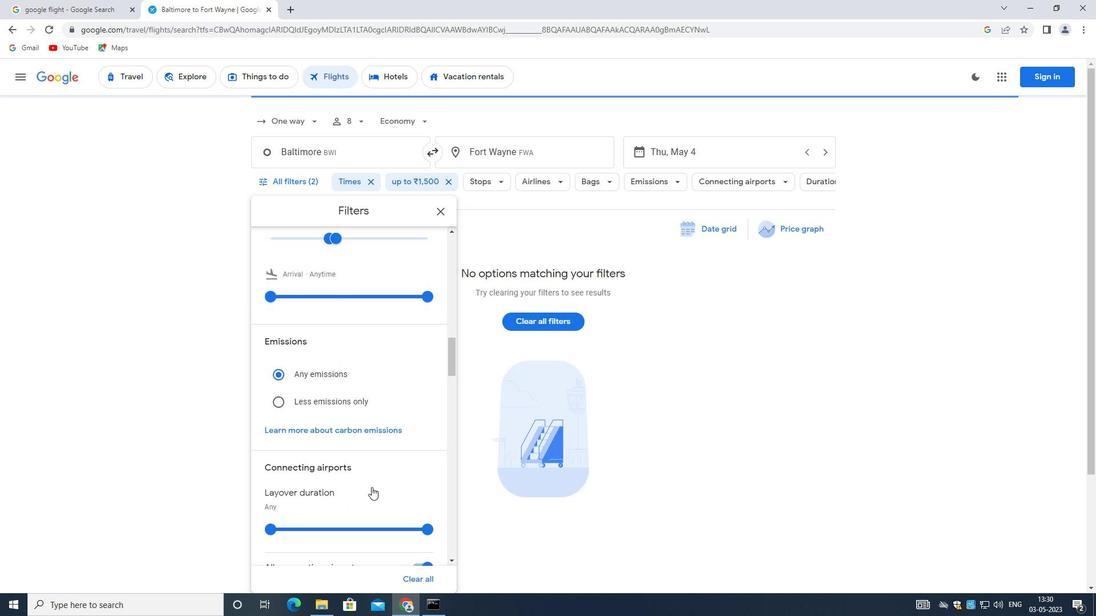 
Action: Mouse scrolled (371, 487) with delta (0, 0)
Screenshot: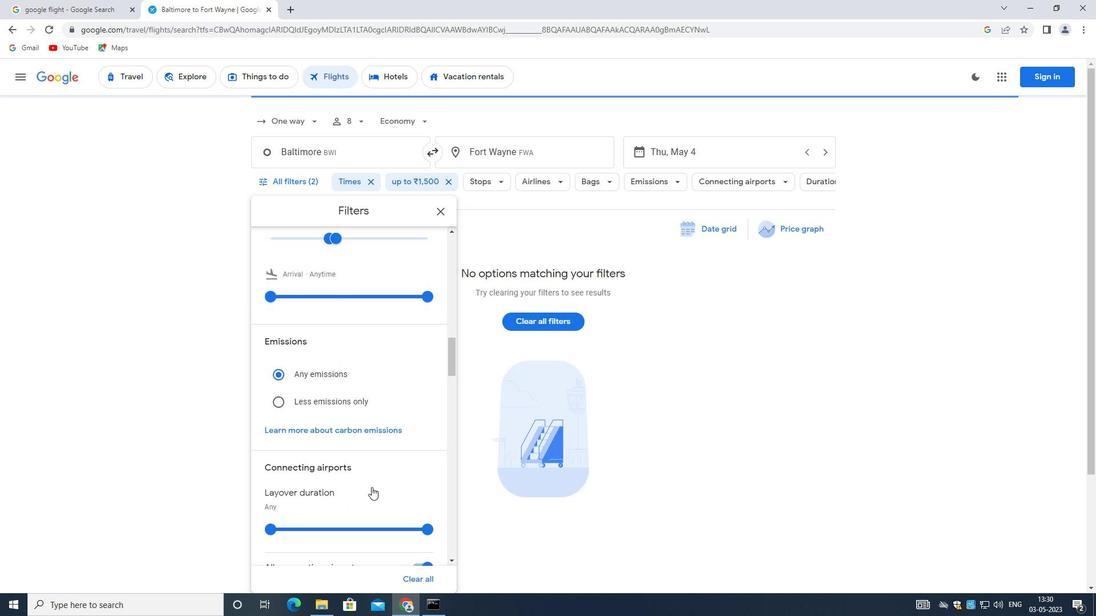 
Action: Mouse scrolled (371, 487) with delta (0, 0)
Screenshot: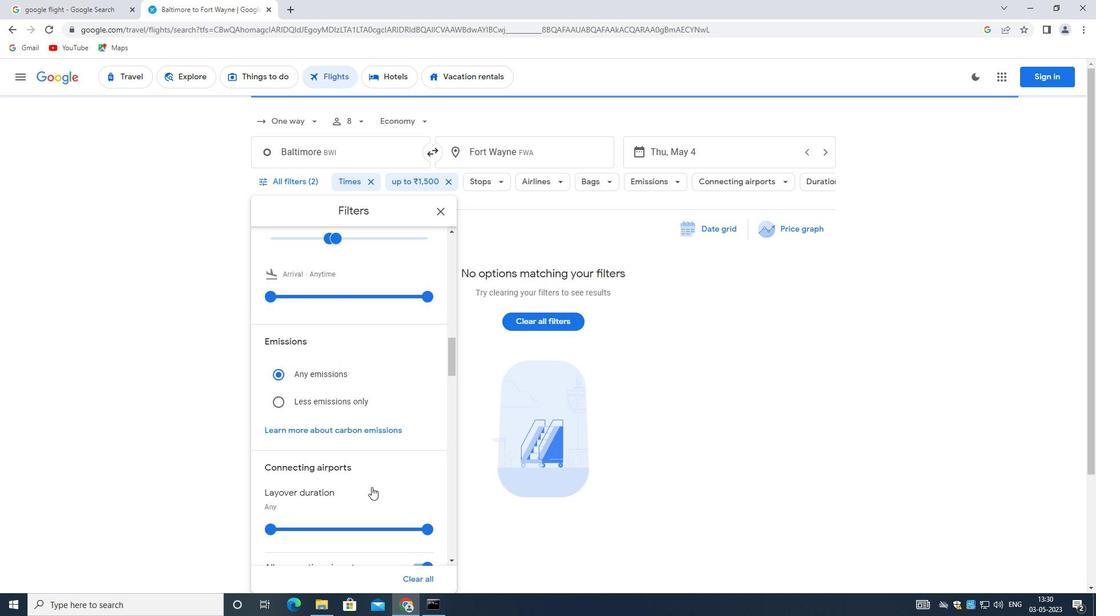 
Action: Mouse scrolled (371, 488) with delta (0, 0)
Screenshot: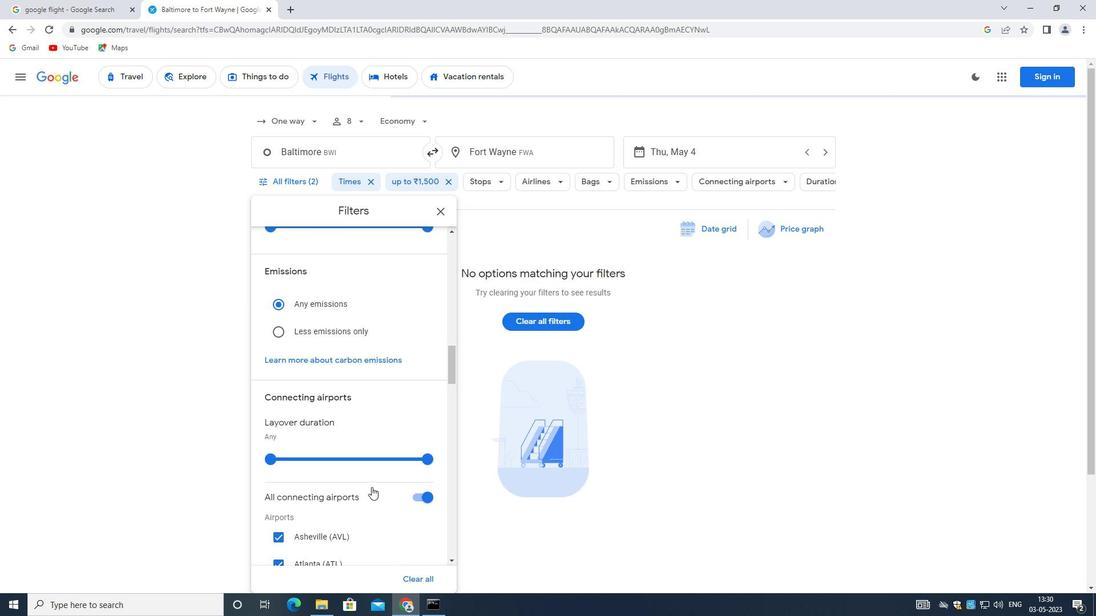 
Action: Mouse moved to (413, 325)
Screenshot: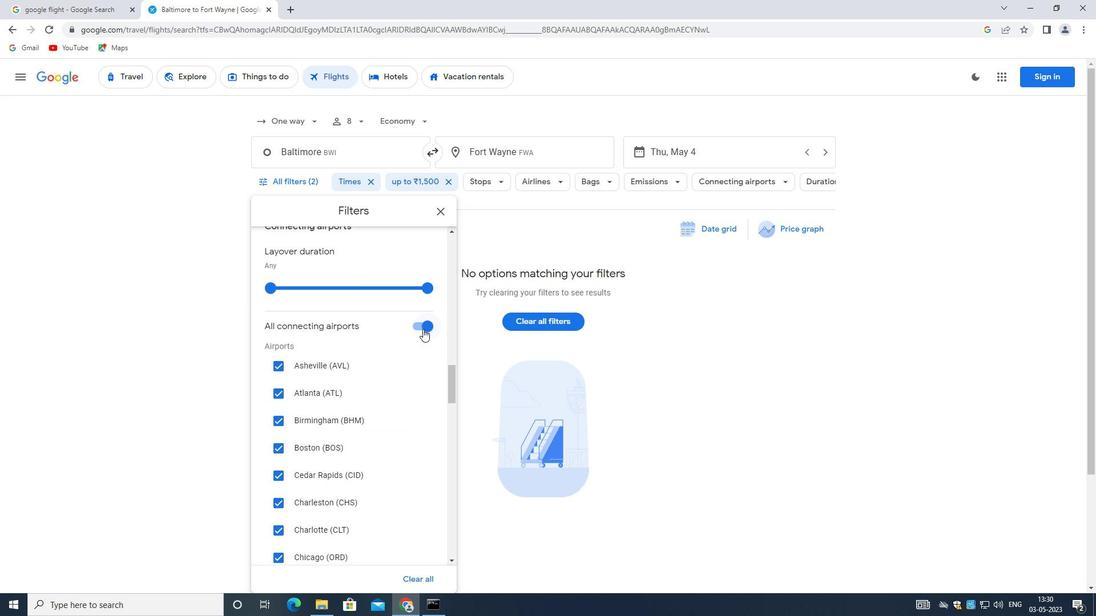 
Action: Mouse pressed left at (413, 325)
Screenshot: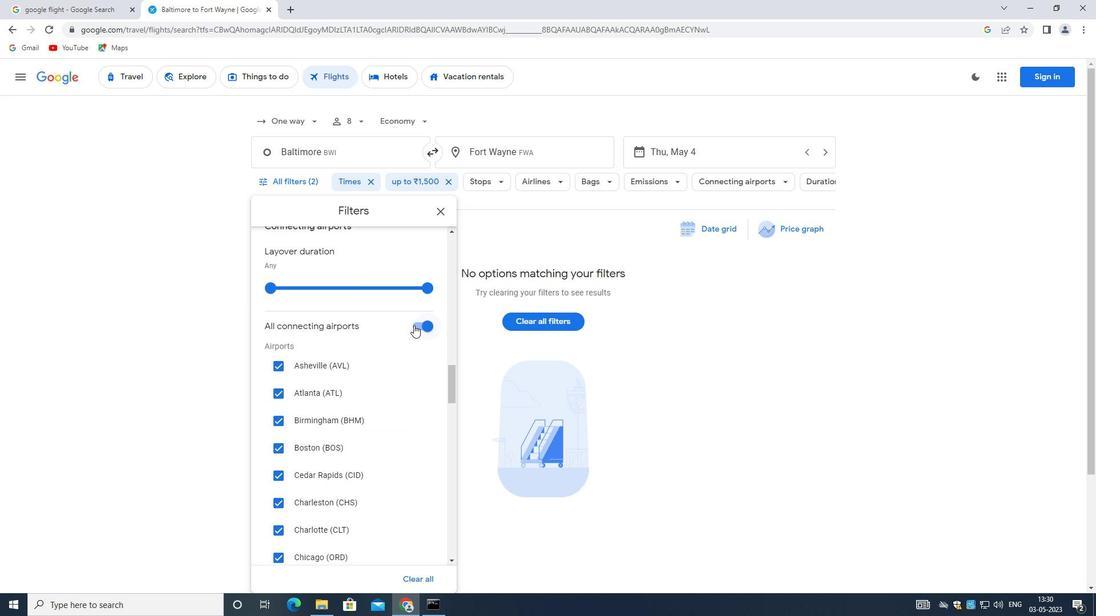 
Action: Mouse moved to (317, 417)
Screenshot: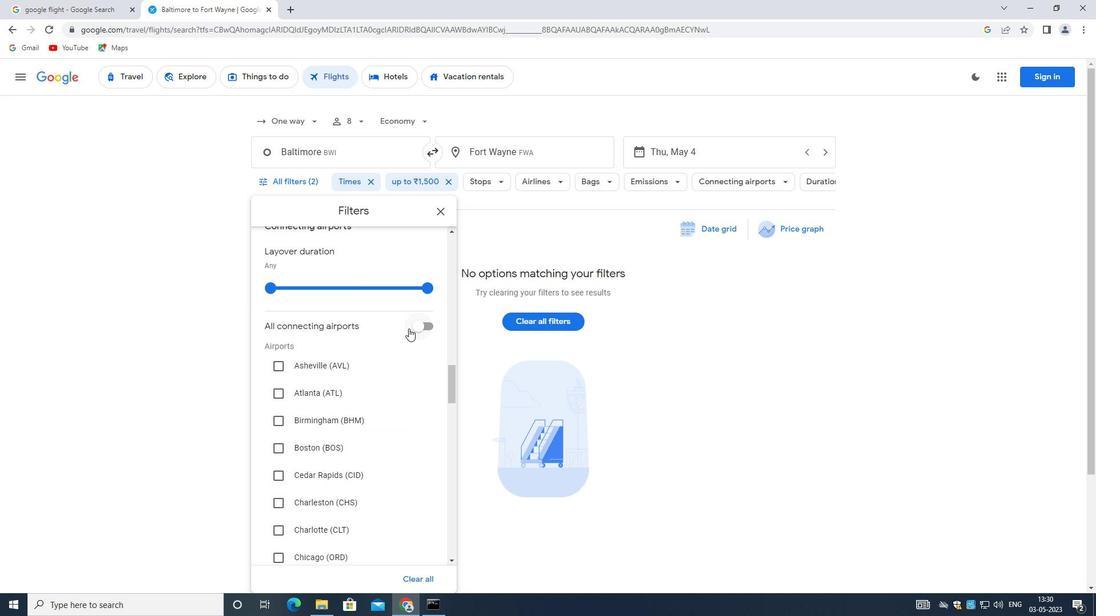 
Action: Mouse scrolled (317, 416) with delta (0, 0)
Screenshot: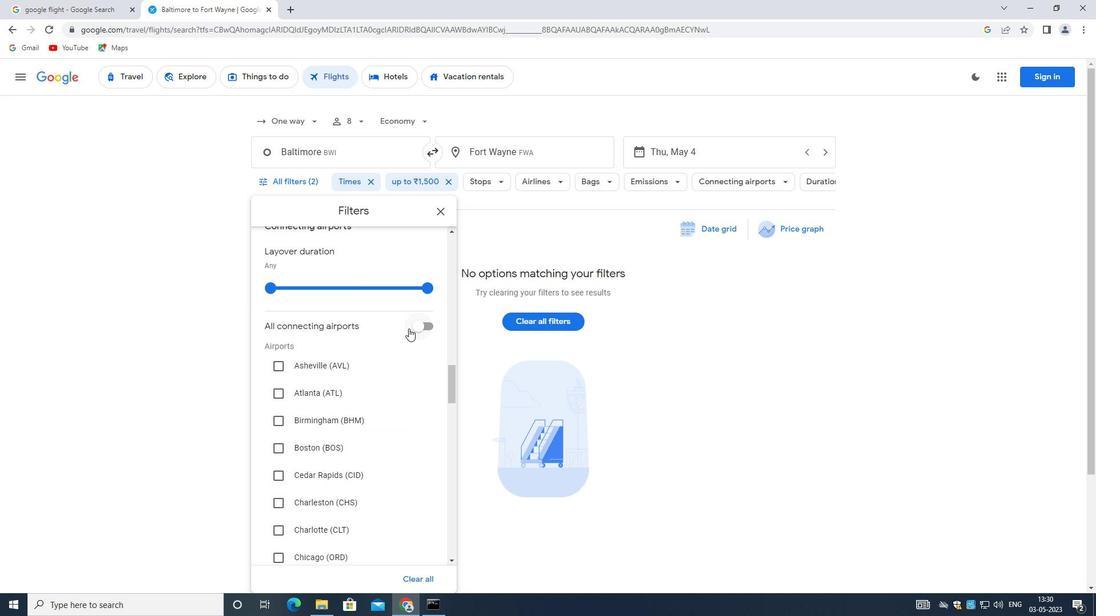 
Action: Mouse moved to (316, 418)
Screenshot: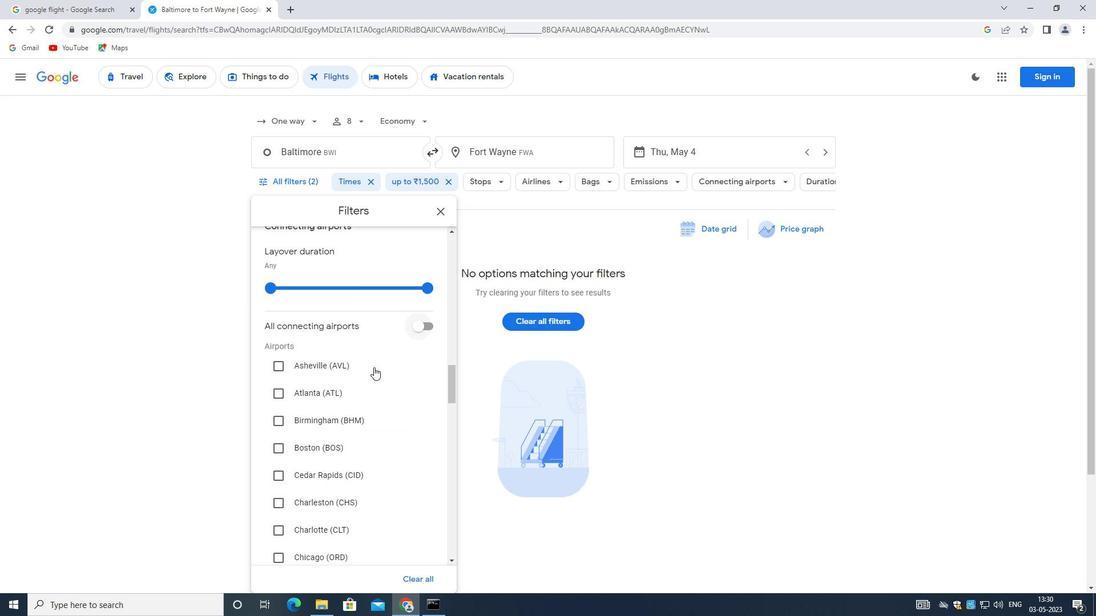 
Action: Mouse scrolled (316, 417) with delta (0, 0)
Screenshot: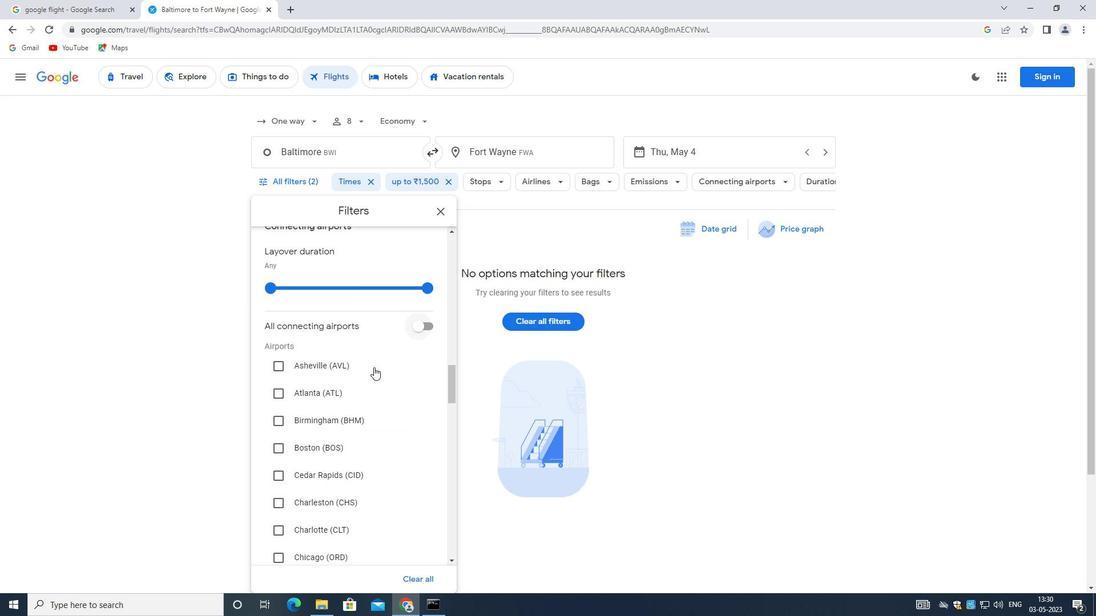 
Action: Mouse moved to (315, 419)
Screenshot: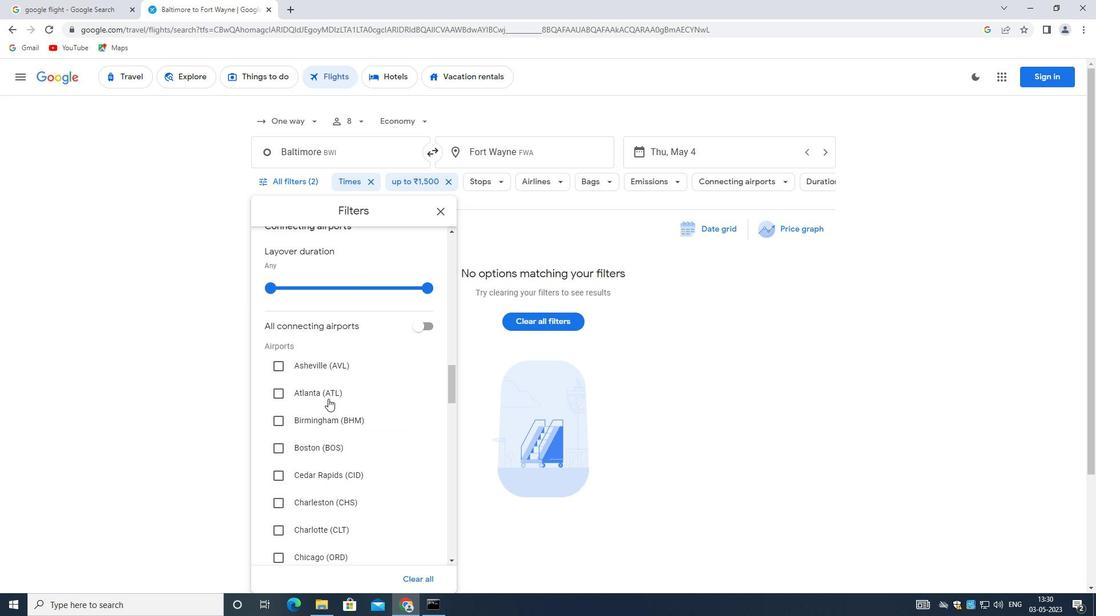 
Action: Mouse scrolled (315, 418) with delta (0, 0)
Screenshot: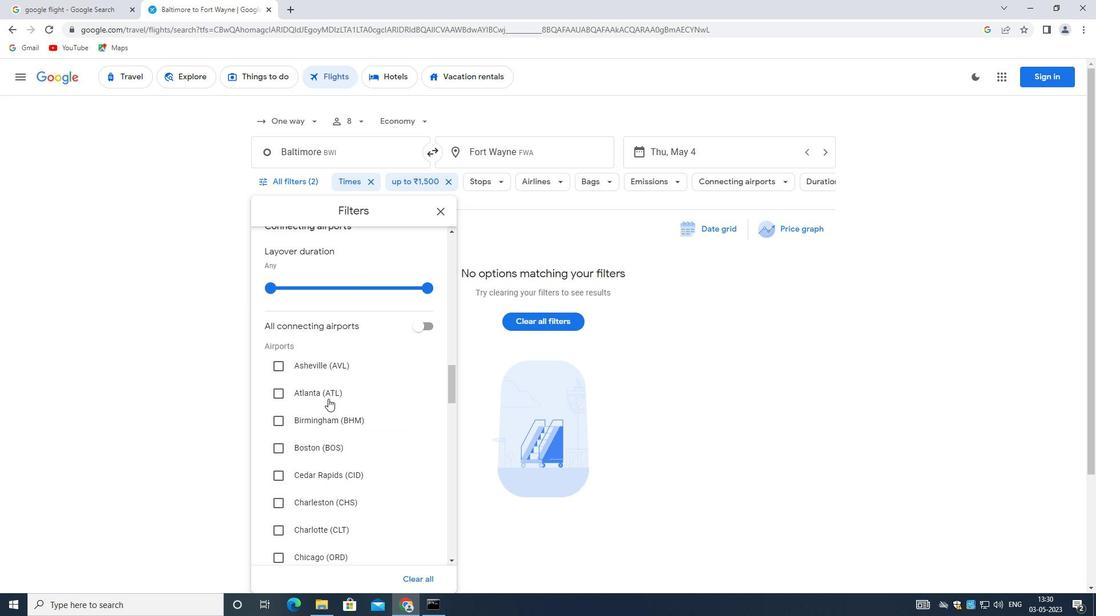 
Action: Mouse moved to (314, 419)
Screenshot: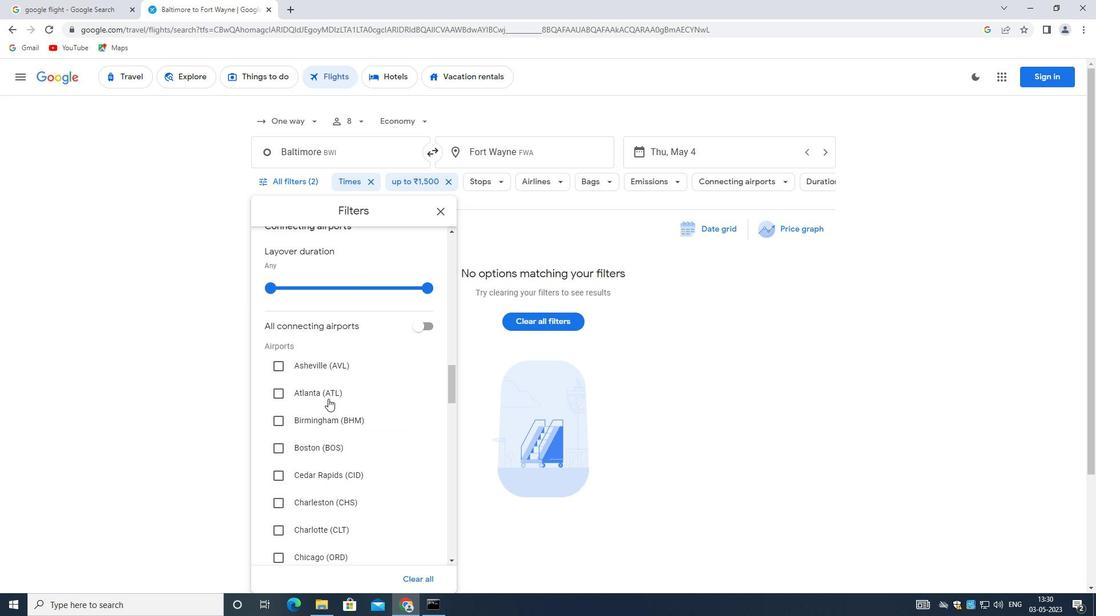 
Action: Mouse scrolled (314, 418) with delta (0, 0)
Screenshot: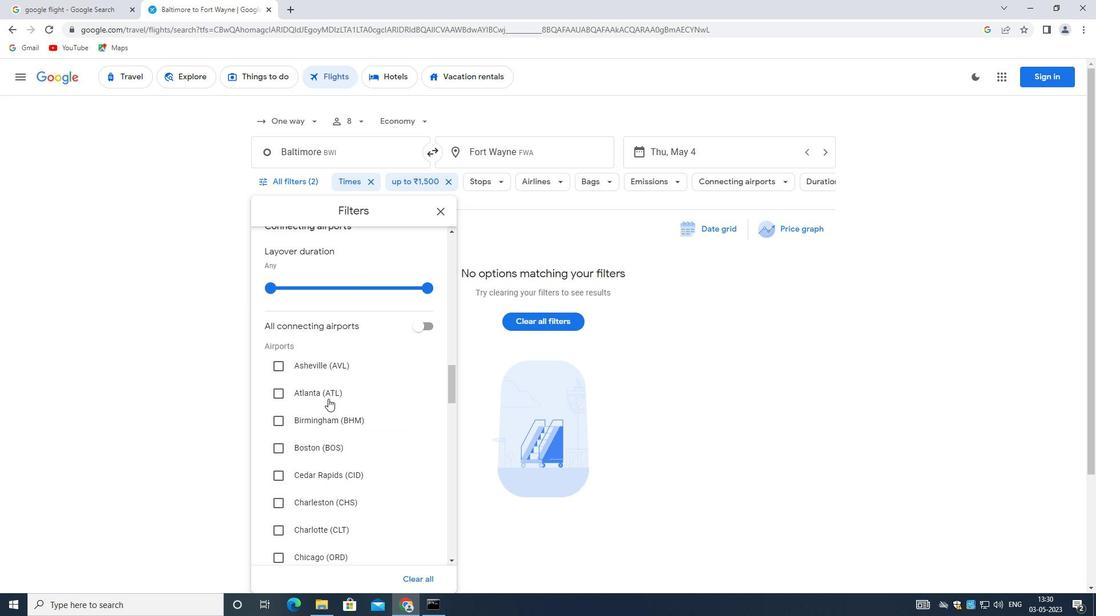 
Action: Mouse moved to (298, 421)
Screenshot: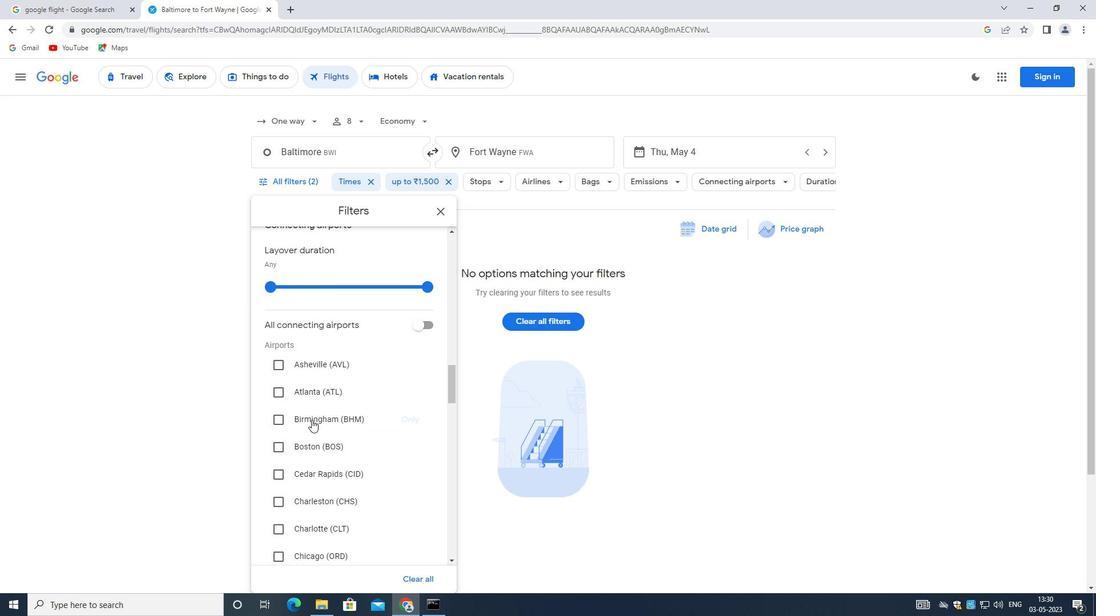 
Action: Mouse scrolled (298, 421) with delta (0, 0)
Screenshot: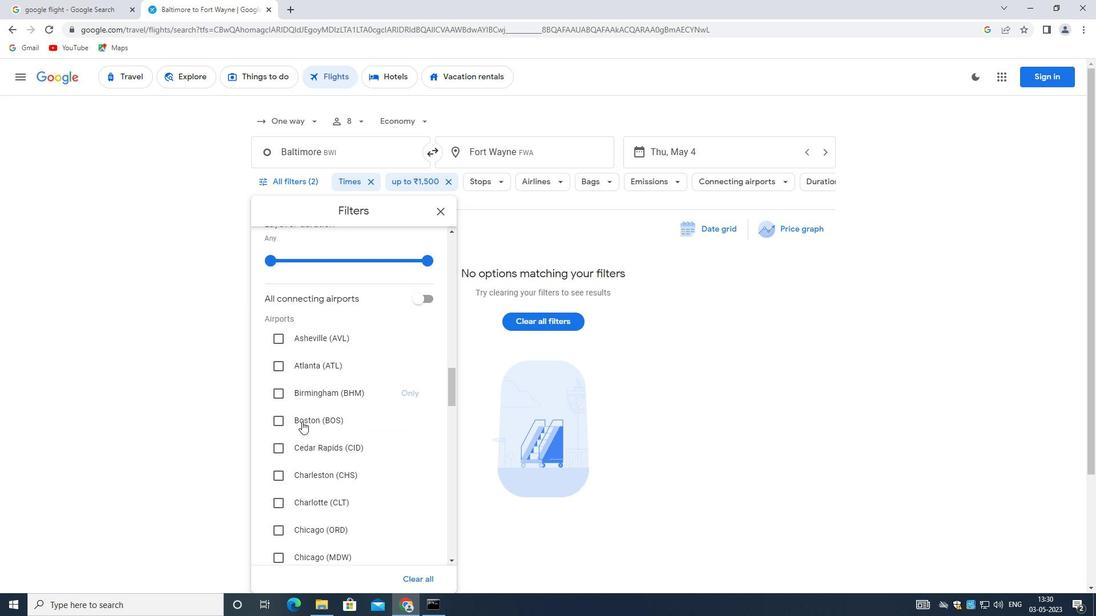 
Action: Mouse scrolled (298, 421) with delta (0, 0)
Screenshot: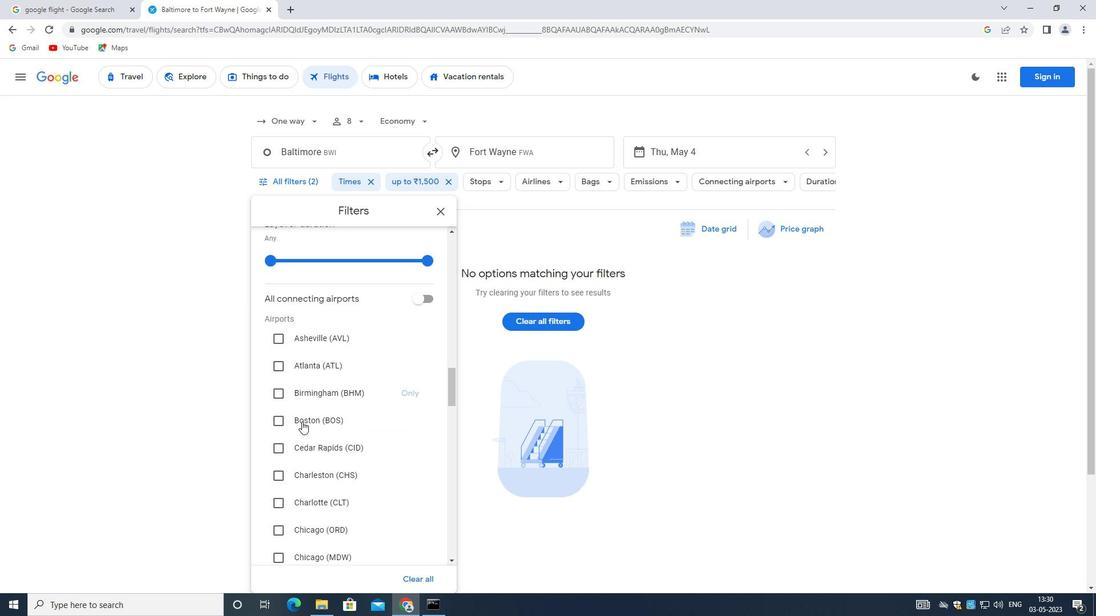 
Action: Mouse scrolled (298, 421) with delta (0, 0)
Screenshot: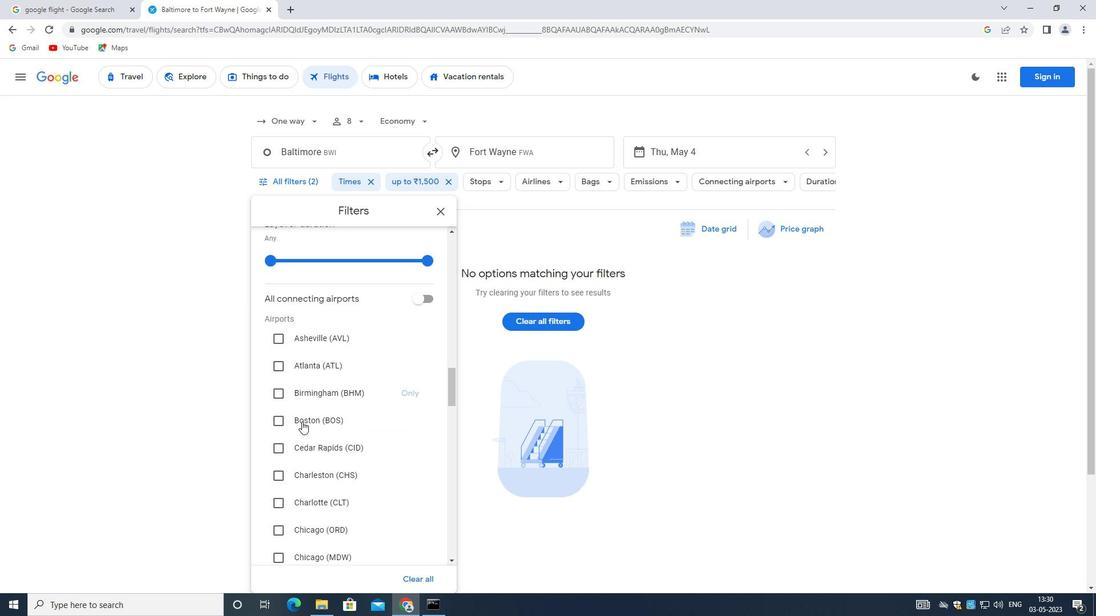 
Action: Mouse scrolled (298, 421) with delta (0, 0)
Screenshot: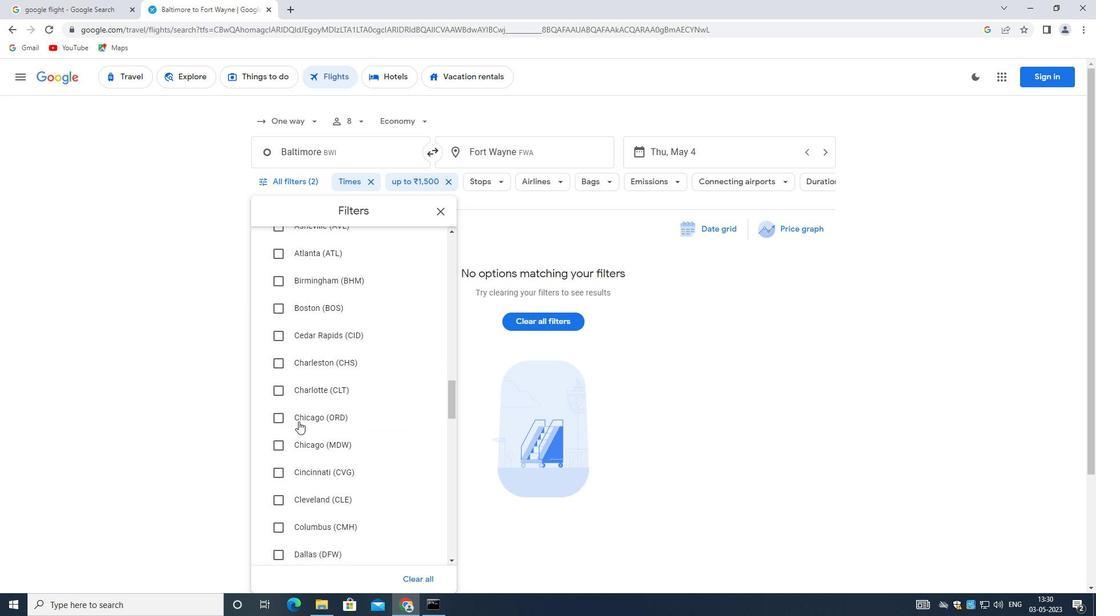 
Action: Mouse moved to (285, 426)
Screenshot: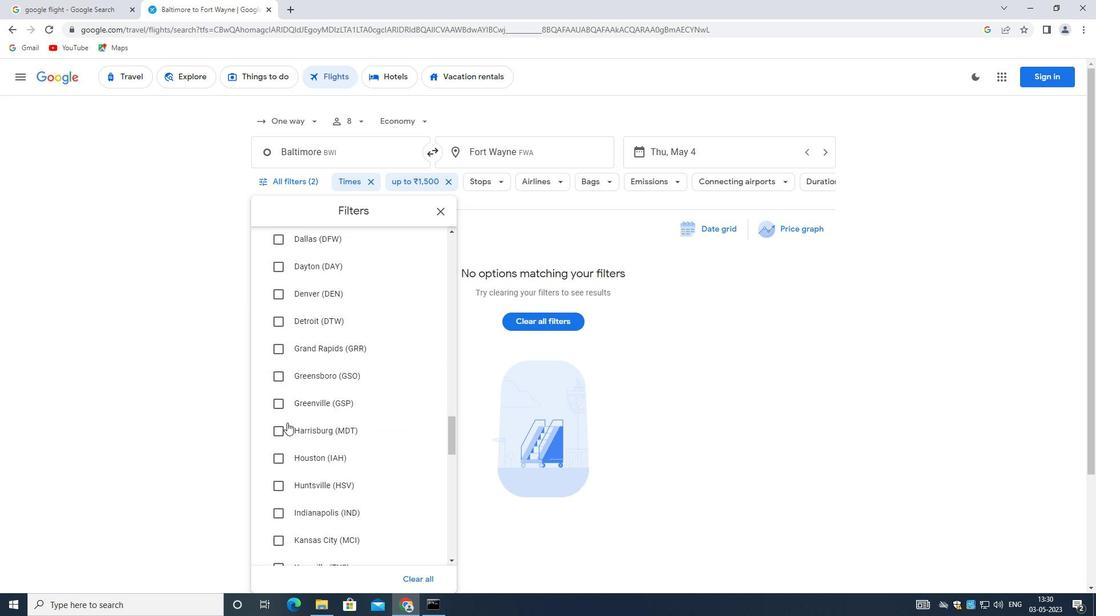 
Action: Mouse scrolled (285, 425) with delta (0, 0)
Screenshot: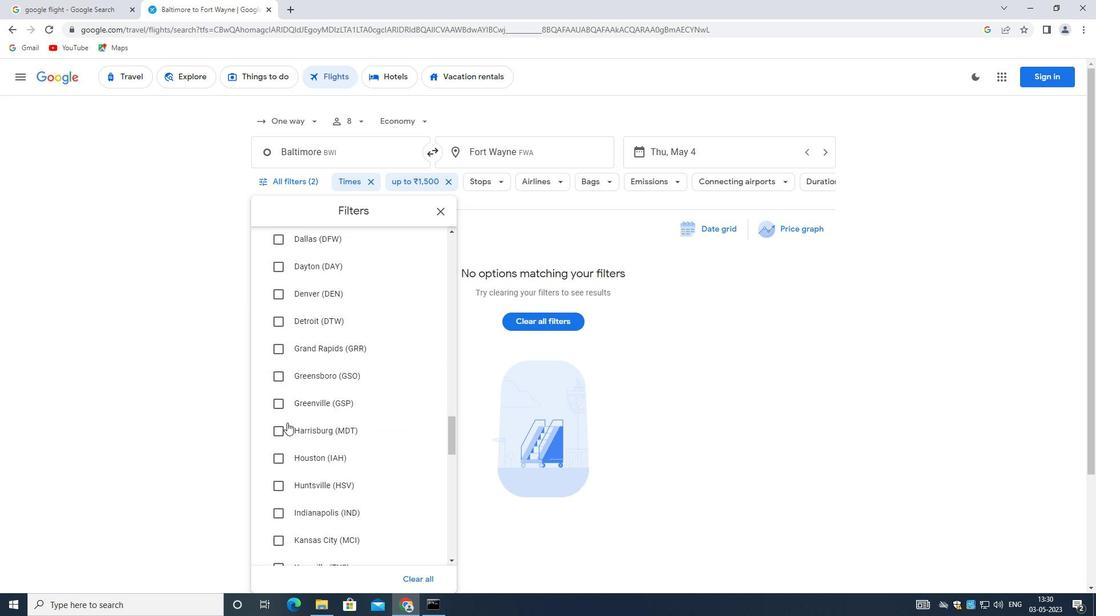 
Action: Mouse moved to (285, 426)
Screenshot: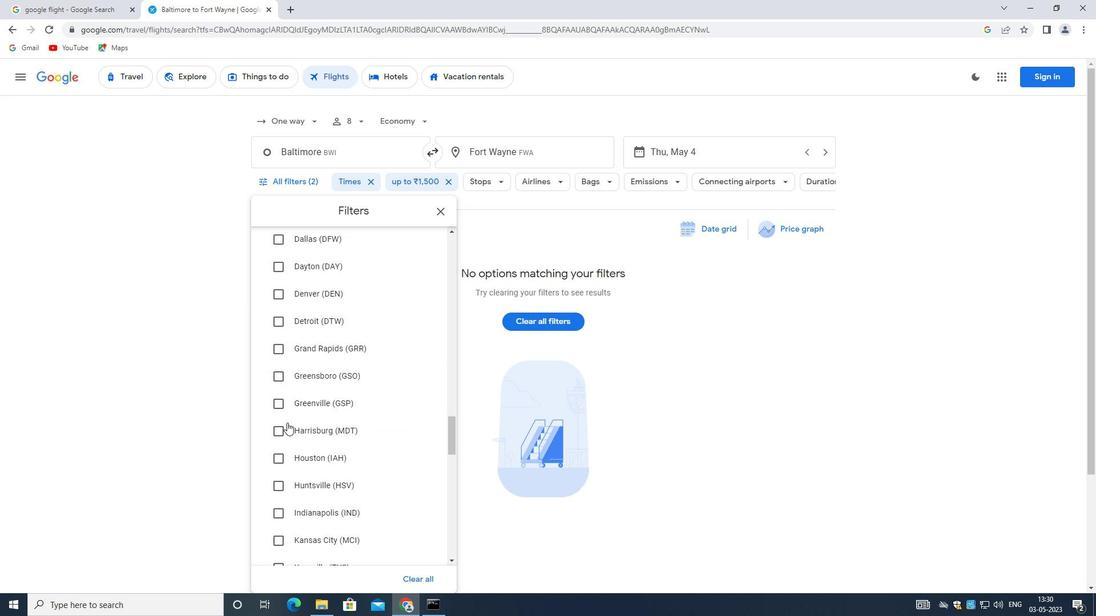 
Action: Mouse scrolled (285, 425) with delta (0, 0)
Screenshot: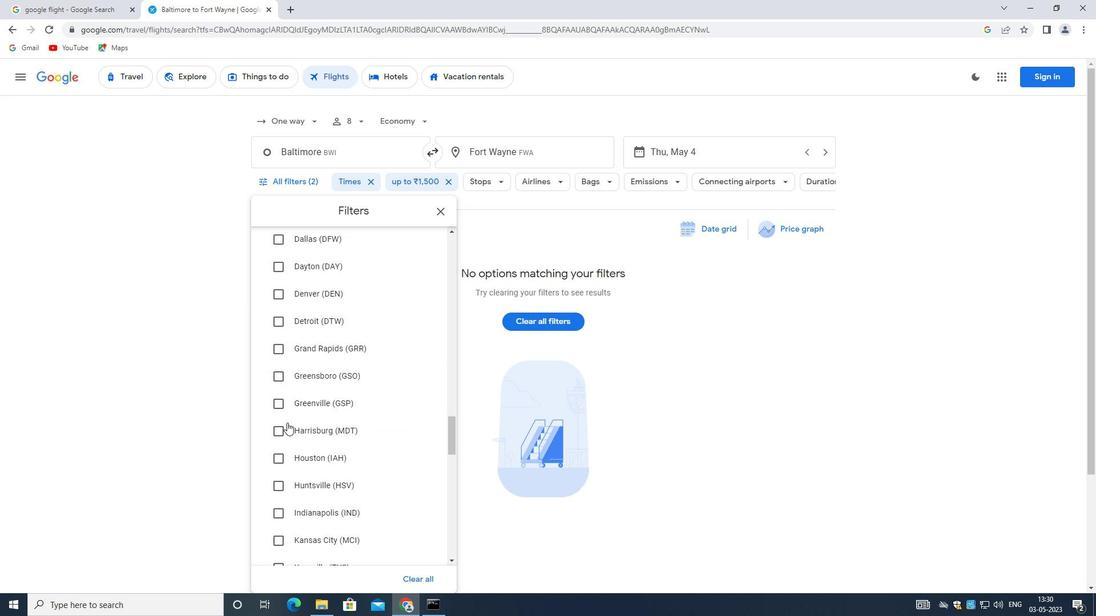 
Action: Mouse moved to (285, 427)
Screenshot: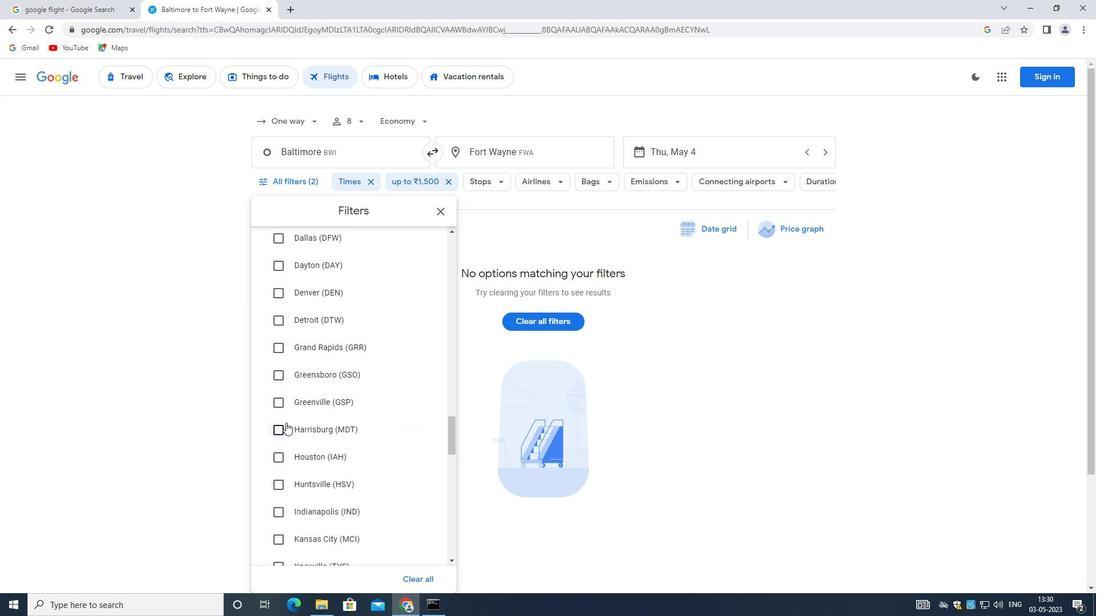 
Action: Mouse scrolled (285, 427) with delta (0, 0)
Screenshot: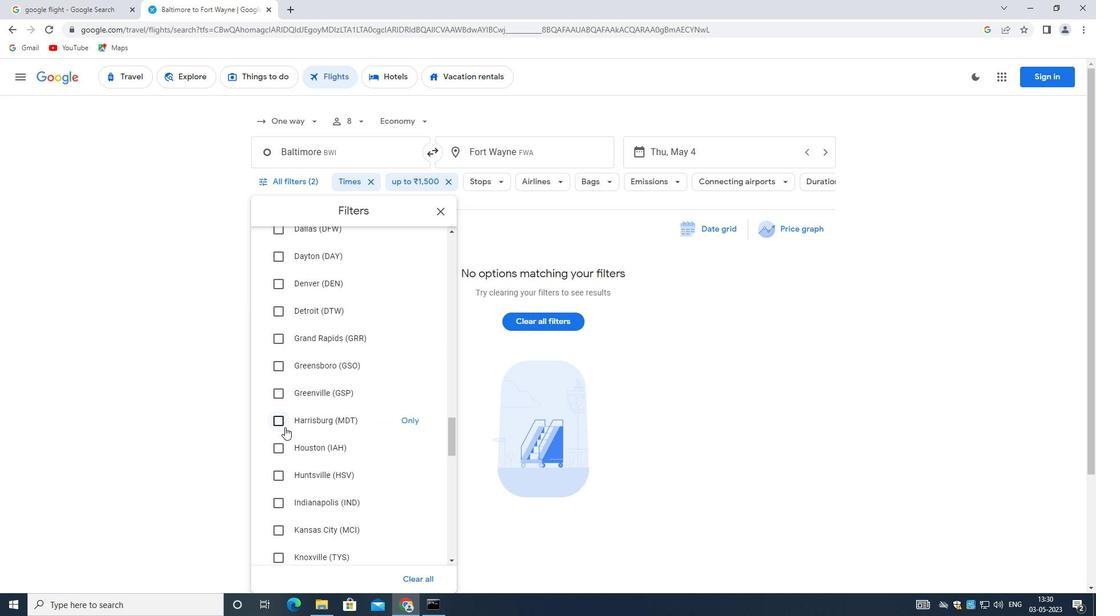 
Action: Mouse moved to (285, 428)
Screenshot: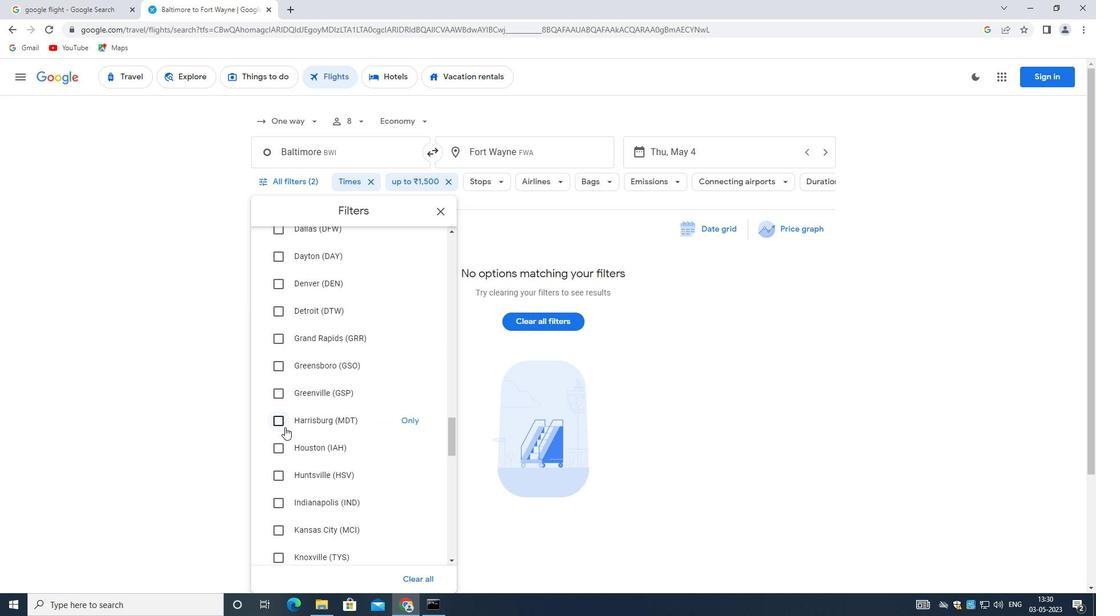 
Action: Mouse scrolled (285, 427) with delta (0, 0)
Screenshot: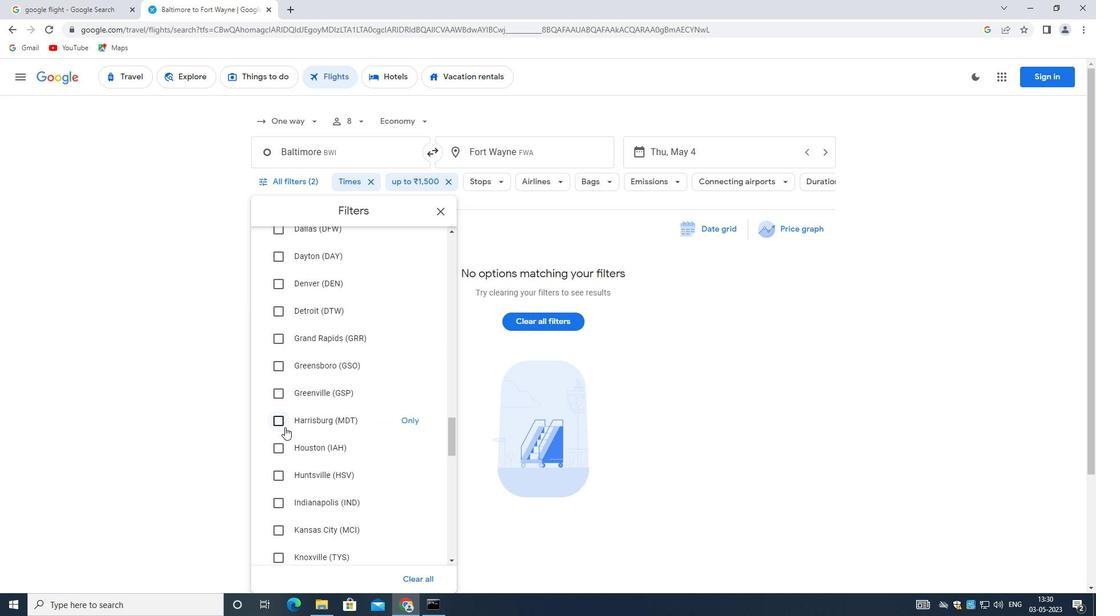 
Action: Mouse moved to (285, 429)
Screenshot: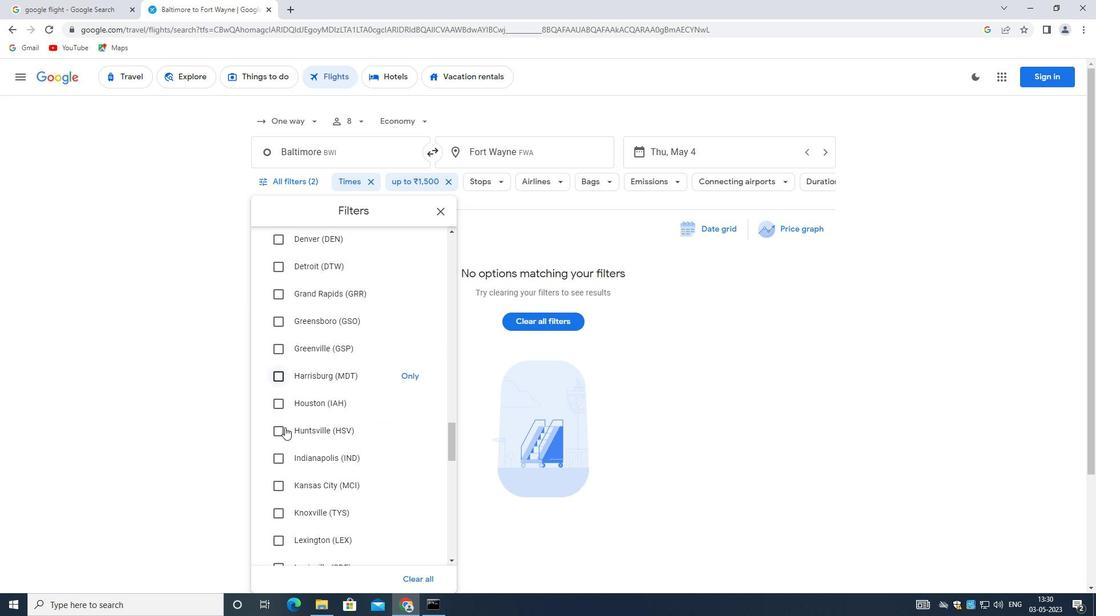 
Action: Mouse scrolled (285, 429) with delta (0, 0)
Screenshot: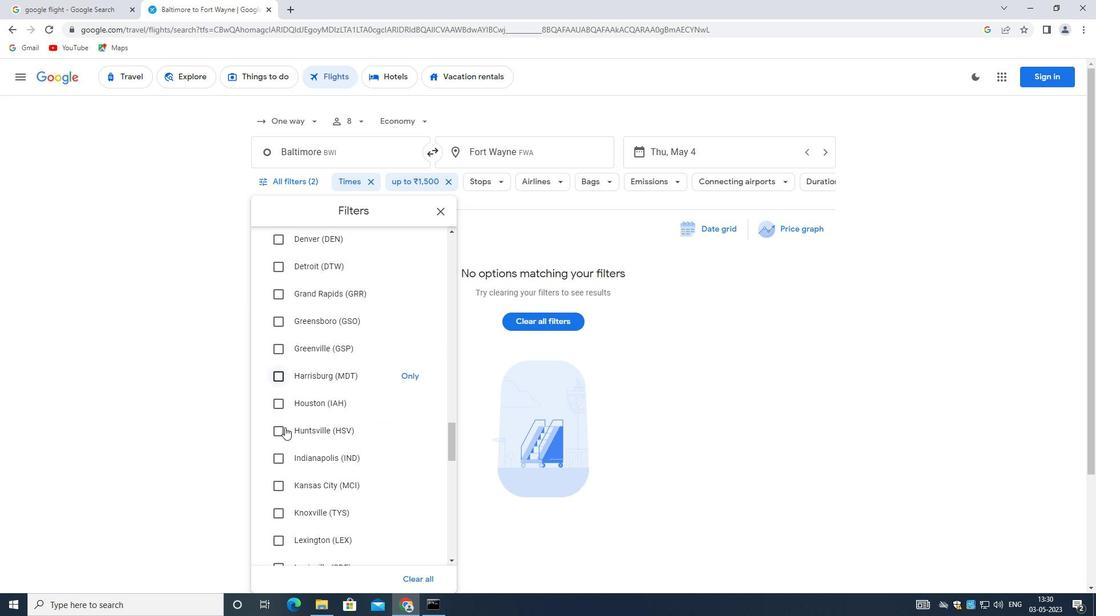 
Action: Mouse moved to (289, 437)
Screenshot: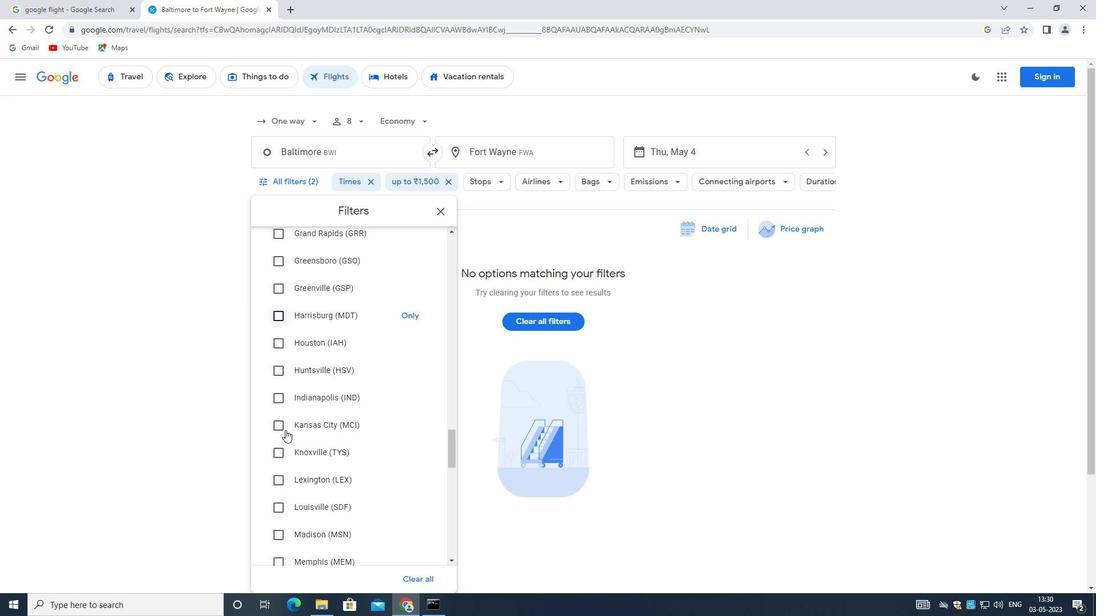
Action: Mouse scrolled (289, 437) with delta (0, 0)
Screenshot: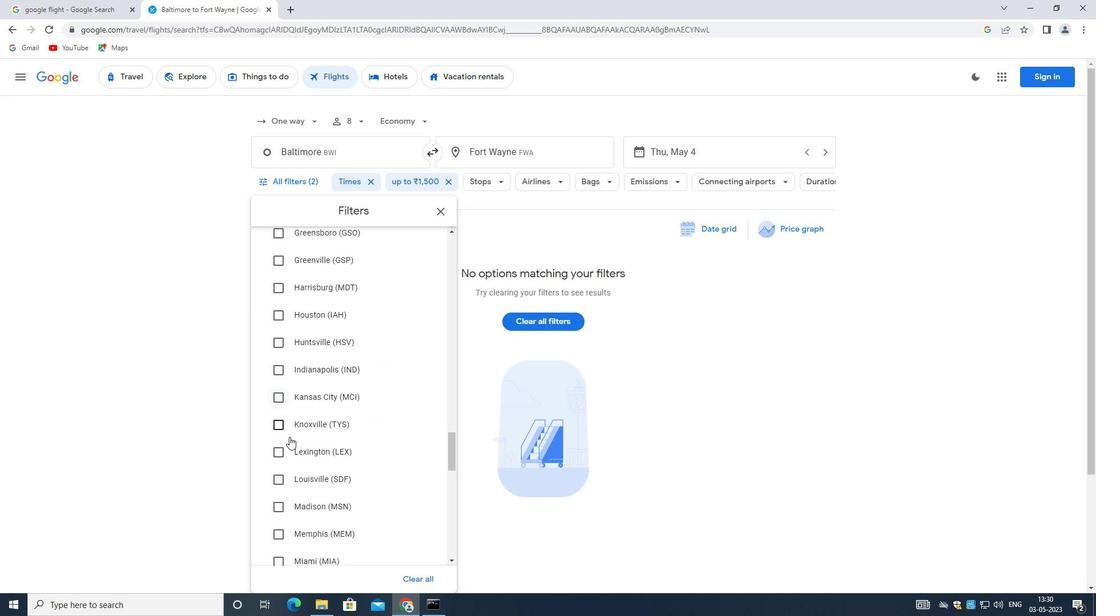
Action: Mouse scrolled (289, 437) with delta (0, 0)
Screenshot: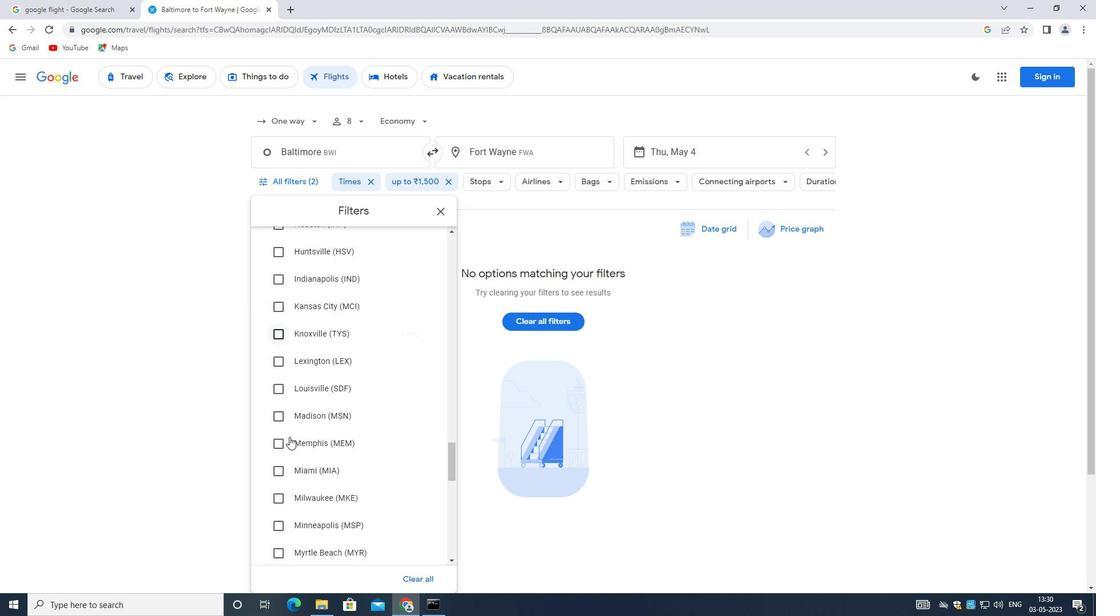 
Action: Mouse scrolled (289, 437) with delta (0, 0)
Screenshot: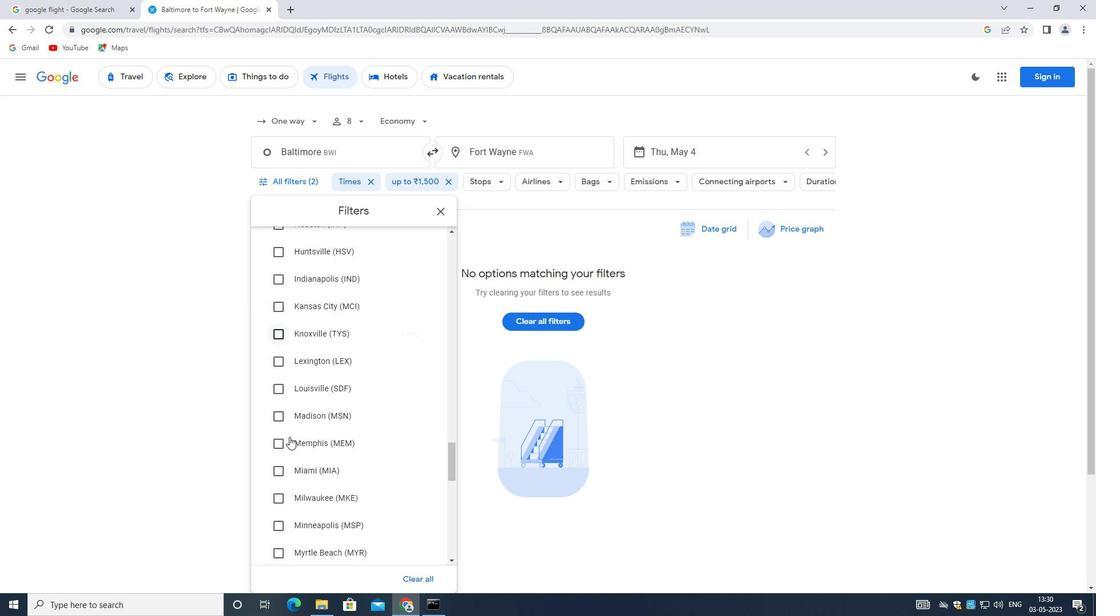 
Action: Mouse scrolled (289, 437) with delta (0, 0)
Screenshot: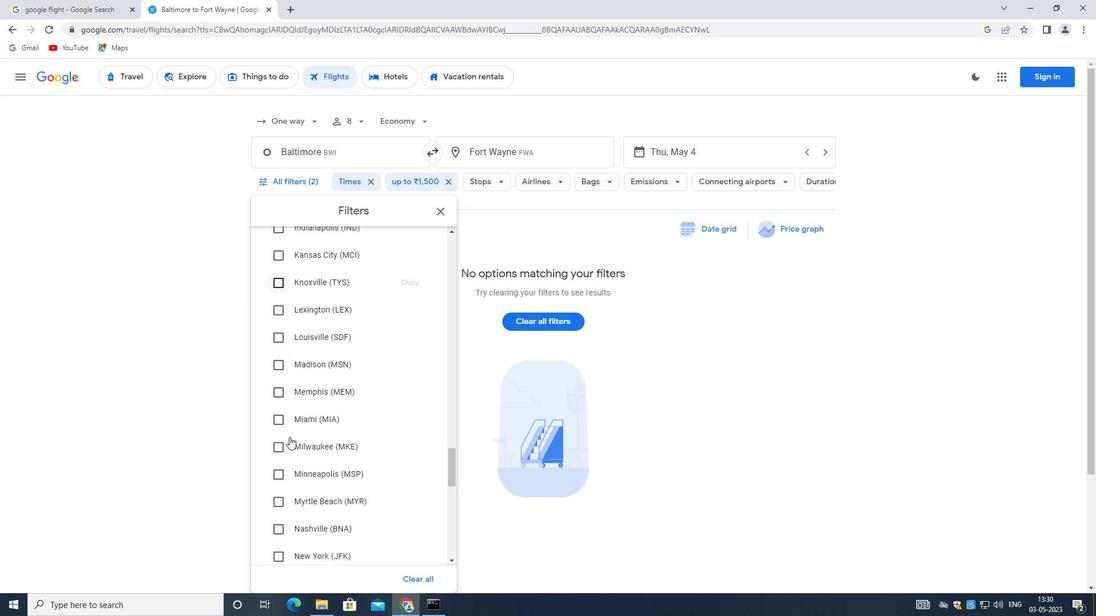 
Action: Mouse scrolled (289, 437) with delta (0, 0)
Screenshot: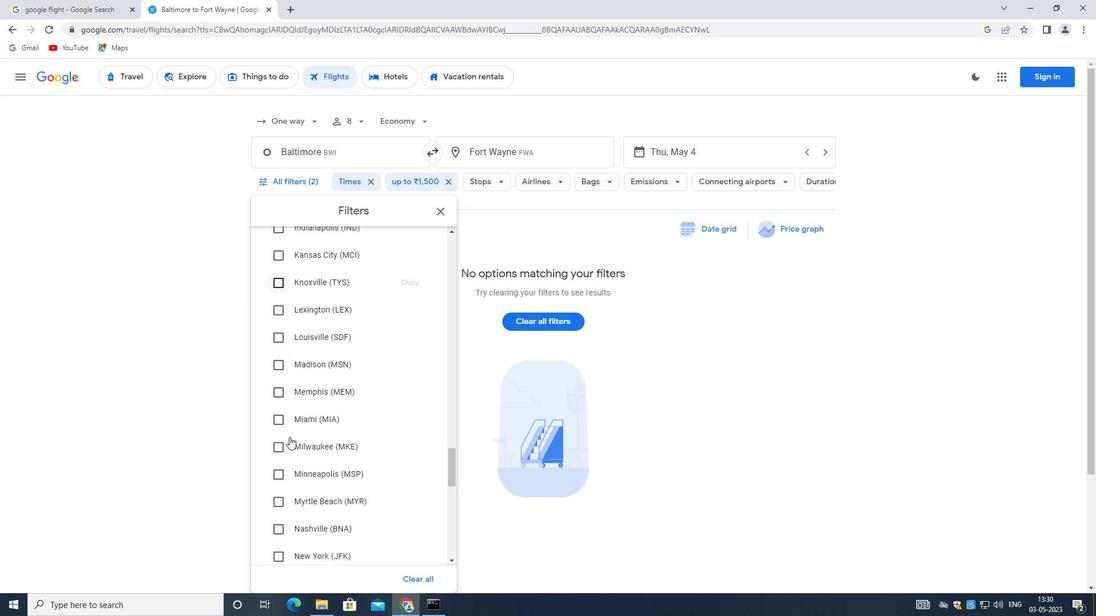 
Action: Mouse moved to (289, 439)
Screenshot: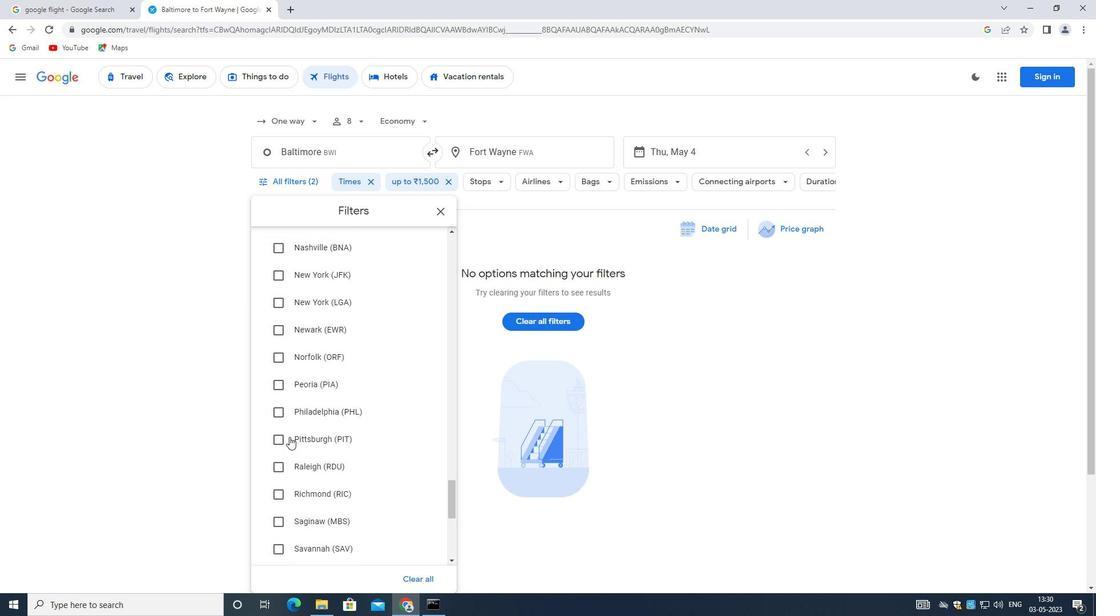 
Action: Mouse scrolled (289, 438) with delta (0, 0)
Screenshot: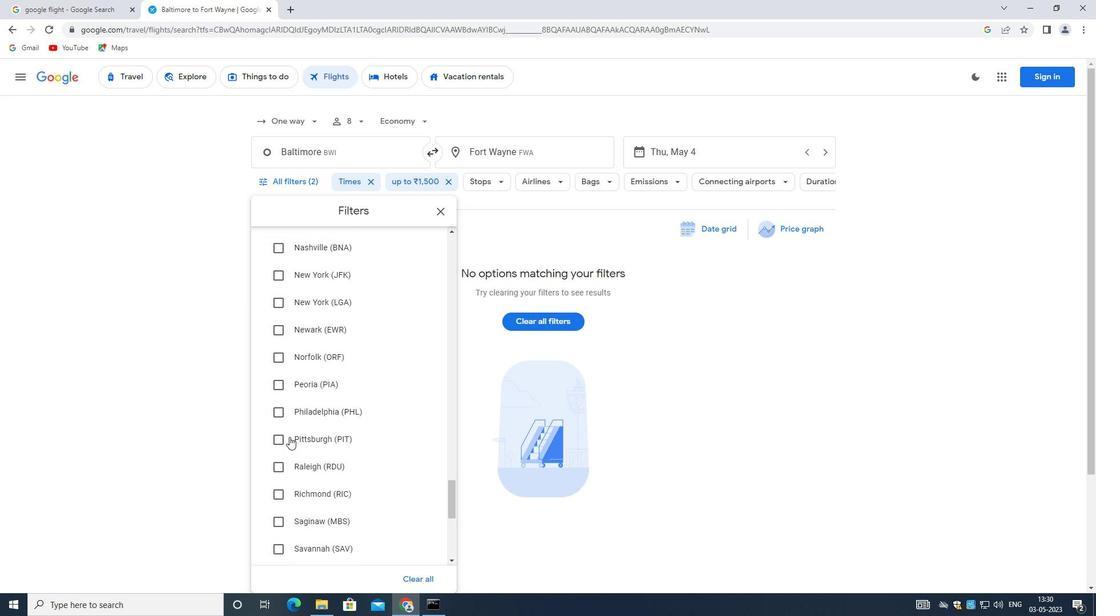 
Action: Mouse scrolled (289, 438) with delta (0, 0)
Screenshot: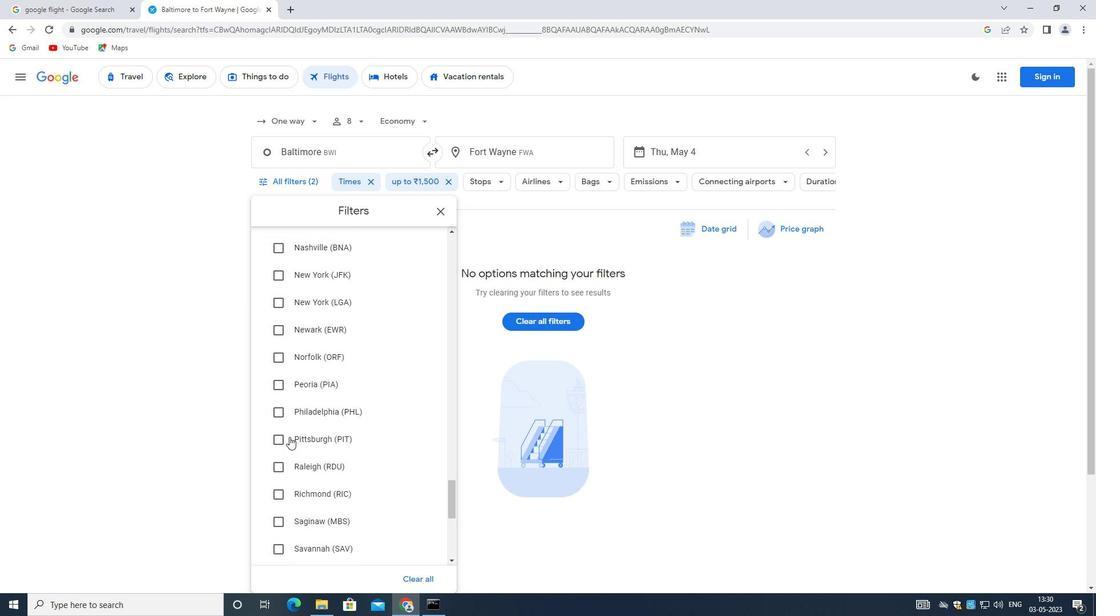 
Action: Mouse scrolled (289, 438) with delta (0, 0)
Screenshot: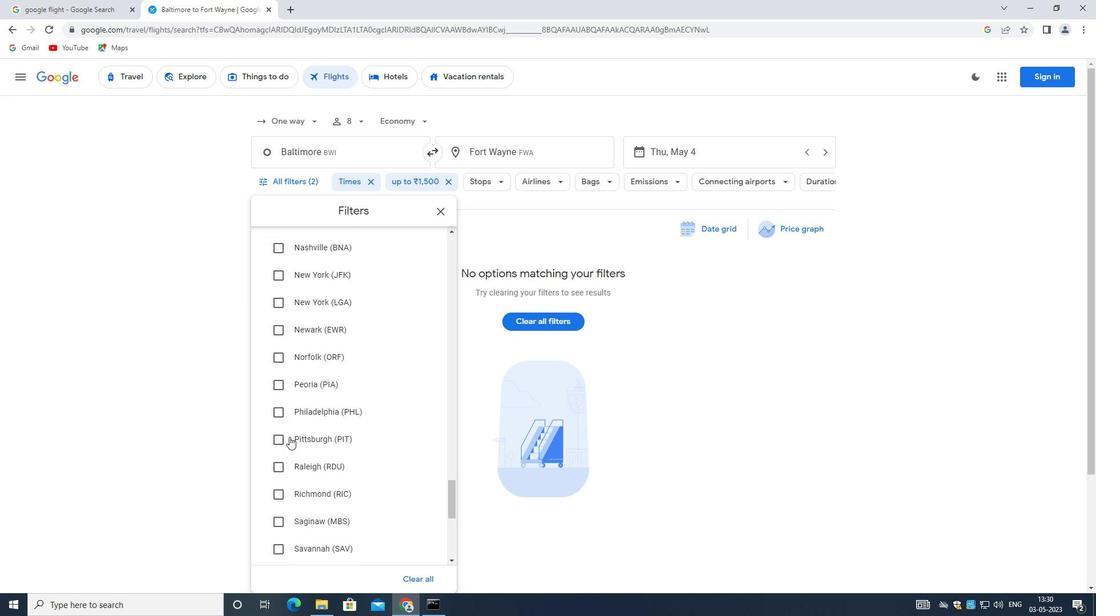 
Action: Mouse scrolled (289, 438) with delta (0, 0)
Screenshot: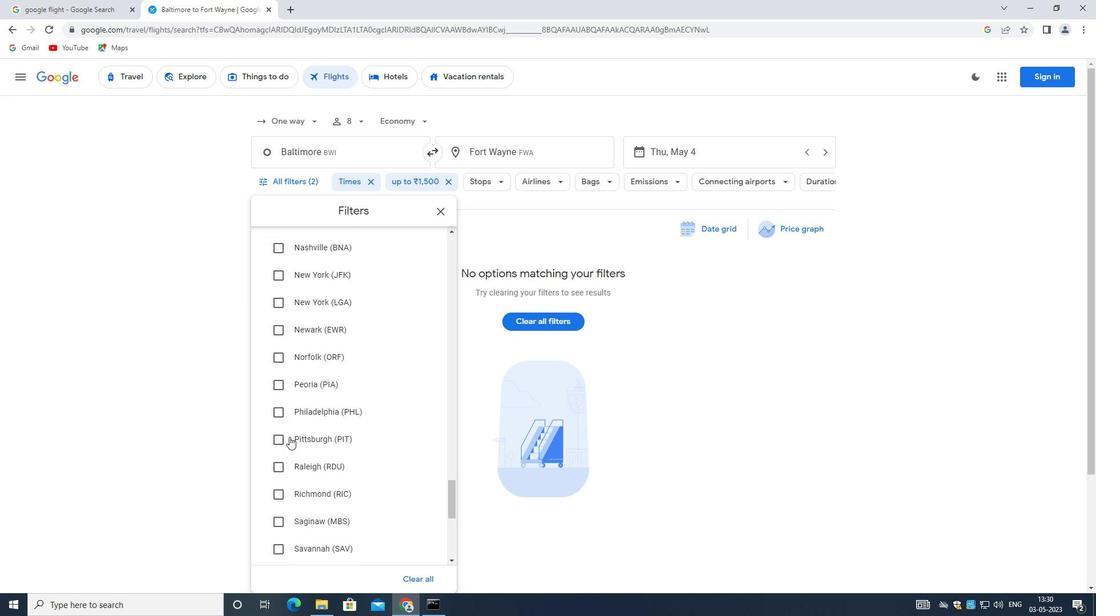 
Action: Mouse scrolled (289, 438) with delta (0, 0)
Screenshot: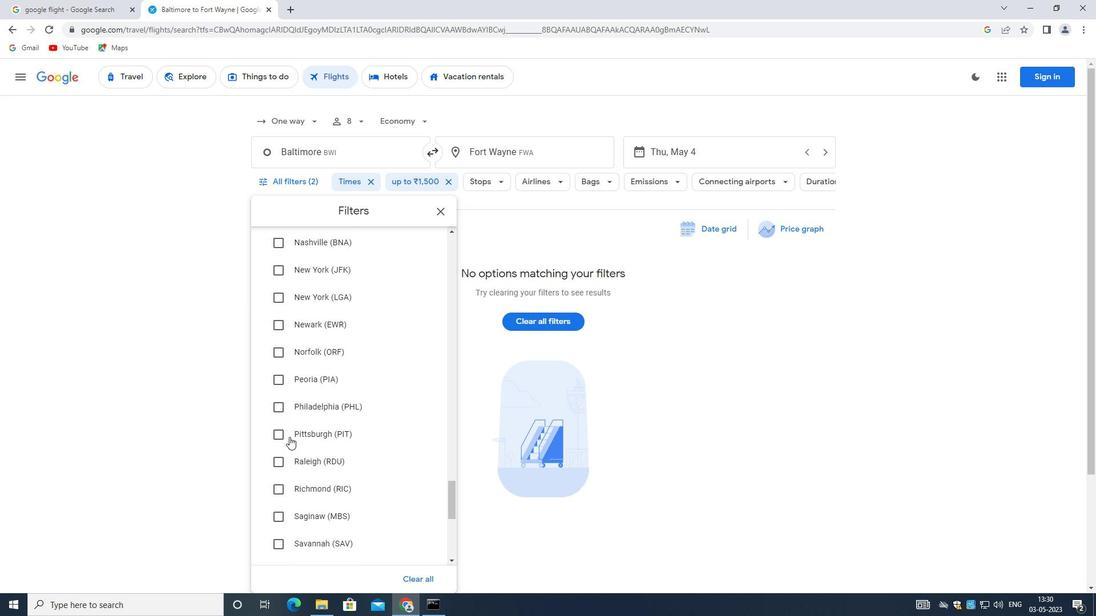 
Action: Mouse scrolled (289, 438) with delta (0, 0)
Screenshot: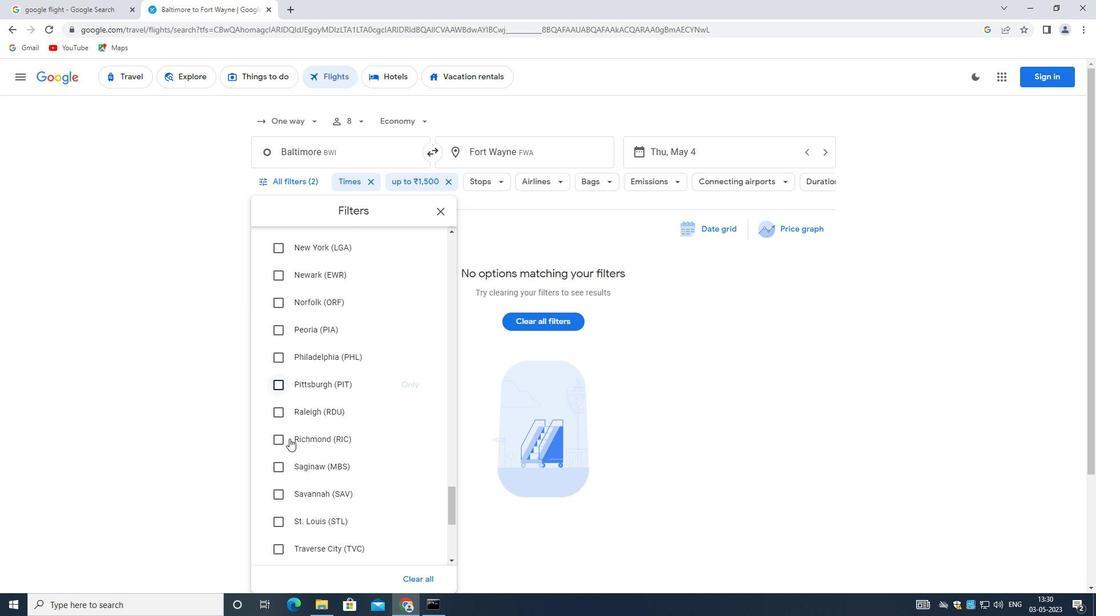 
Action: Mouse scrolled (289, 438) with delta (0, 0)
Screenshot: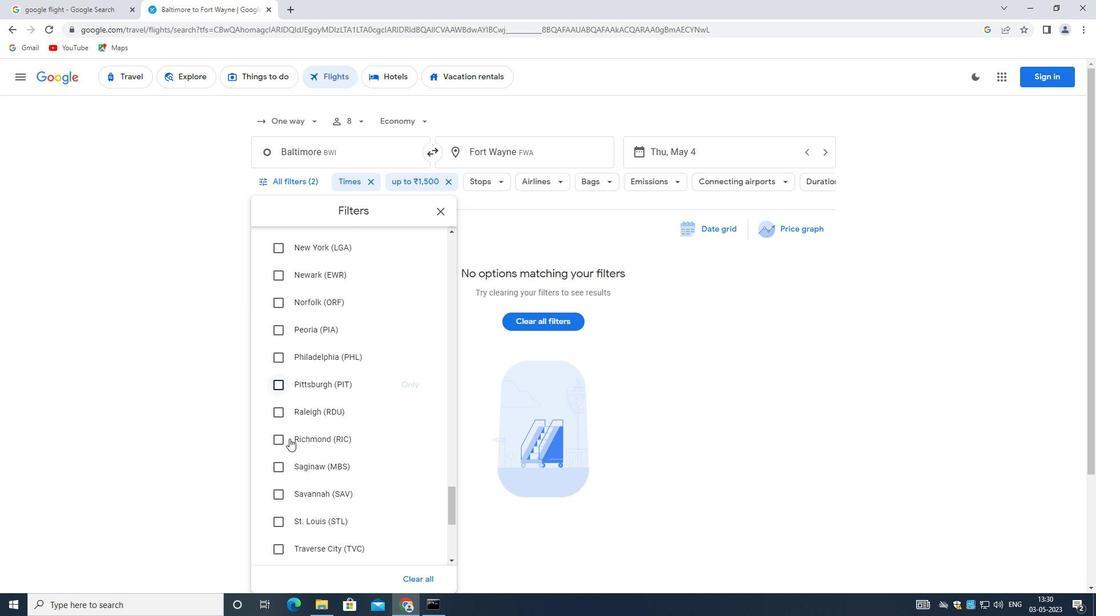 
Action: Mouse scrolled (289, 438) with delta (0, 0)
Screenshot: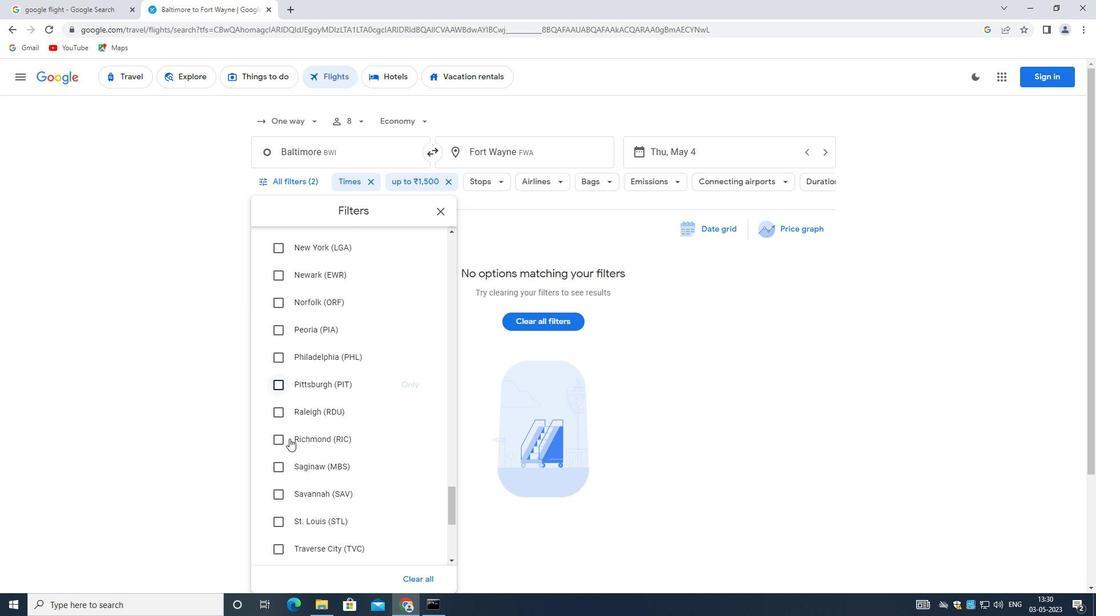 
Action: Mouse scrolled (289, 438) with delta (0, 0)
Screenshot: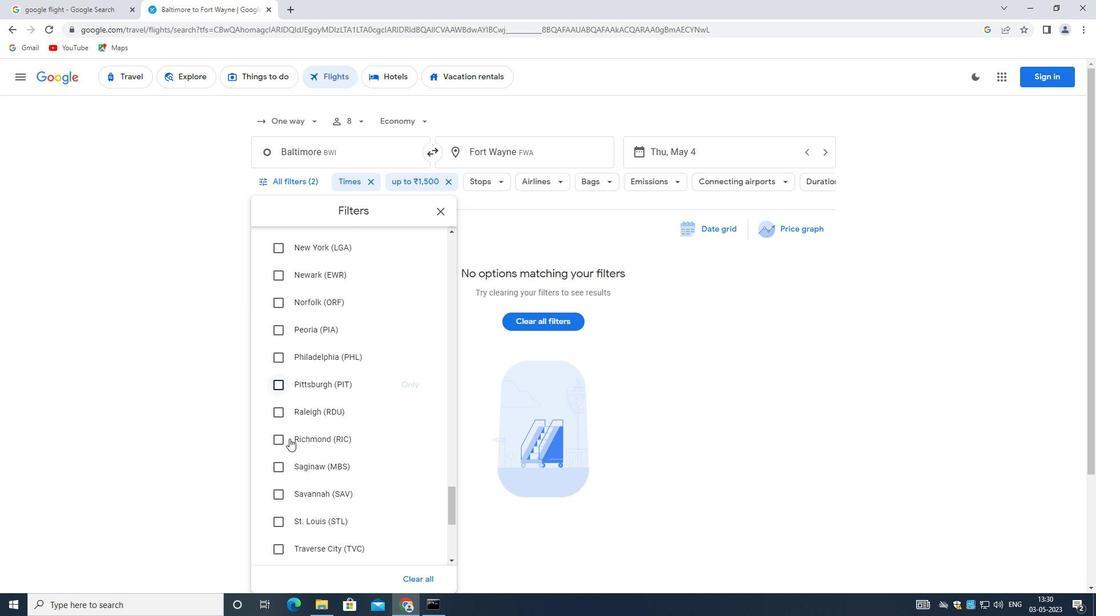 
Action: Mouse moved to (289, 439)
Screenshot: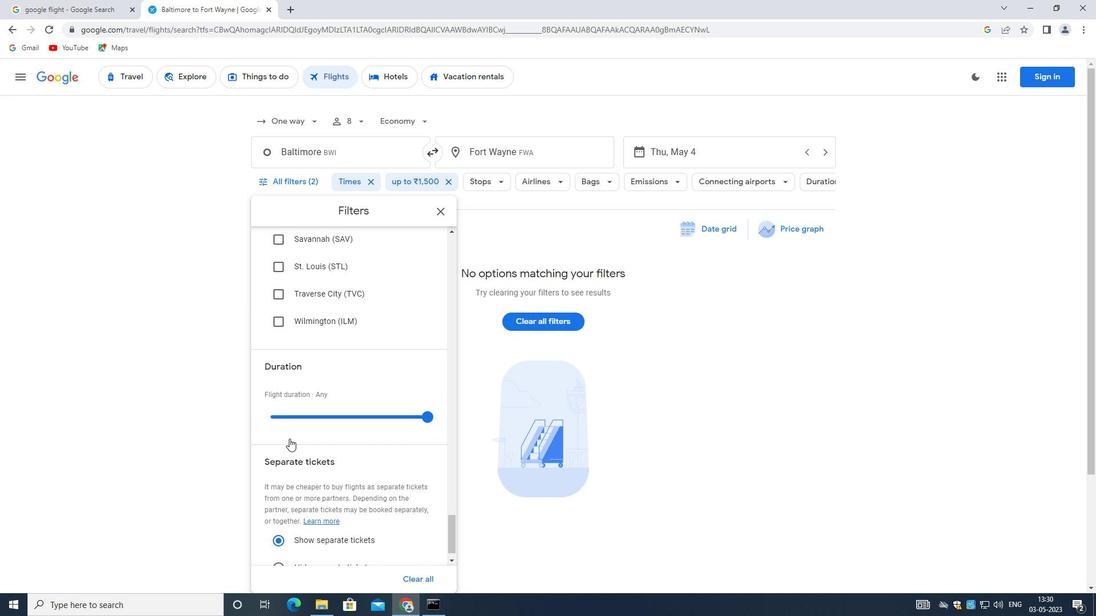 
Action: Mouse scrolled (289, 438) with delta (0, 0)
Screenshot: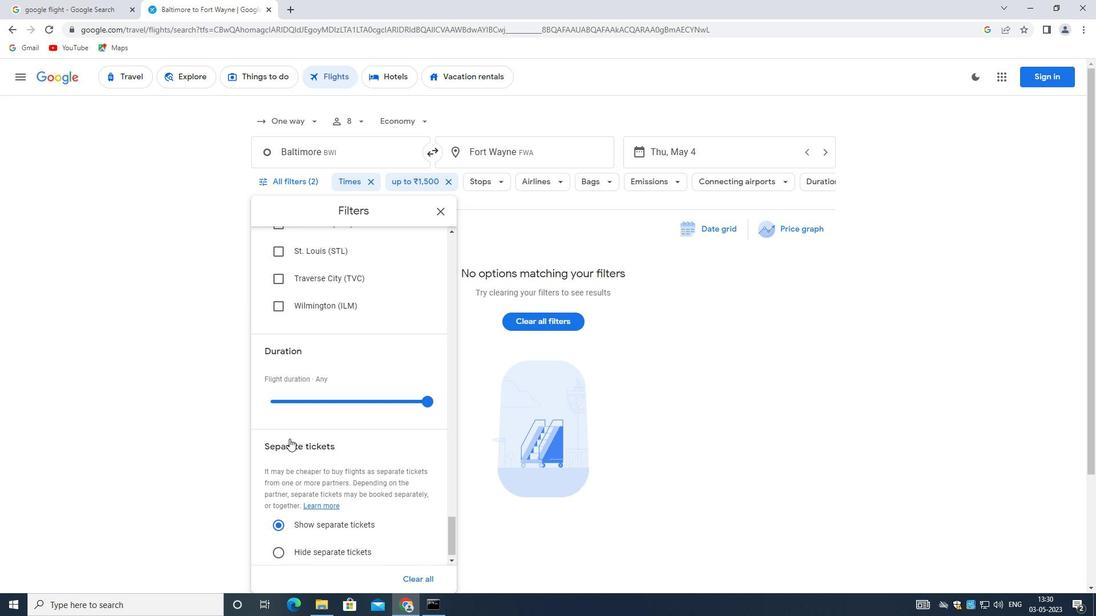 
Action: Mouse scrolled (289, 438) with delta (0, 0)
Screenshot: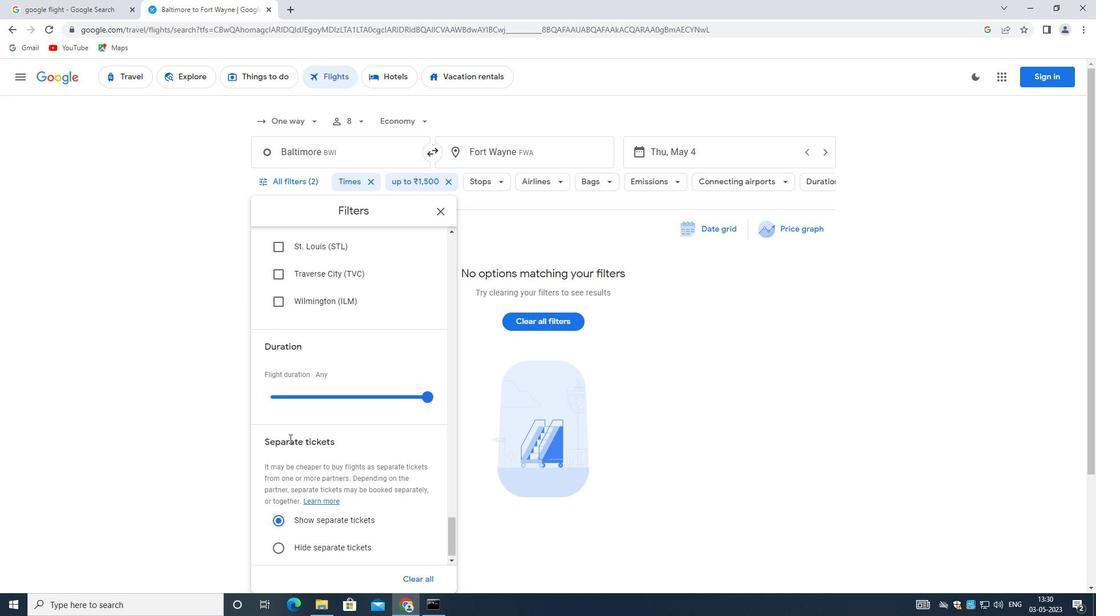 
Action: Mouse scrolled (289, 438) with delta (0, 0)
Screenshot: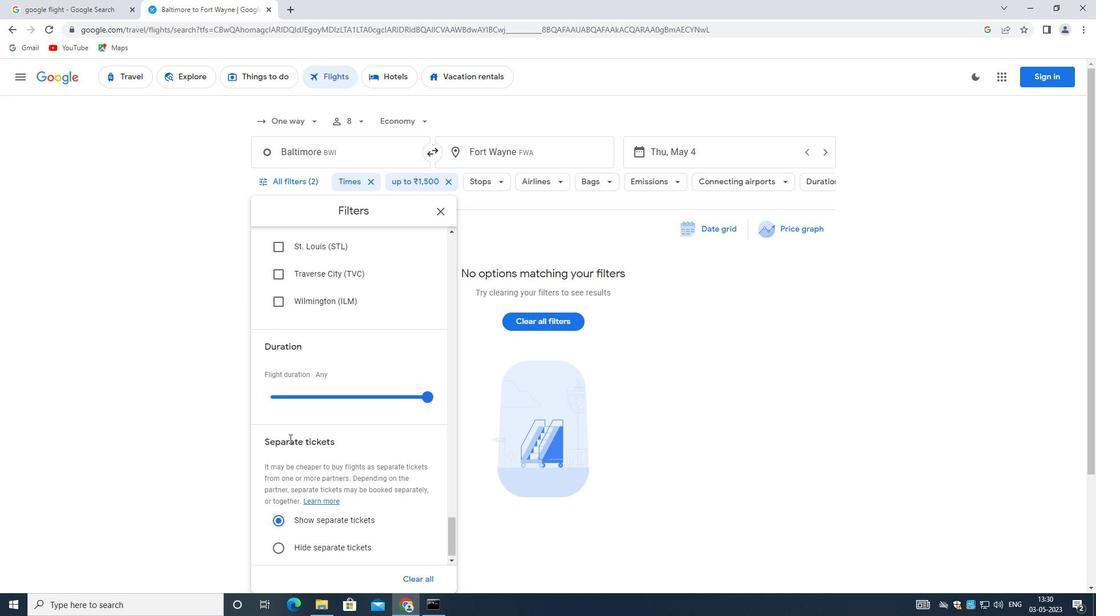 
Action: Mouse scrolled (289, 438) with delta (0, 0)
Screenshot: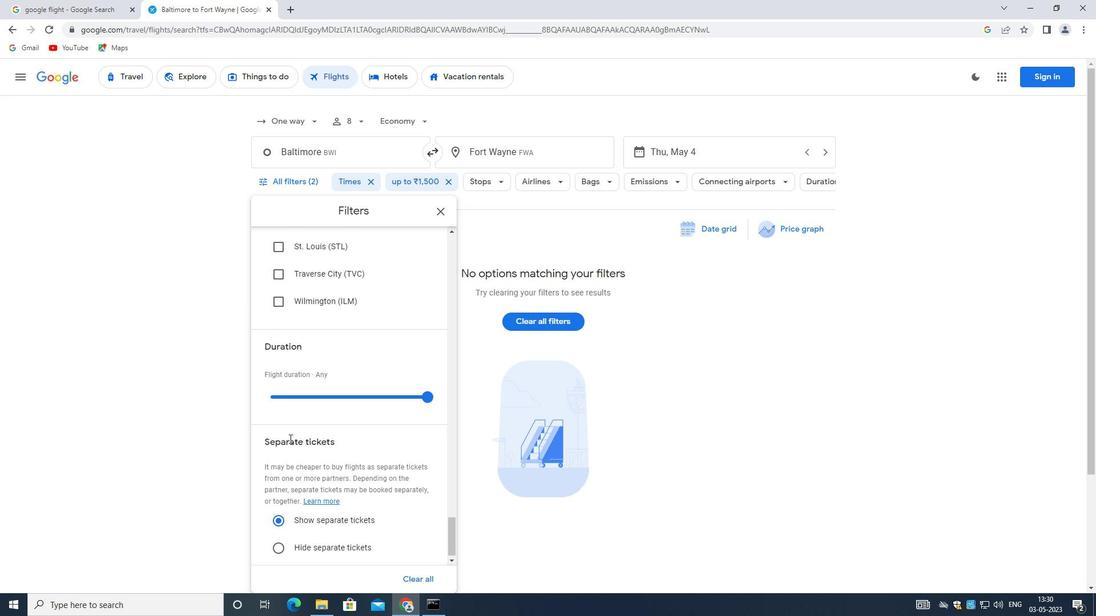 
Action: Mouse scrolled (289, 438) with delta (0, 0)
Screenshot: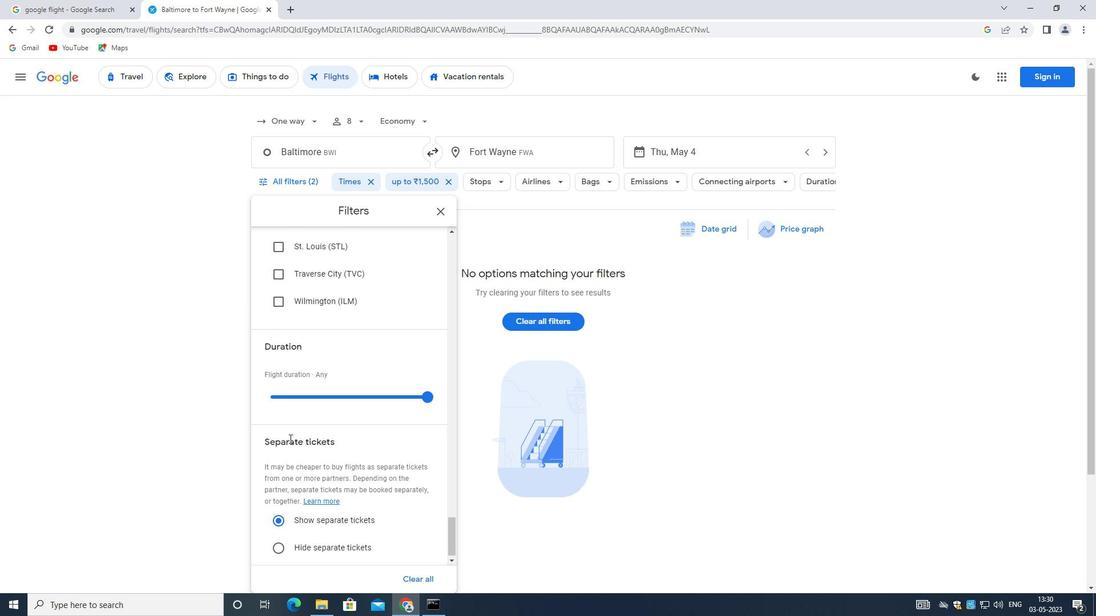 
Action: Mouse moved to (293, 427)
Screenshot: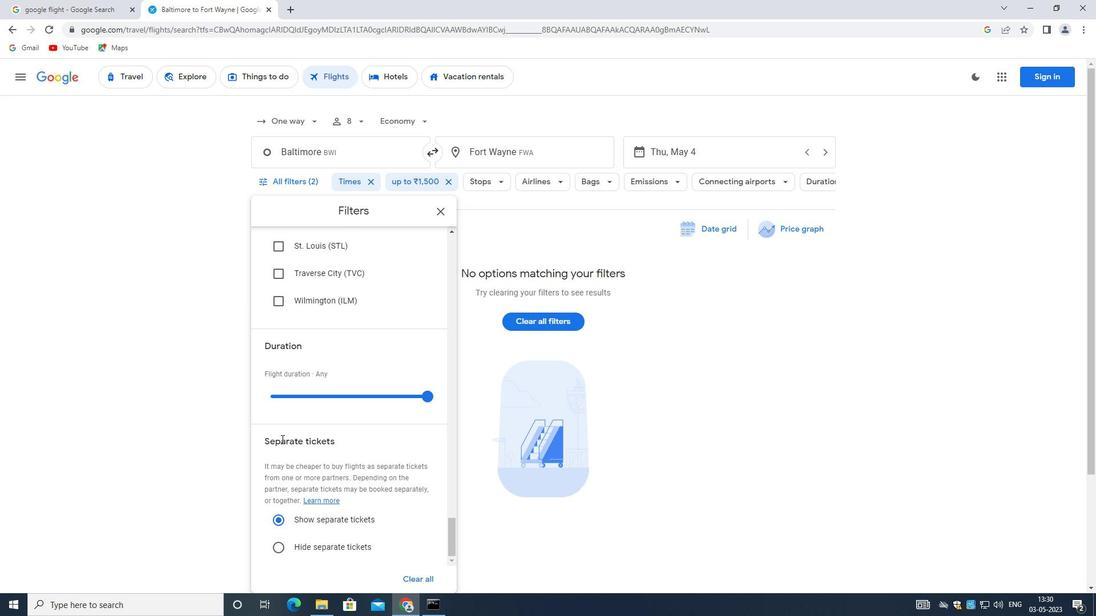
